 Task: Find connections with filter location Kachhwa with filter topic #Selfworthwith filter profile language Potuguese with filter current company Infor with filter school Arya College of Engineering and IT with filter industry Robotics Engineering with filter service category iOS Development with filter keywords title Camera Operator
Action: Mouse moved to (201, 307)
Screenshot: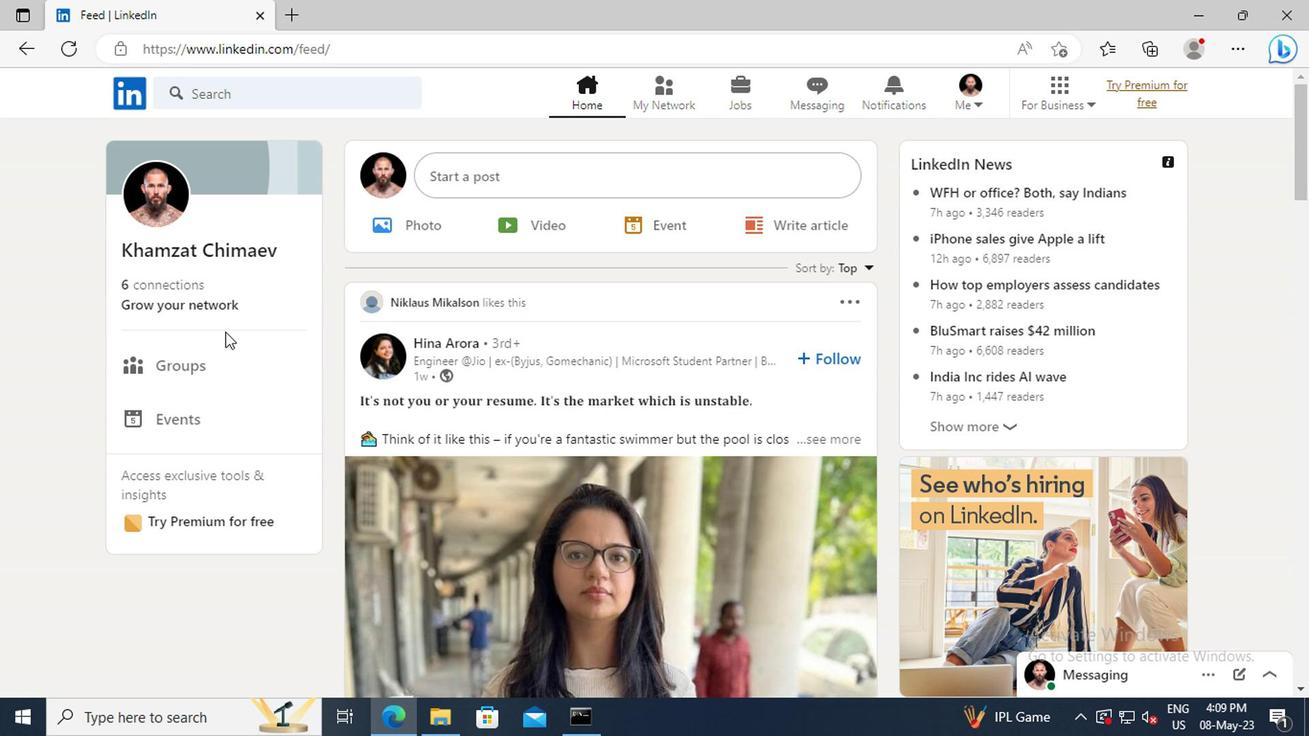 
Action: Mouse pressed left at (201, 307)
Screenshot: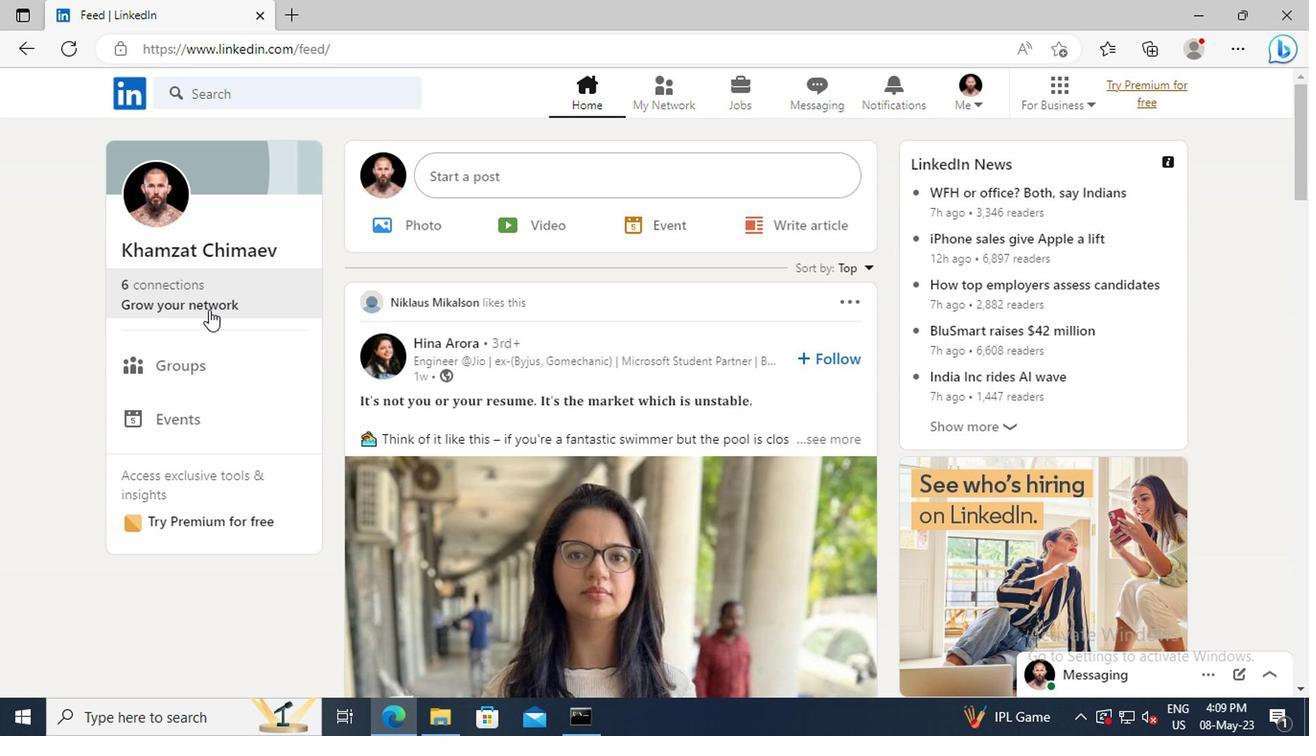 
Action: Mouse moved to (198, 202)
Screenshot: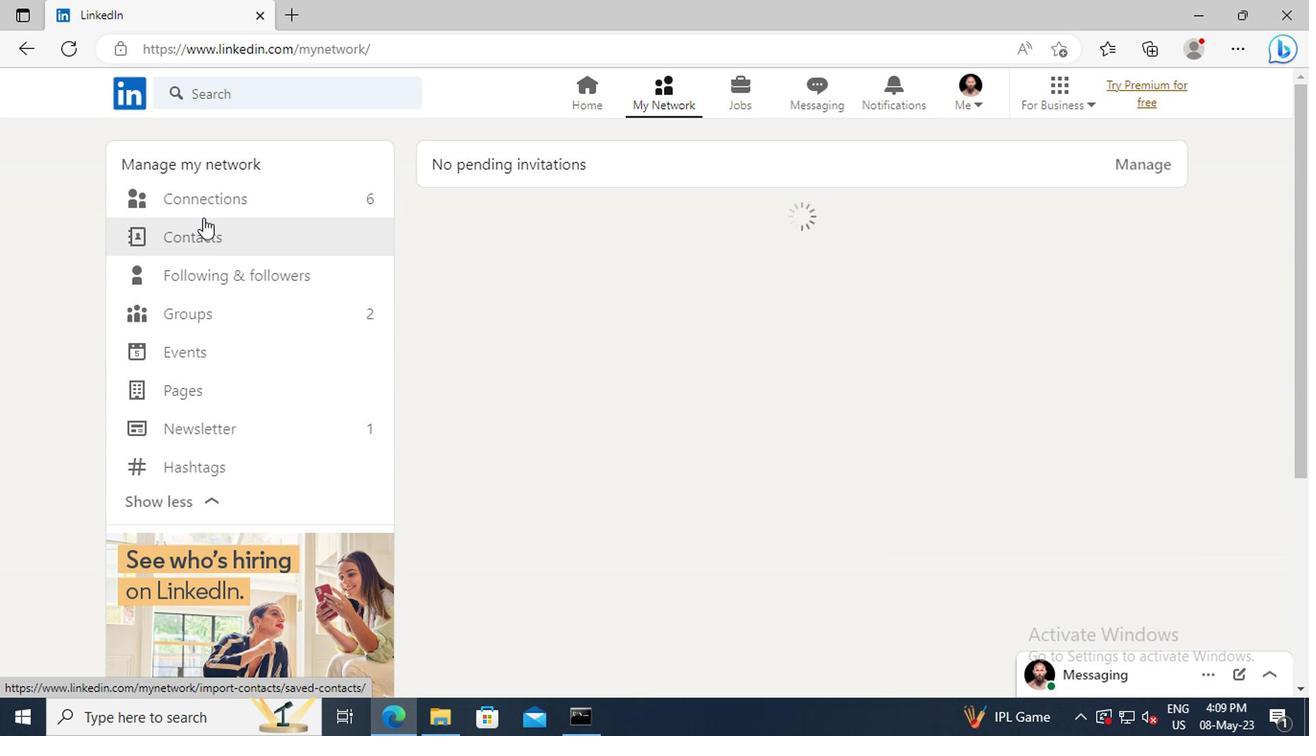 
Action: Mouse pressed left at (198, 202)
Screenshot: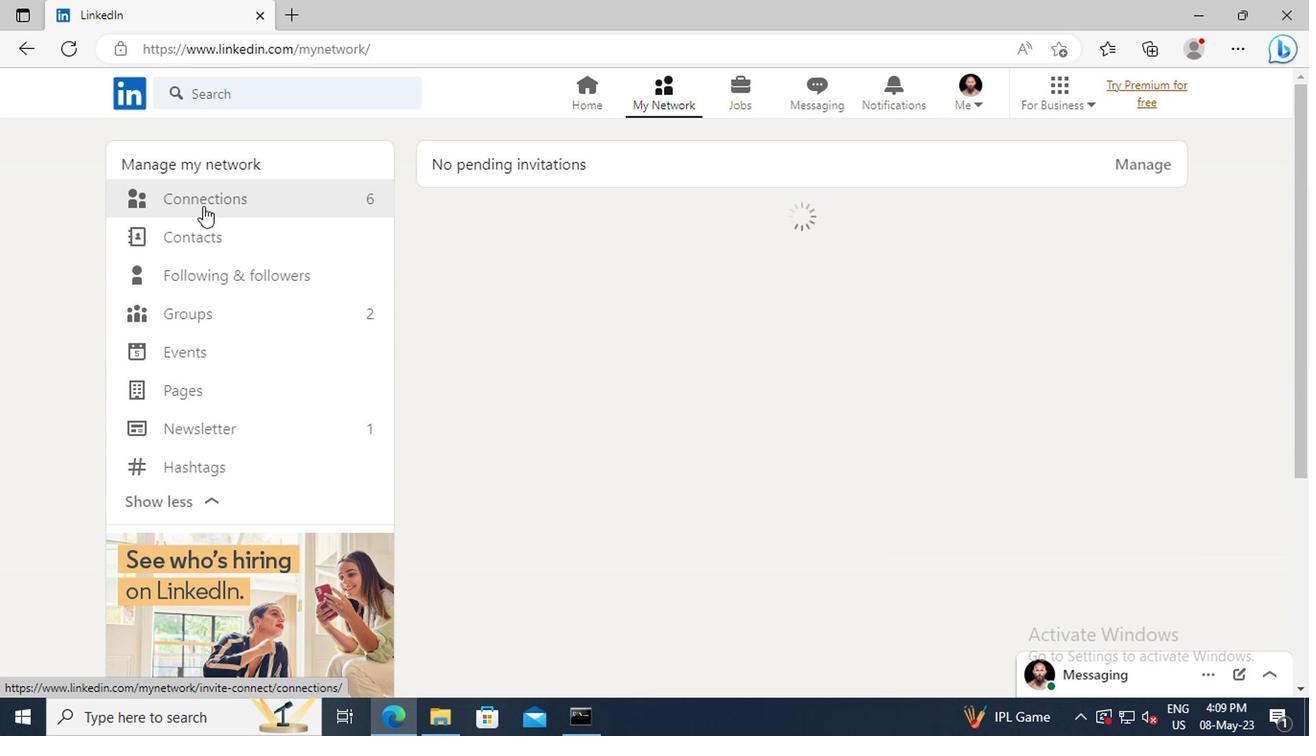 
Action: Mouse moved to (783, 208)
Screenshot: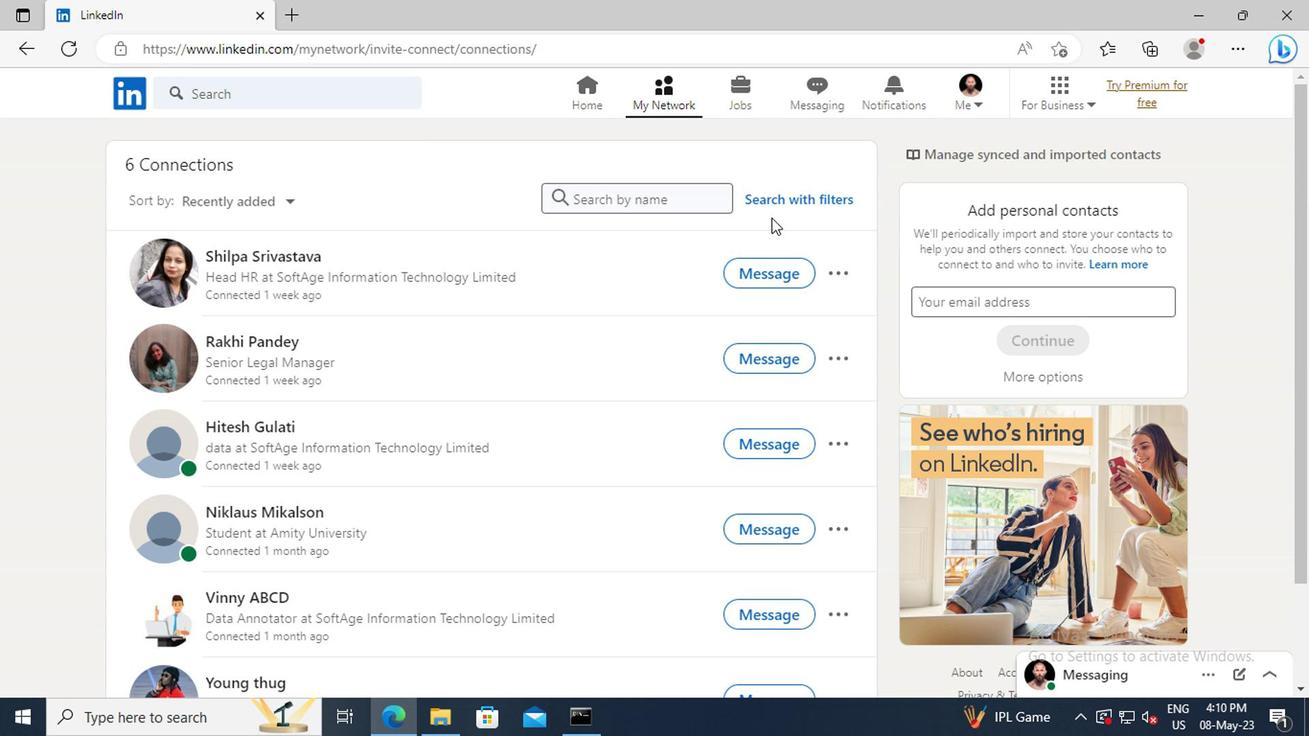 
Action: Mouse pressed left at (783, 208)
Screenshot: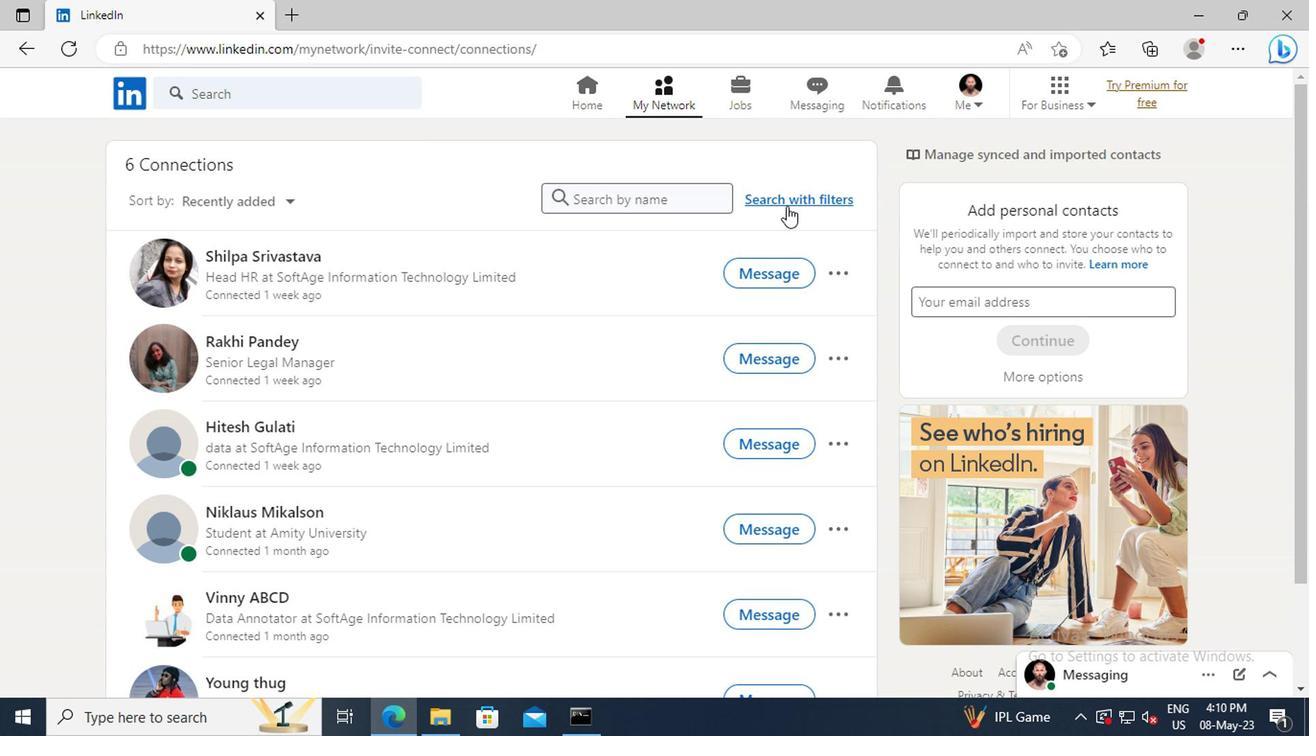 
Action: Mouse moved to (719, 154)
Screenshot: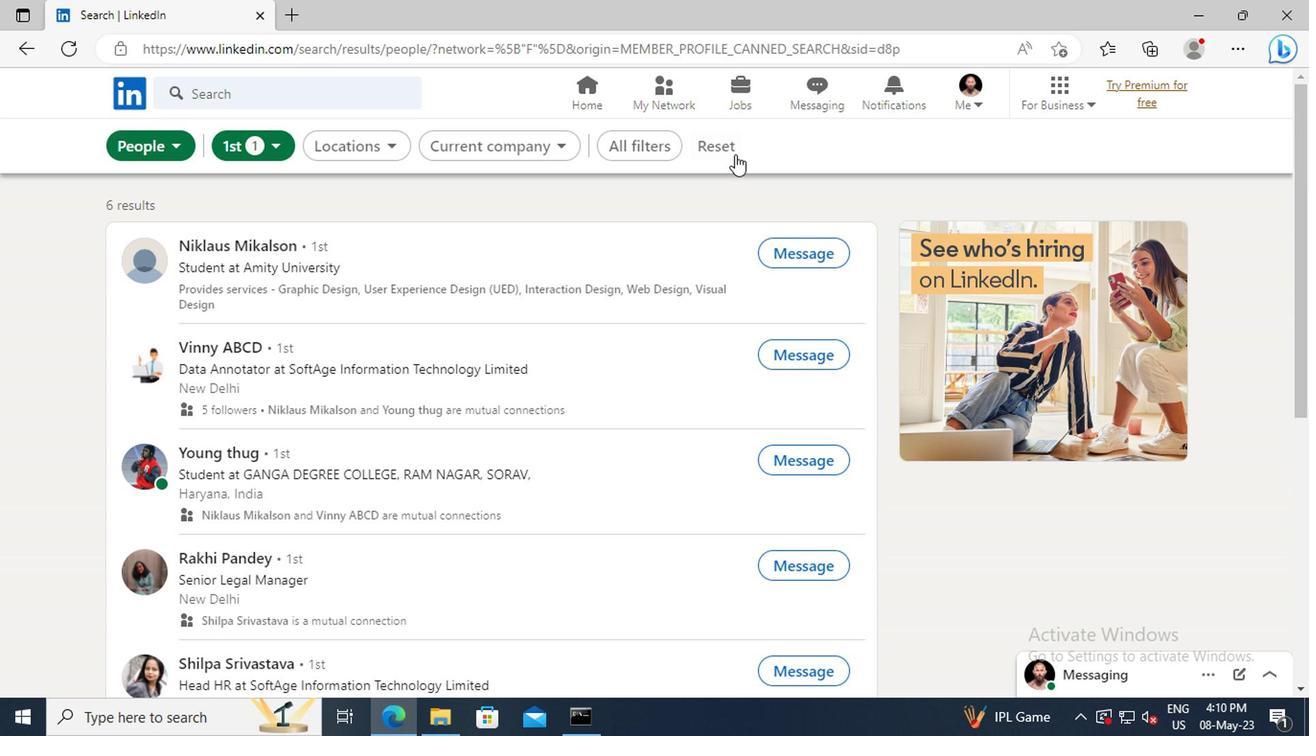 
Action: Mouse pressed left at (719, 154)
Screenshot: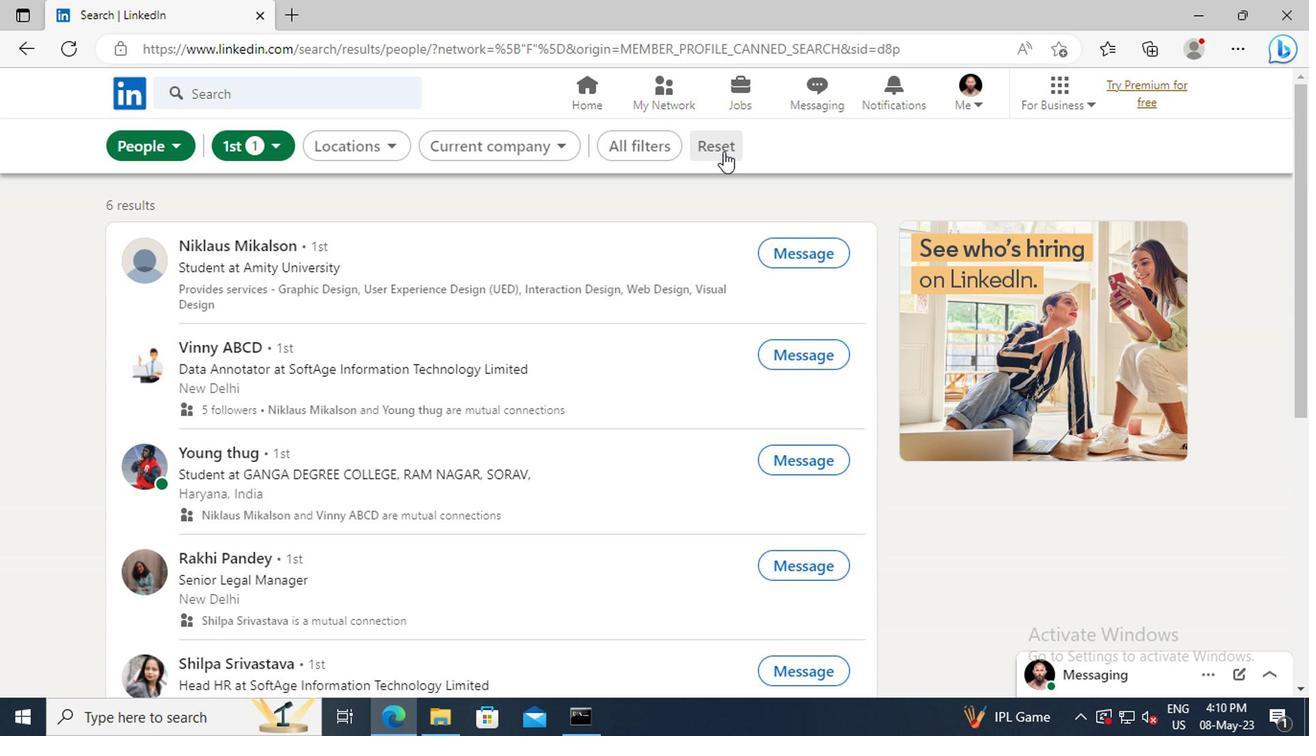 
Action: Mouse moved to (703, 152)
Screenshot: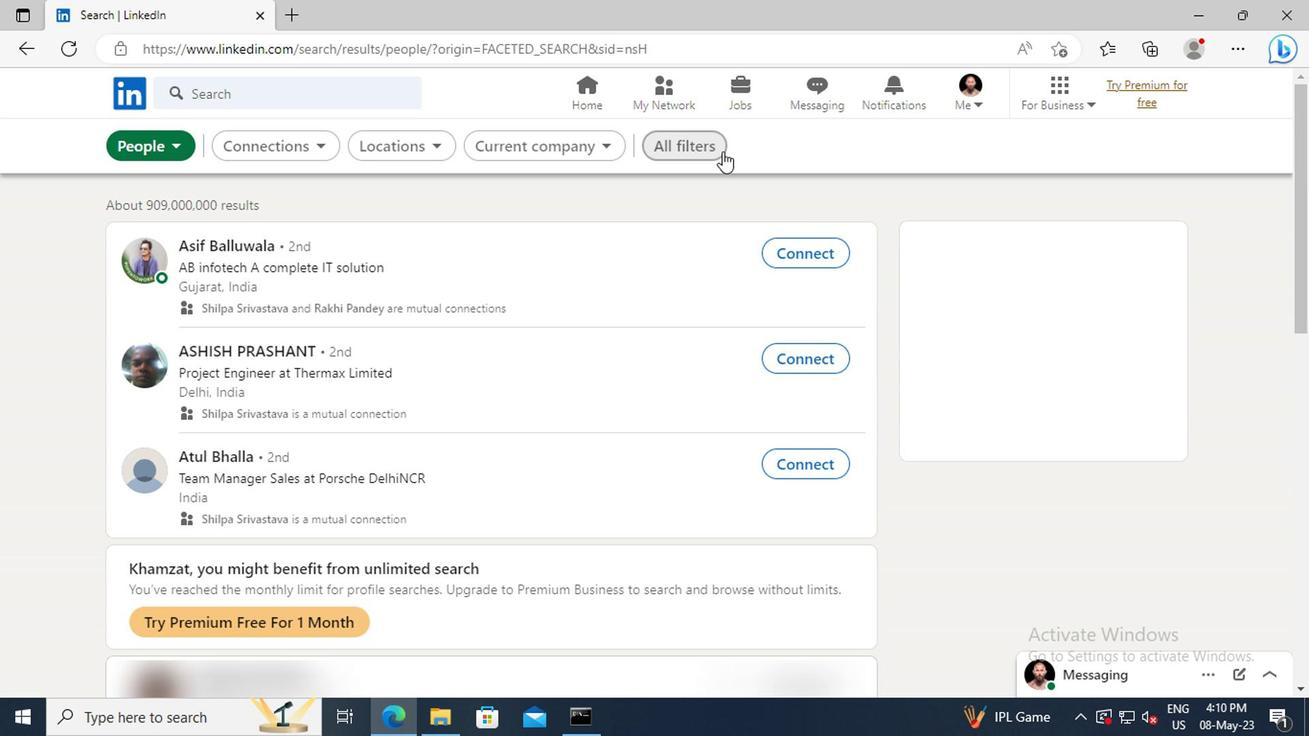 
Action: Mouse pressed left at (703, 152)
Screenshot: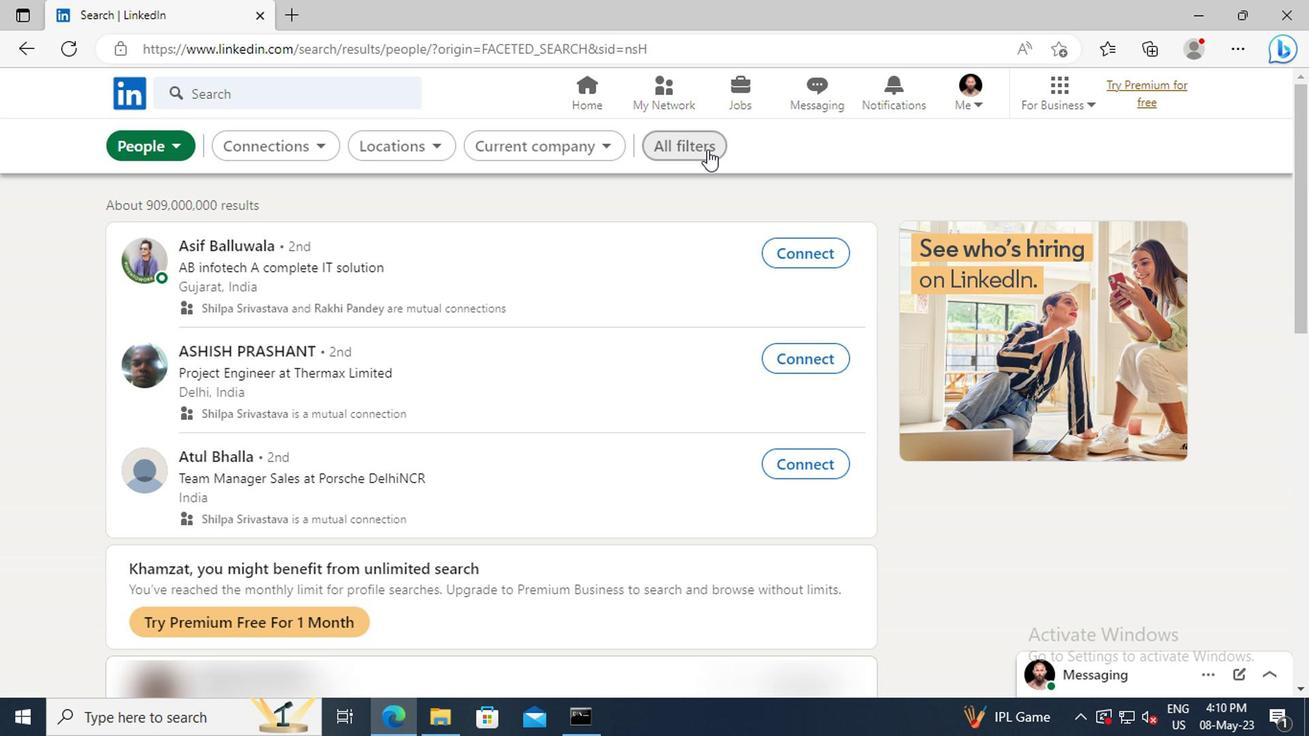 
Action: Mouse moved to (1081, 362)
Screenshot: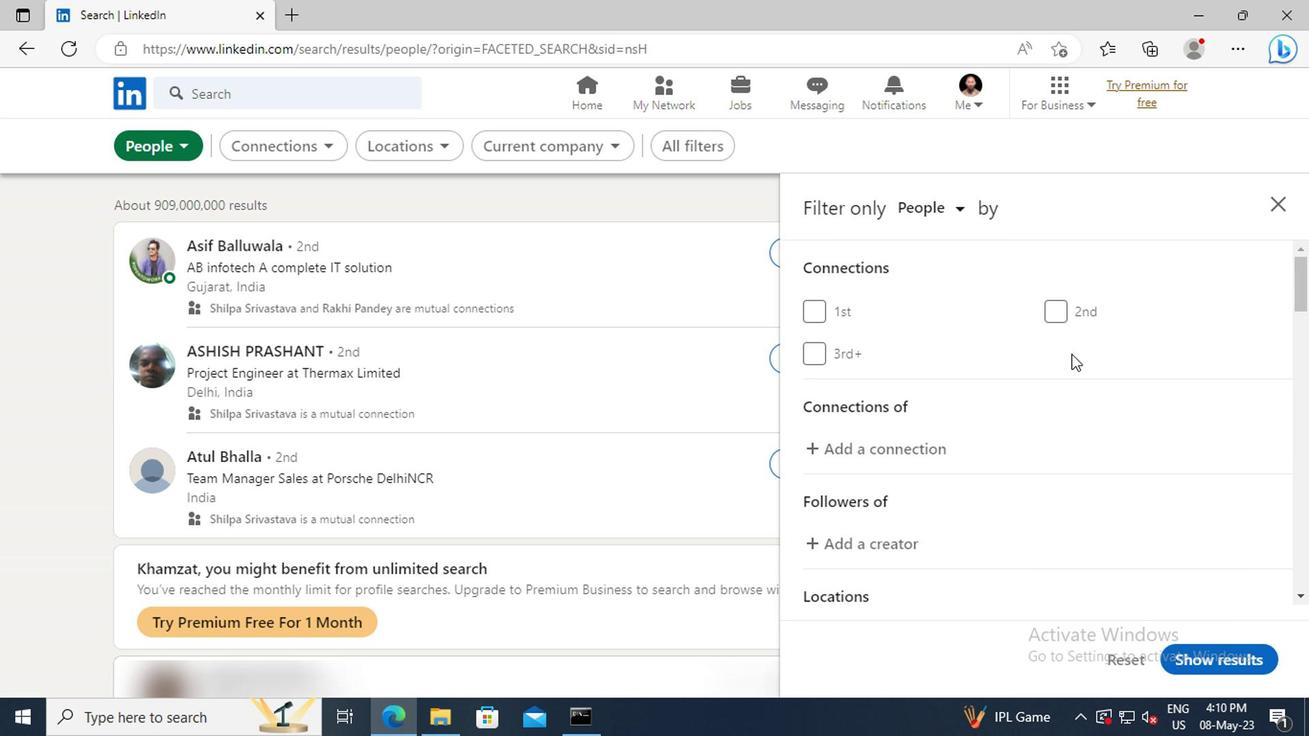 
Action: Mouse scrolled (1081, 361) with delta (0, -1)
Screenshot: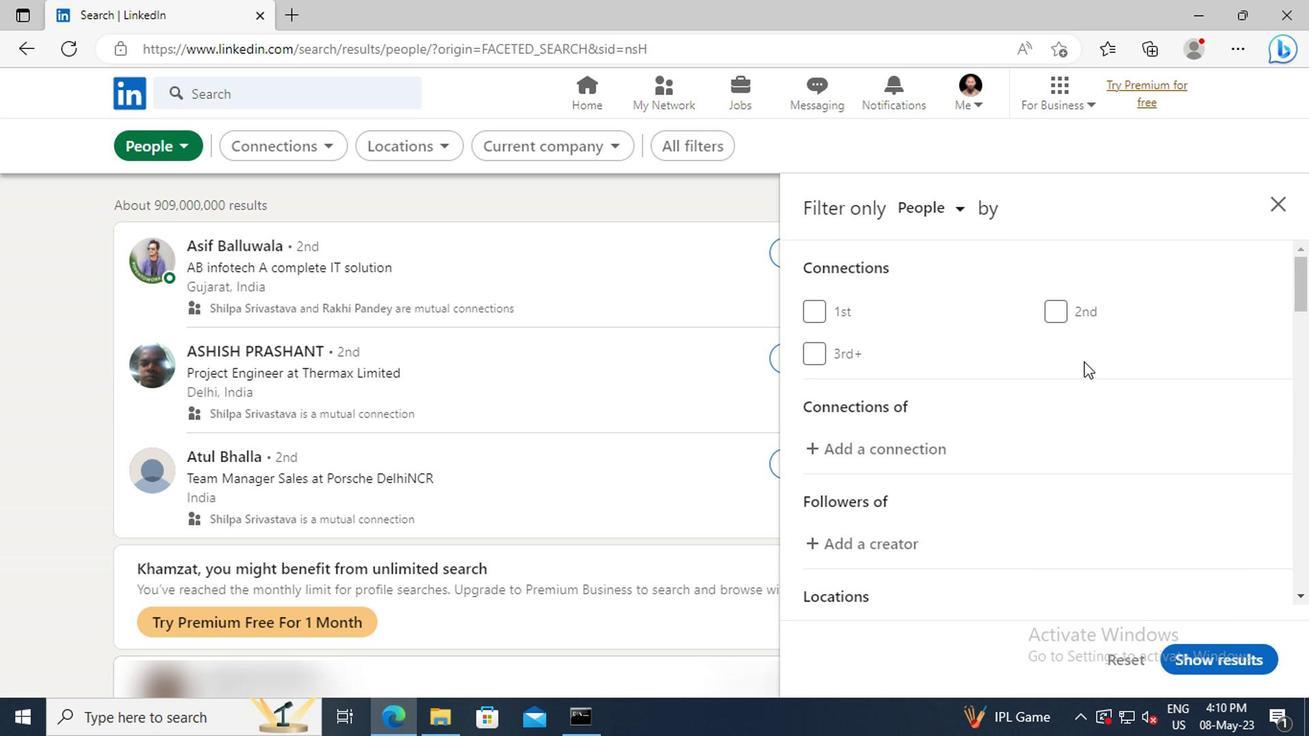 
Action: Mouse scrolled (1081, 361) with delta (0, -1)
Screenshot: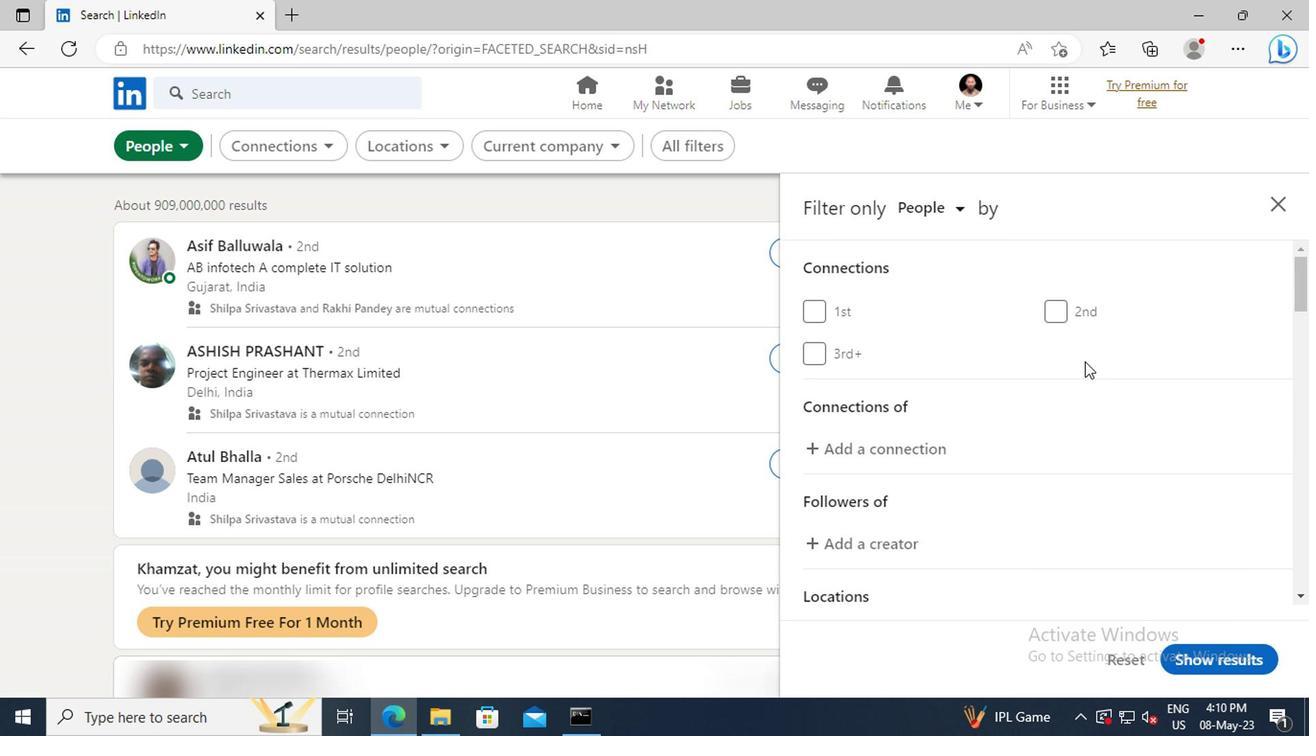 
Action: Mouse scrolled (1081, 361) with delta (0, -1)
Screenshot: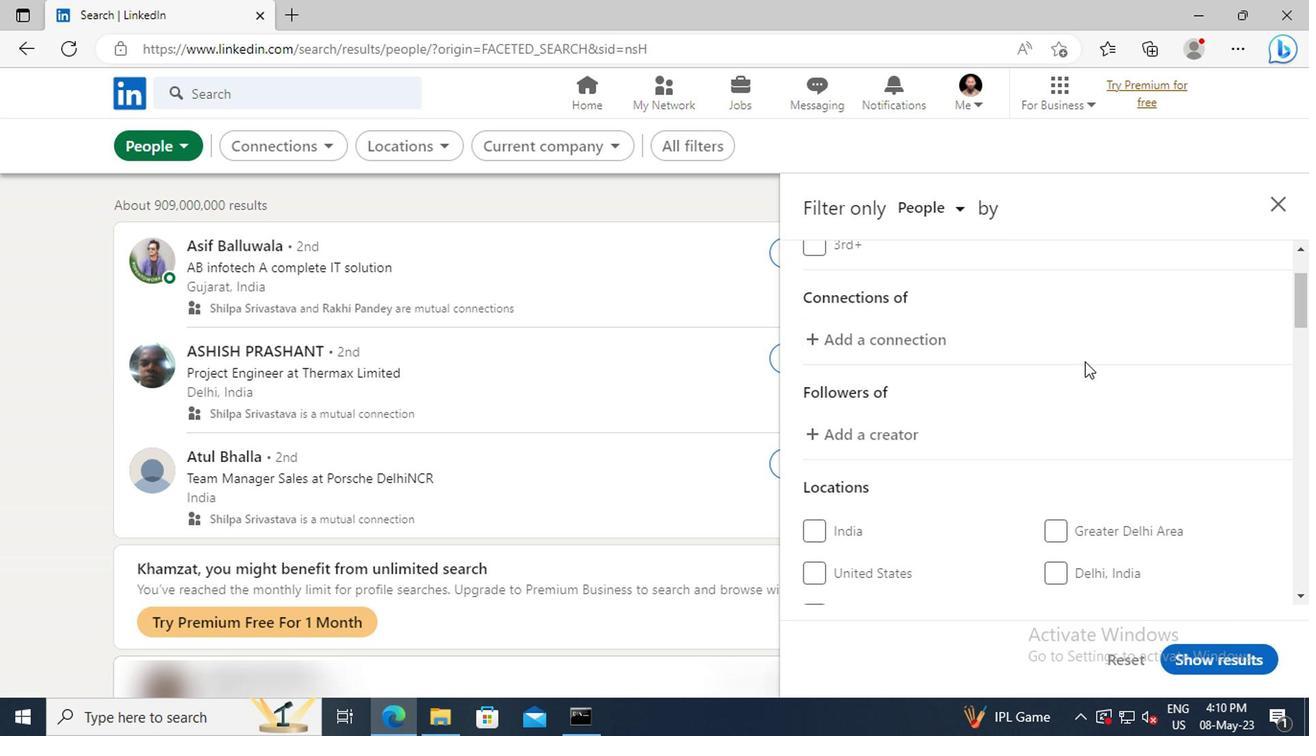 
Action: Mouse scrolled (1081, 361) with delta (0, -1)
Screenshot: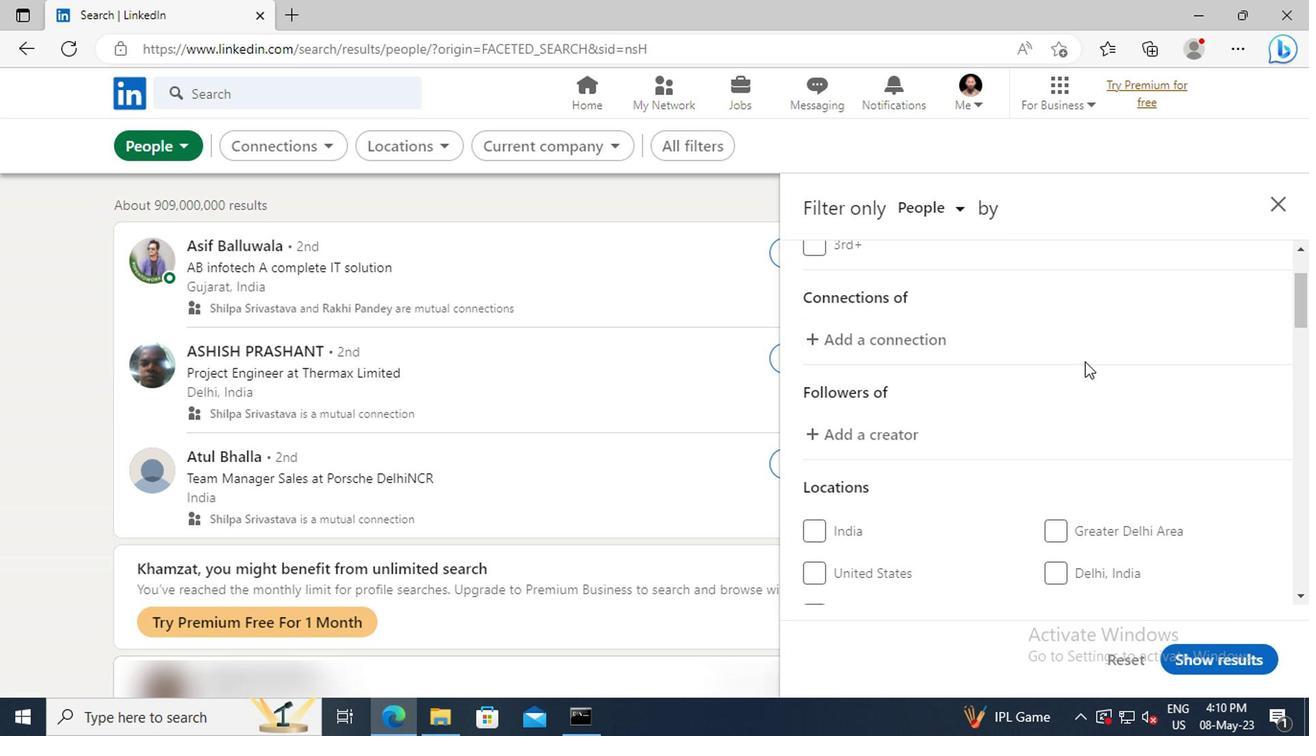 
Action: Mouse scrolled (1081, 361) with delta (0, -1)
Screenshot: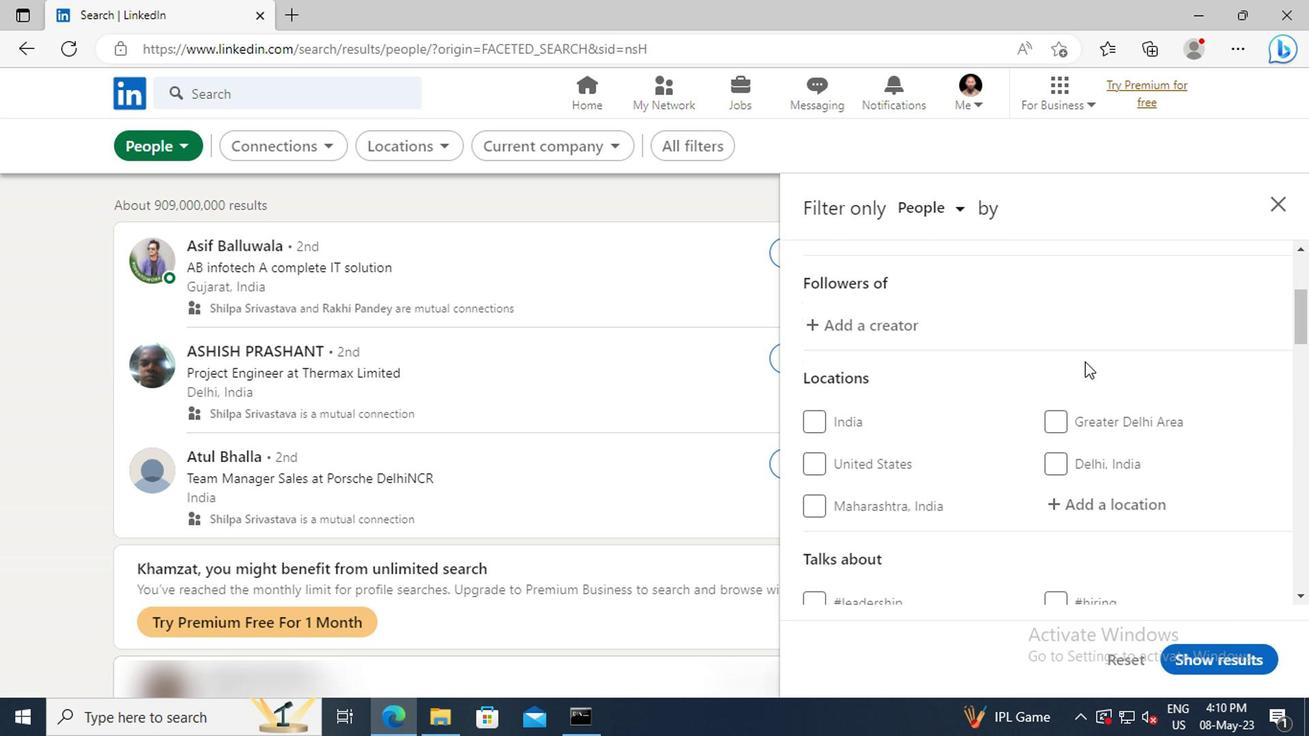 
Action: Mouse scrolled (1081, 361) with delta (0, -1)
Screenshot: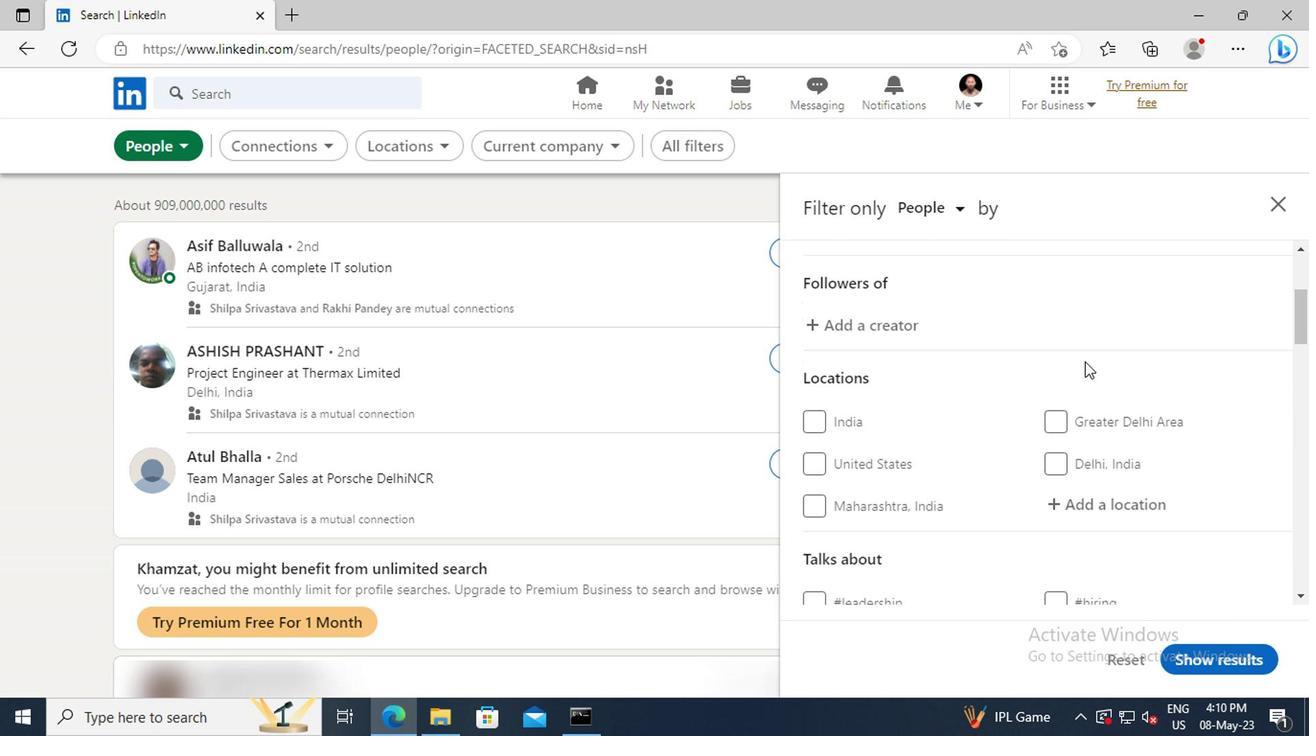 
Action: Mouse moved to (1081, 392)
Screenshot: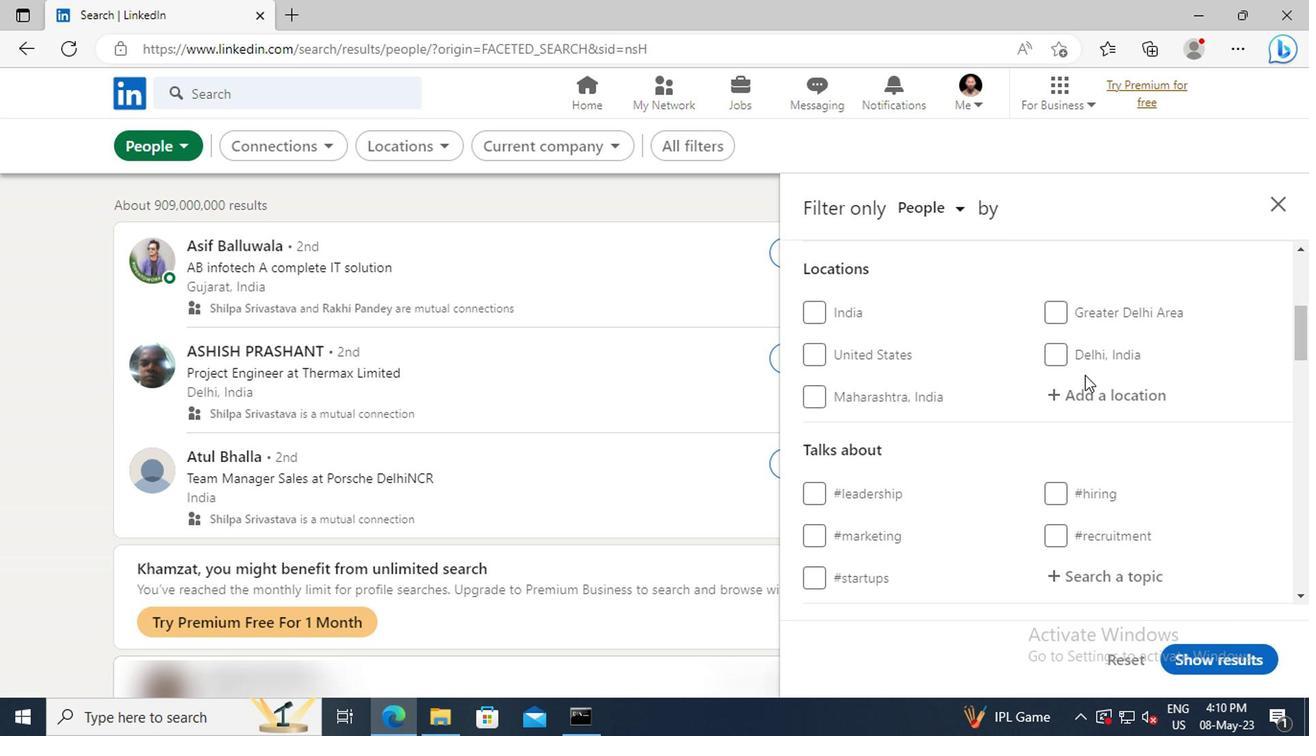 
Action: Mouse pressed left at (1081, 392)
Screenshot: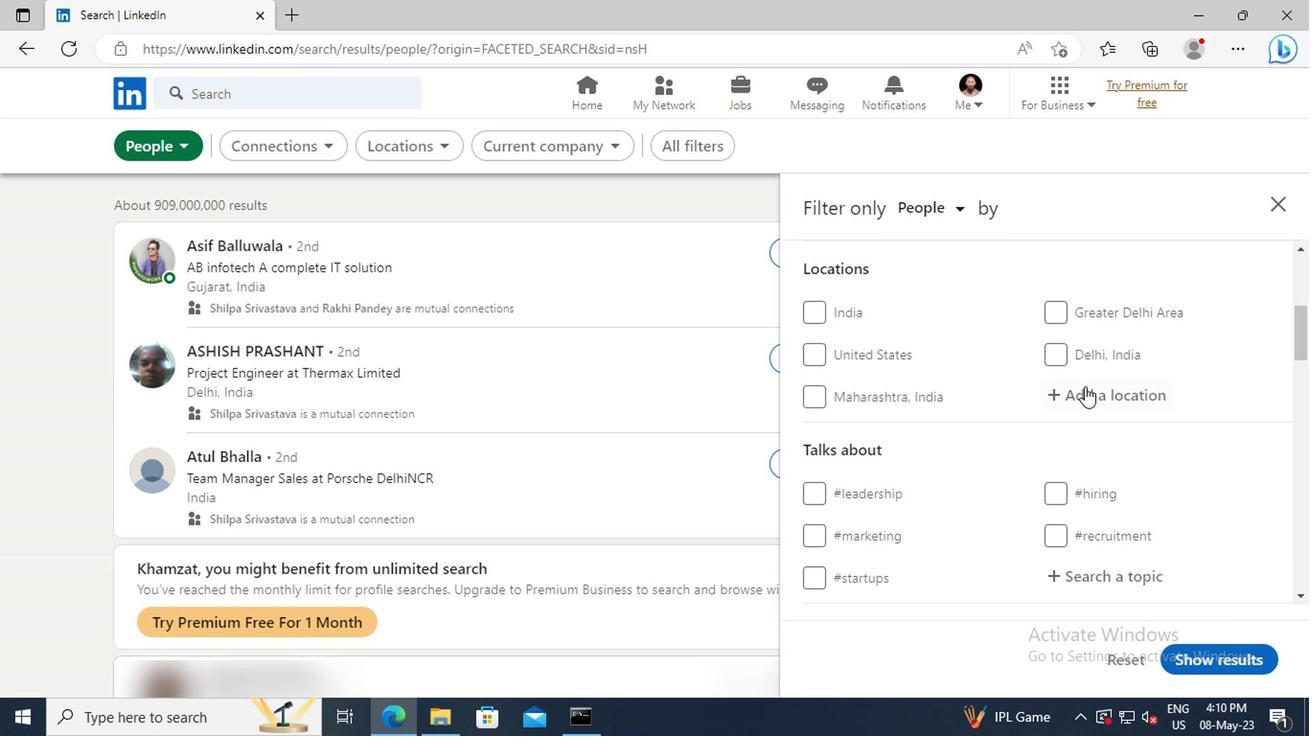 
Action: Key pressed <Key.shift>KACHHWA<Key.enter>
Screenshot: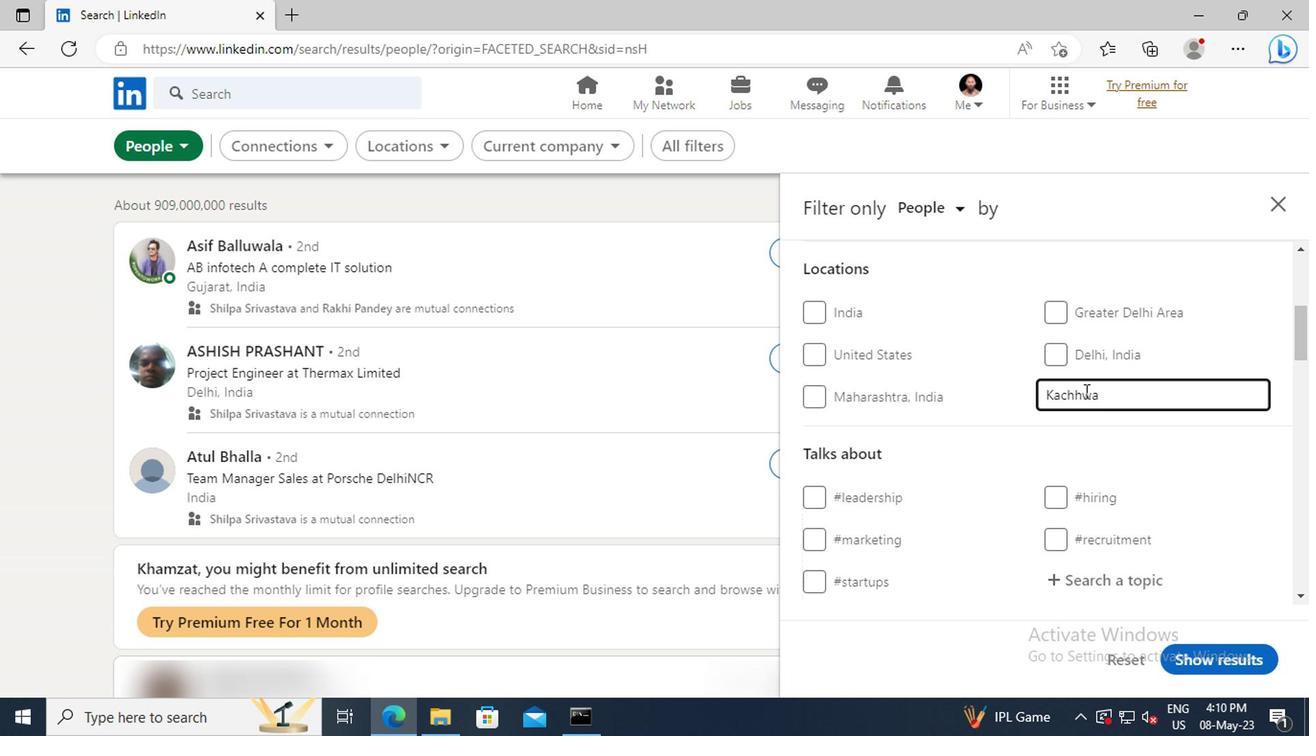
Action: Mouse scrolled (1081, 391) with delta (0, 0)
Screenshot: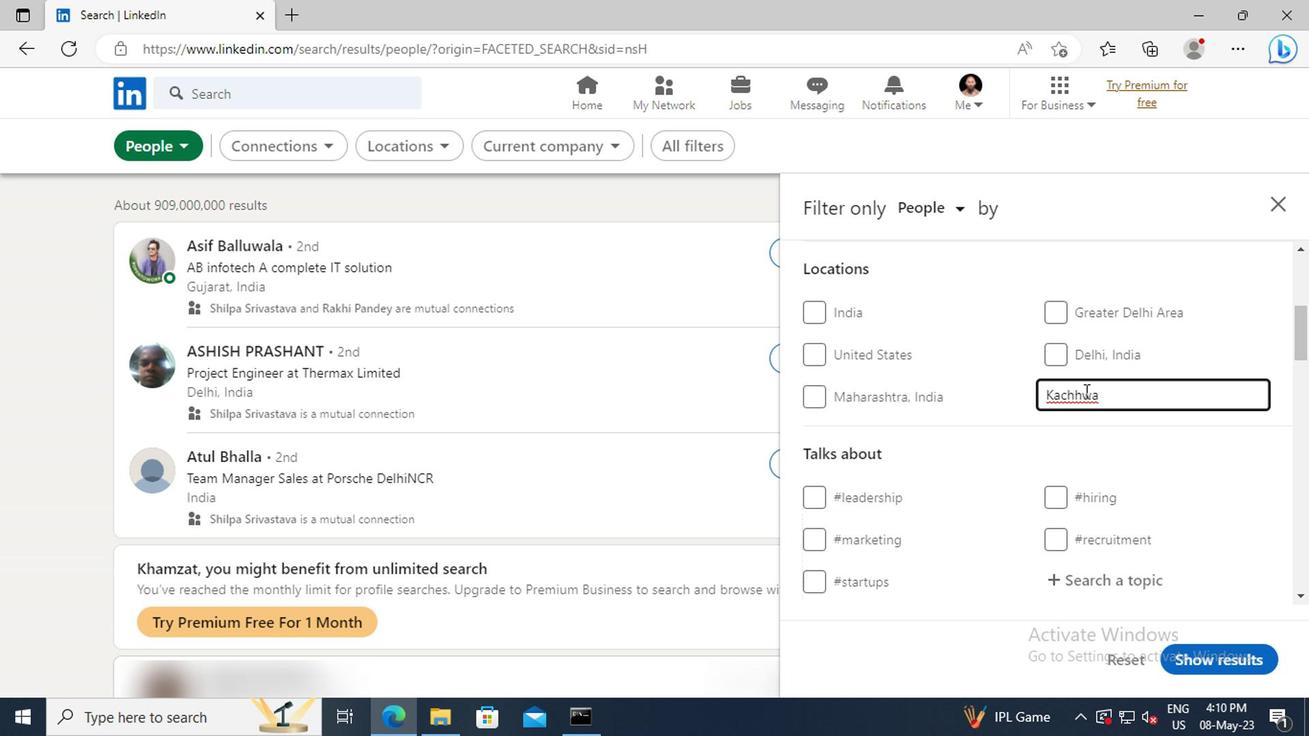 
Action: Mouse scrolled (1081, 391) with delta (0, 0)
Screenshot: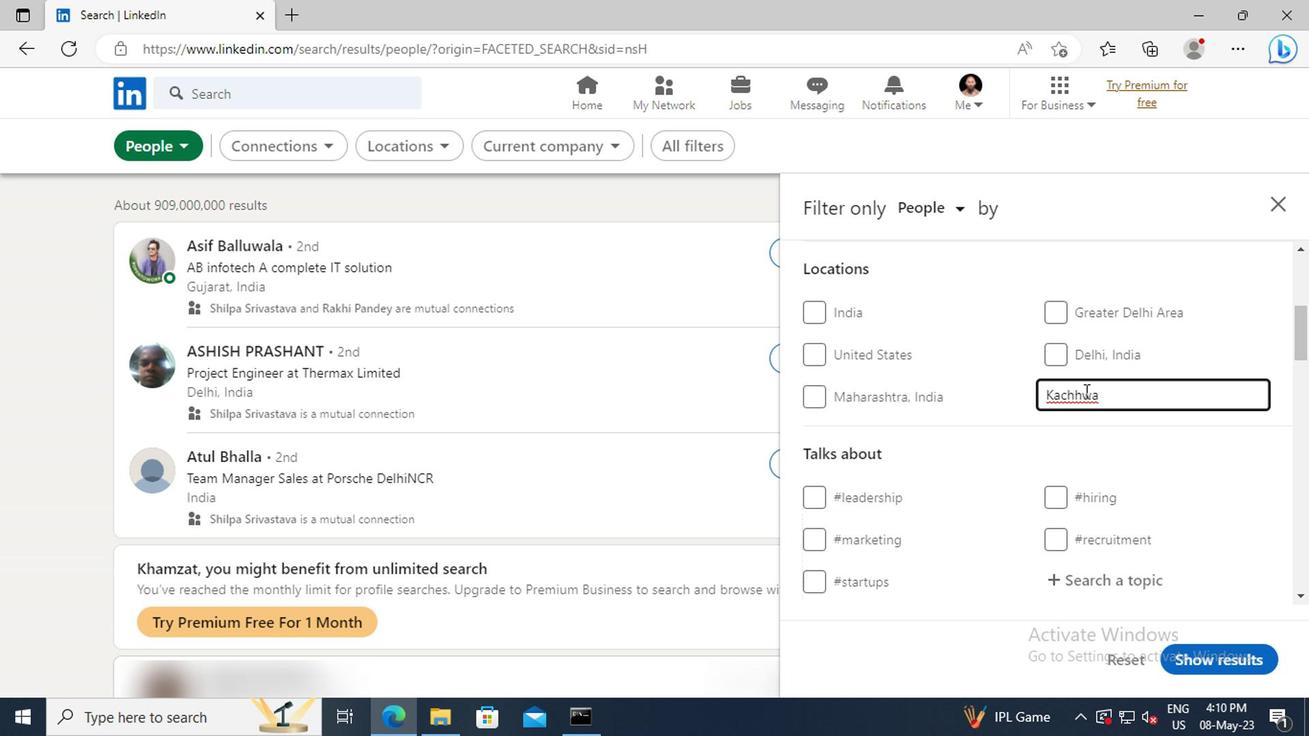 
Action: Mouse scrolled (1081, 391) with delta (0, 0)
Screenshot: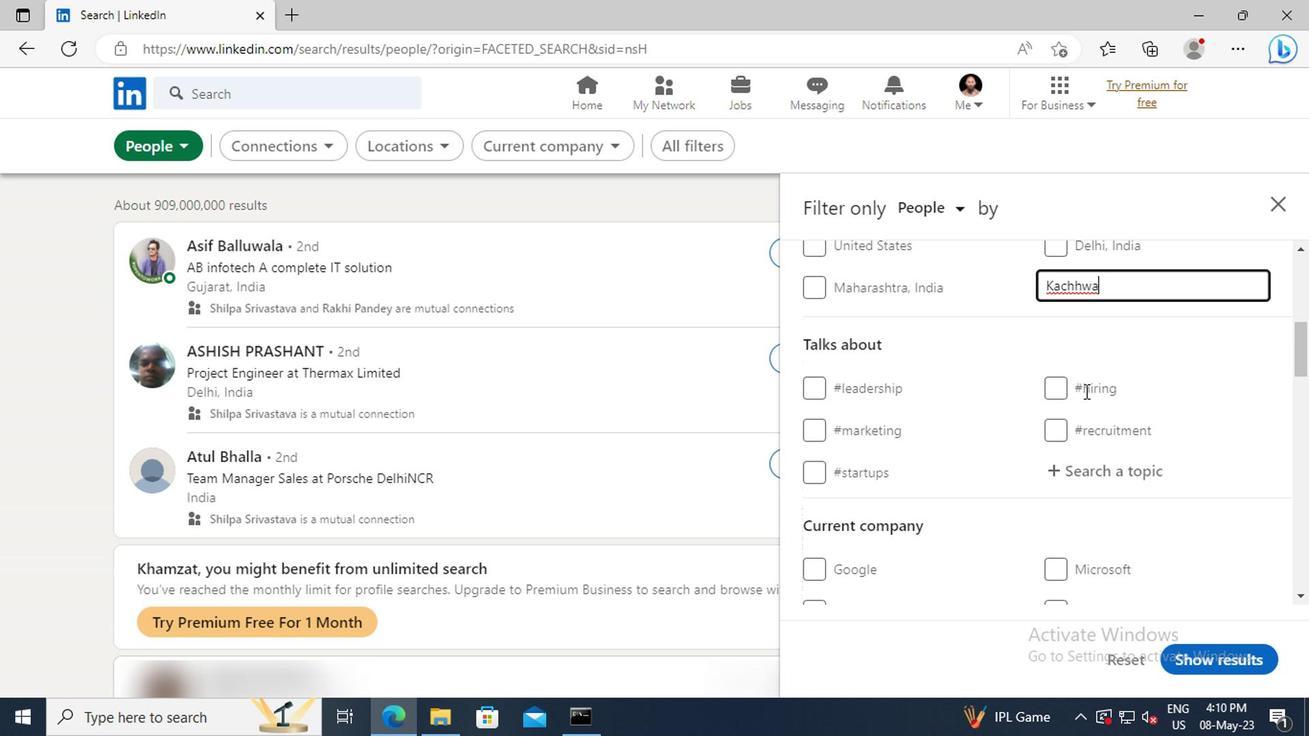 
Action: Mouse moved to (1086, 414)
Screenshot: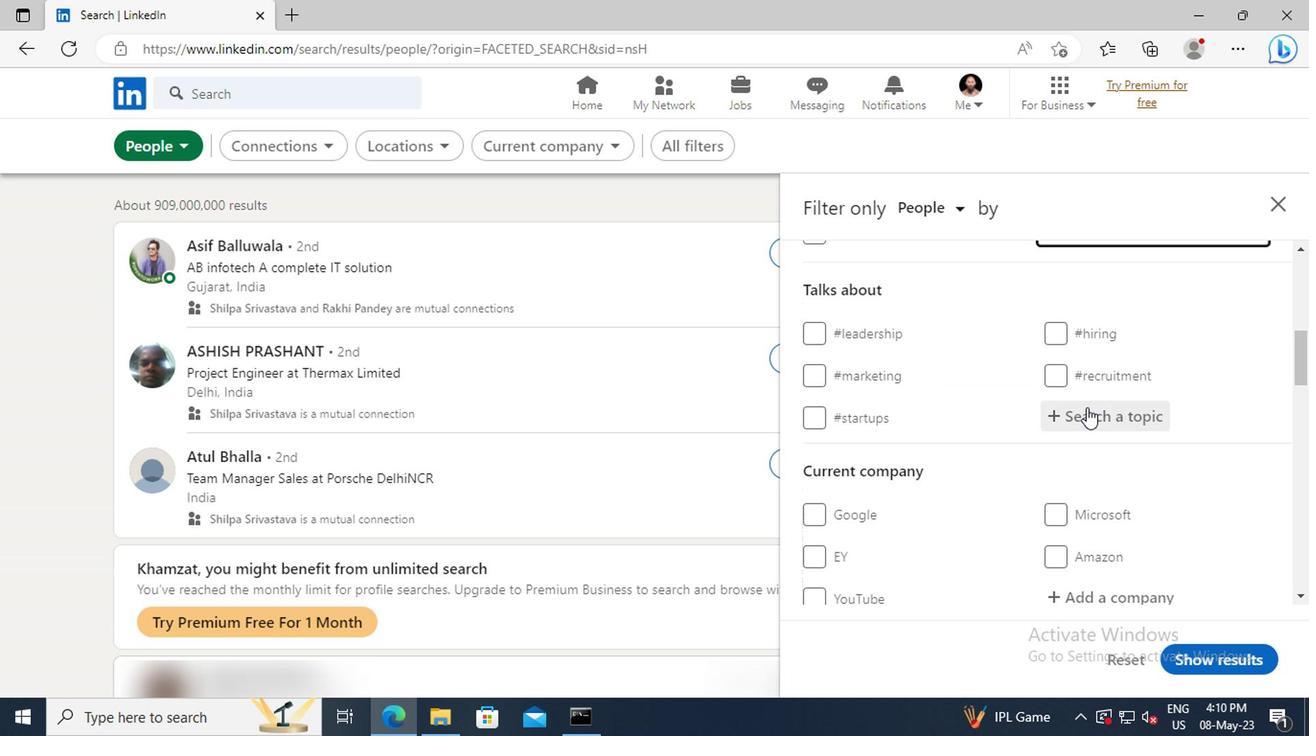 
Action: Mouse pressed left at (1086, 414)
Screenshot: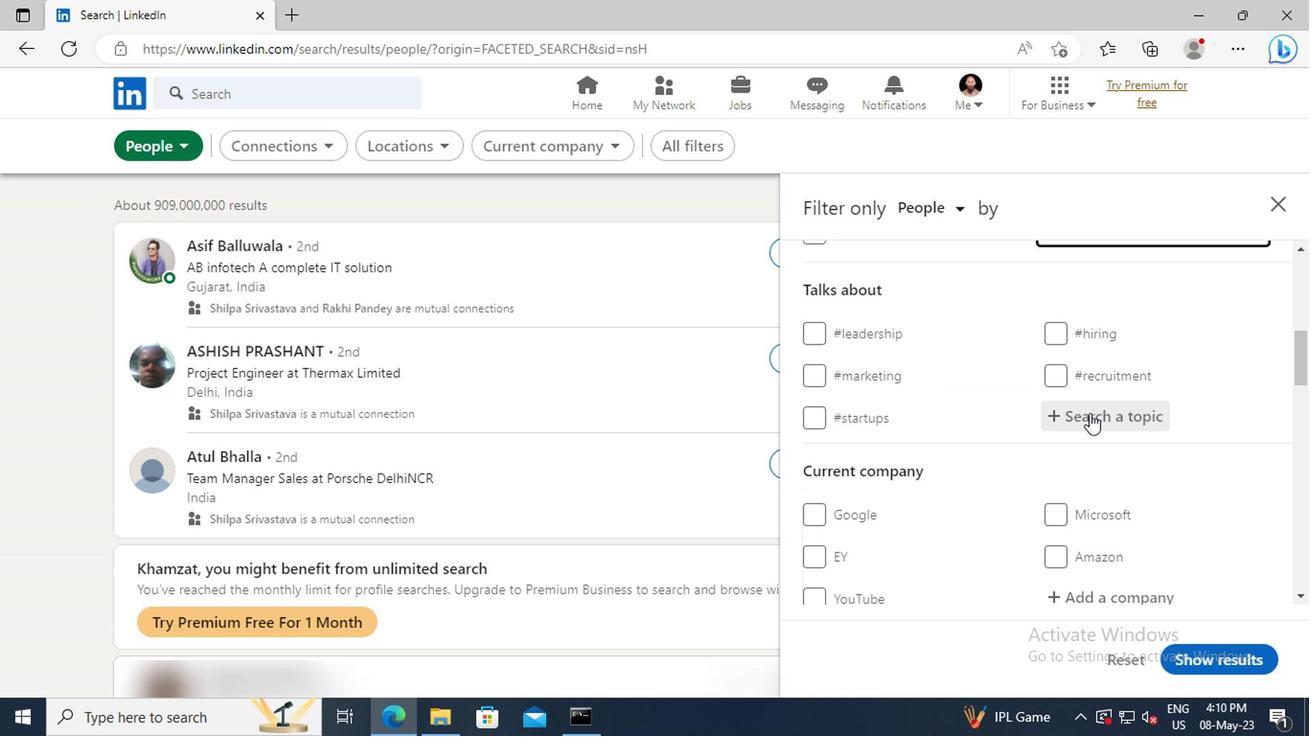
Action: Key pressed <Key.shift>SELFWO
Screenshot: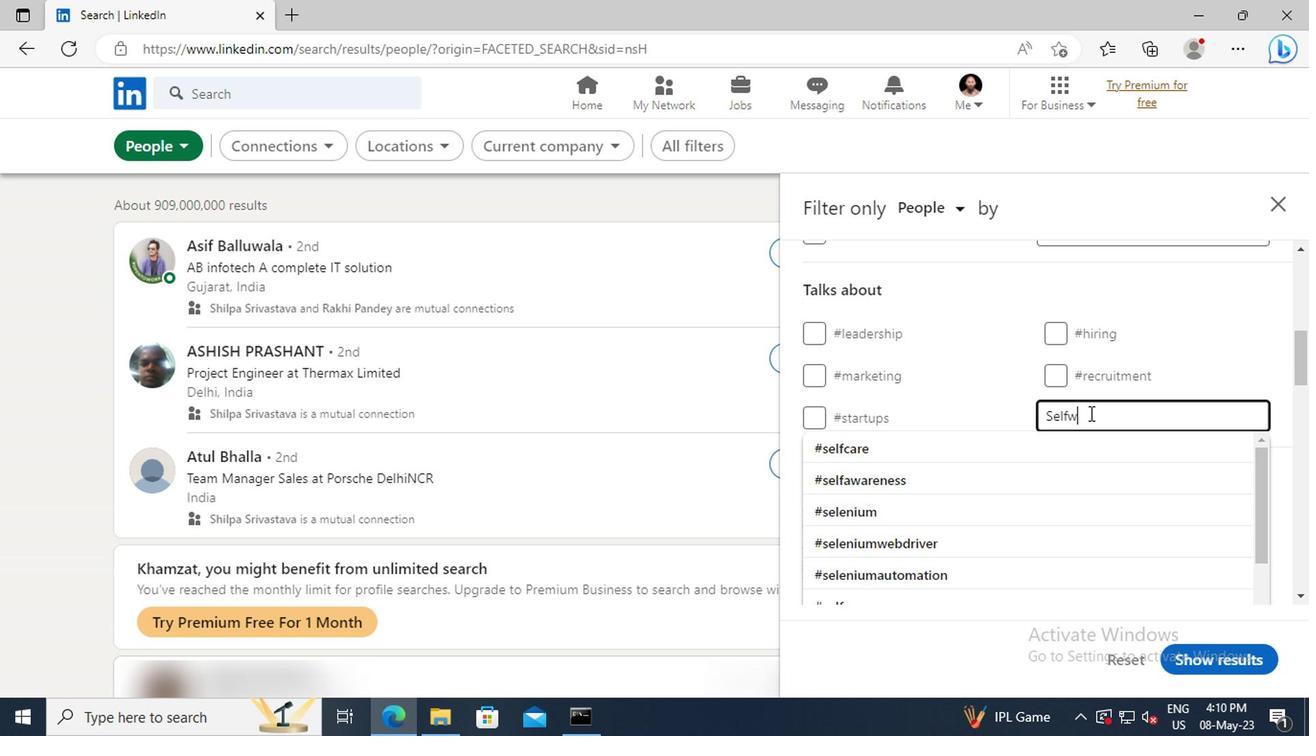 
Action: Mouse moved to (1096, 444)
Screenshot: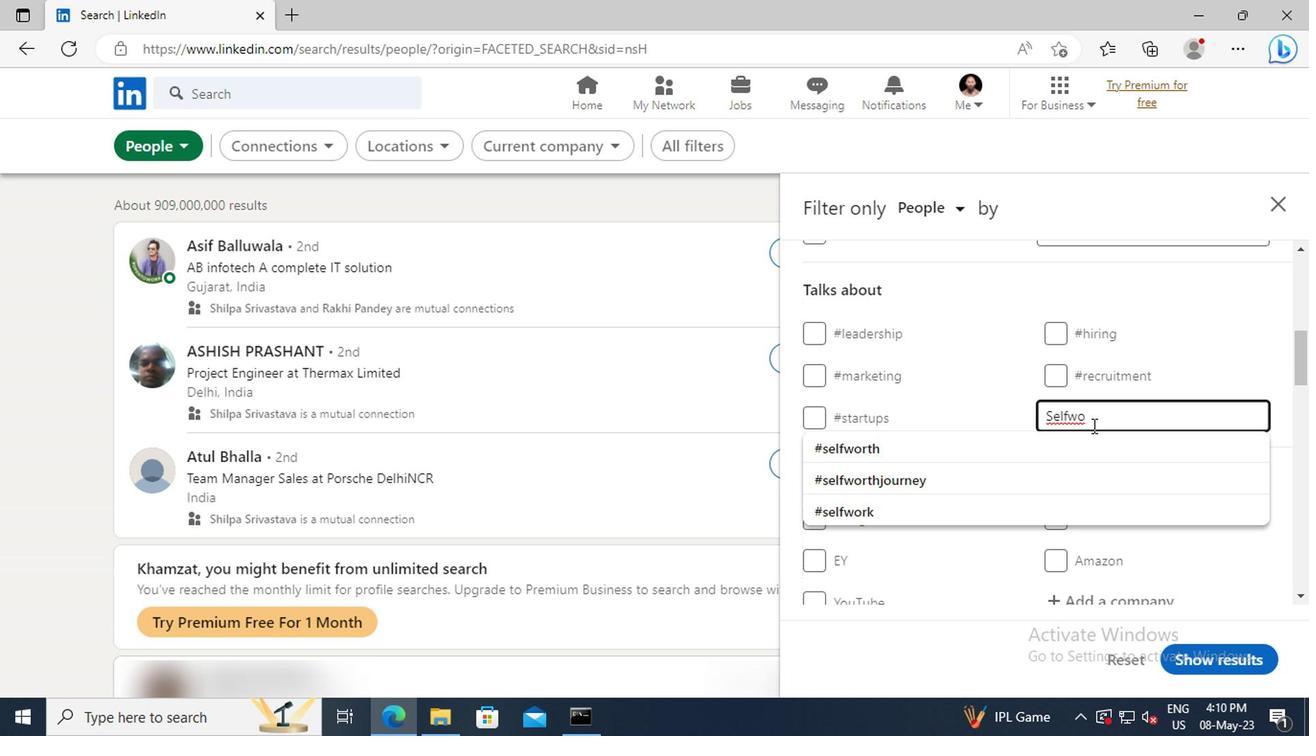 
Action: Mouse pressed left at (1096, 444)
Screenshot: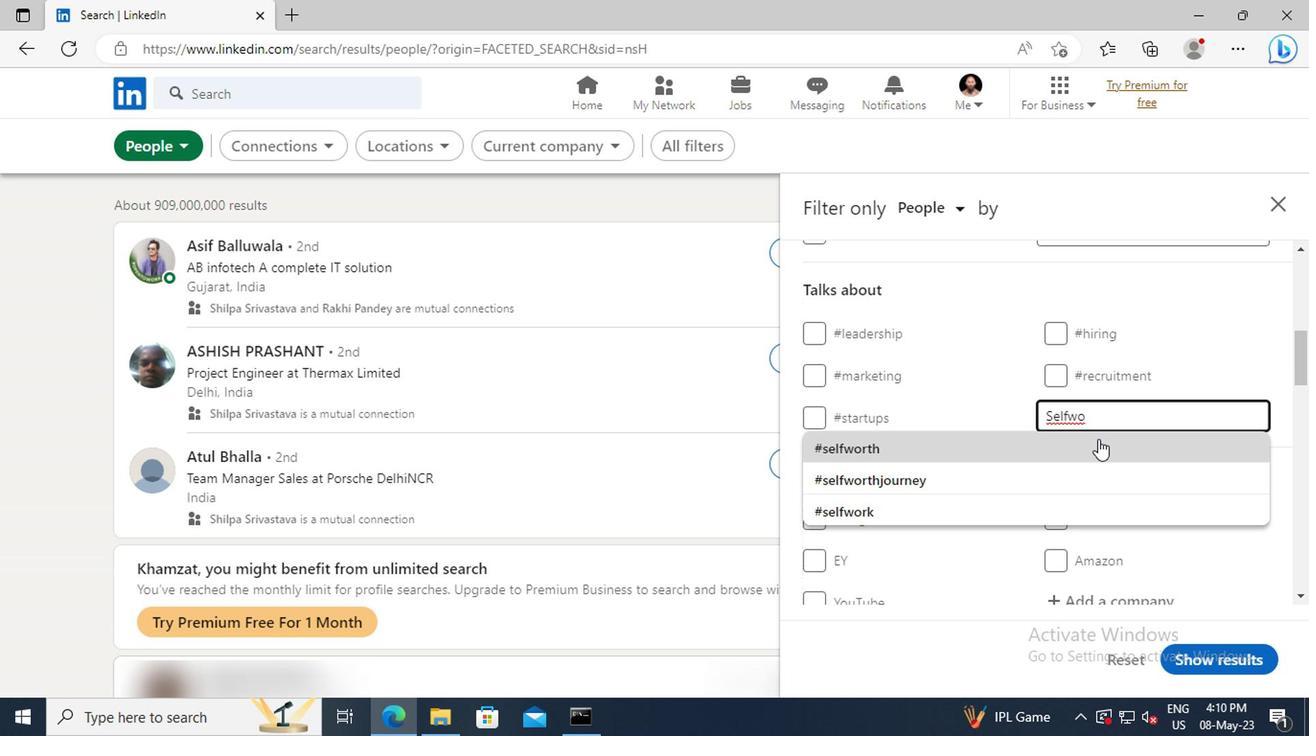 
Action: Mouse scrolled (1096, 443) with delta (0, -1)
Screenshot: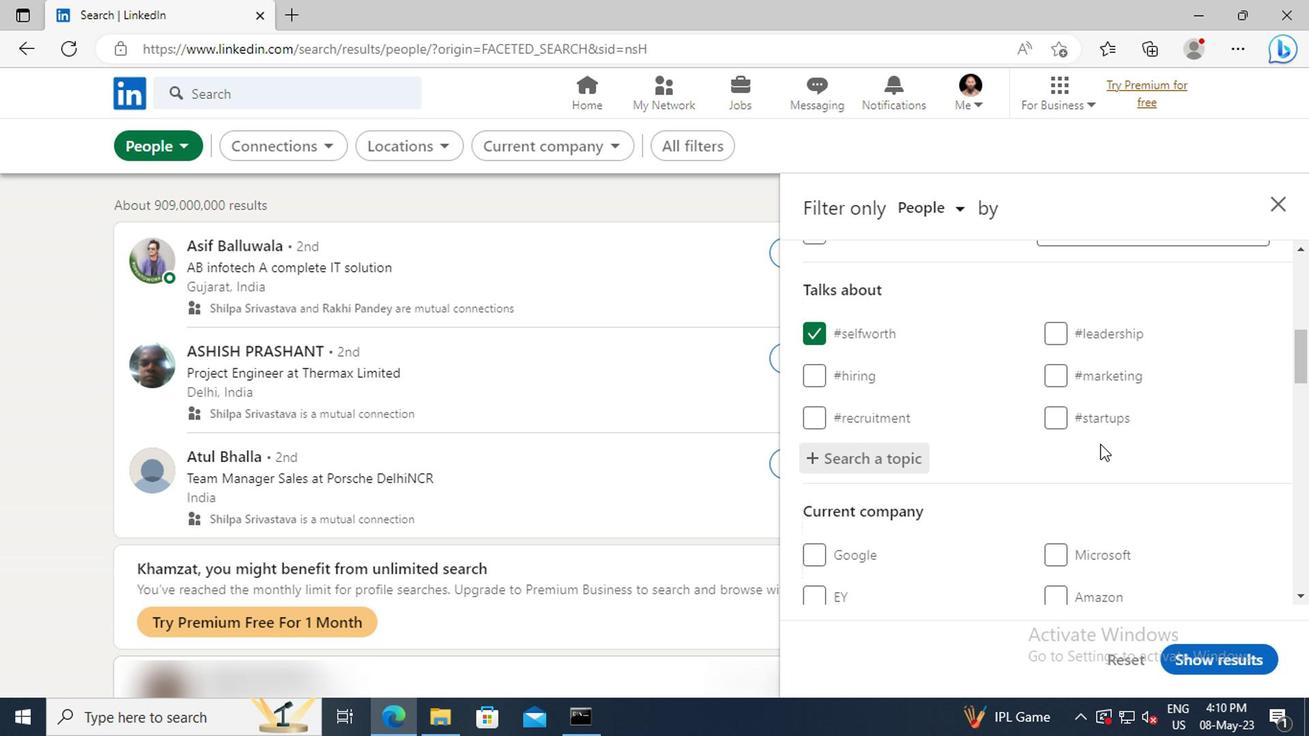 
Action: Mouse scrolled (1096, 443) with delta (0, -1)
Screenshot: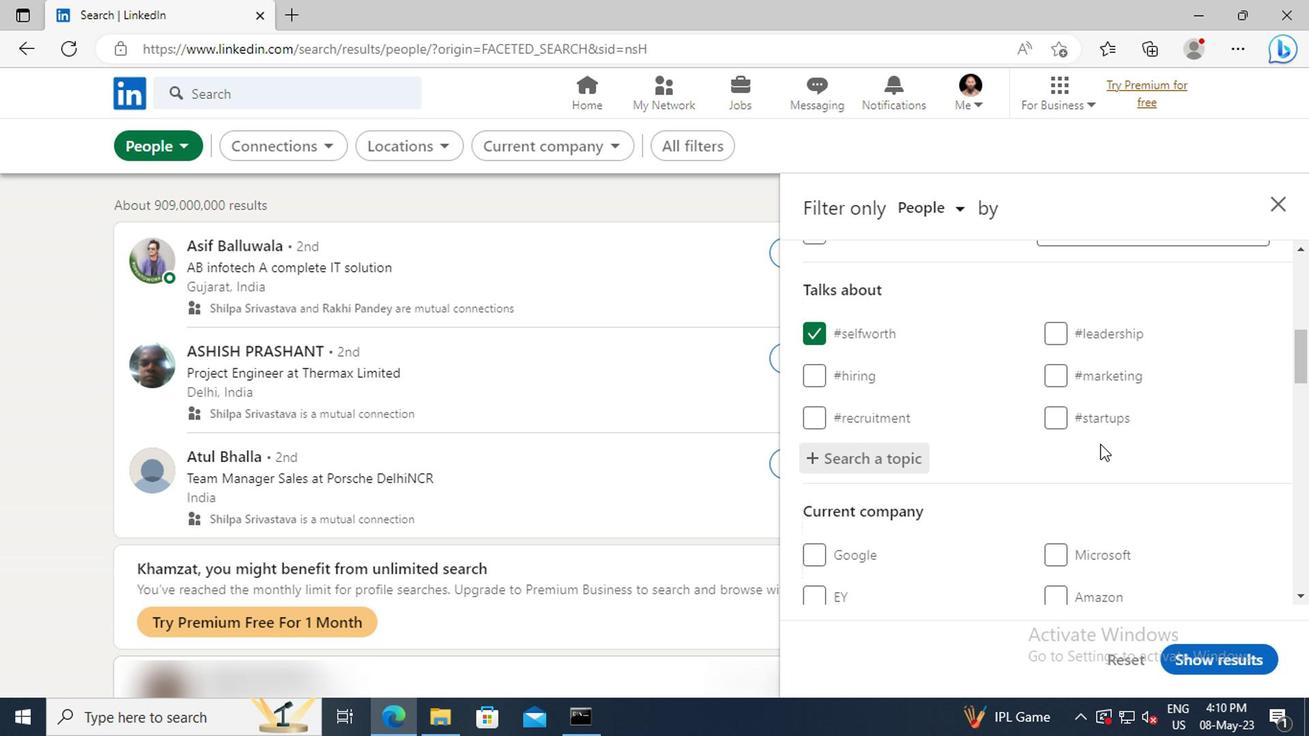 
Action: Mouse scrolled (1096, 443) with delta (0, -1)
Screenshot: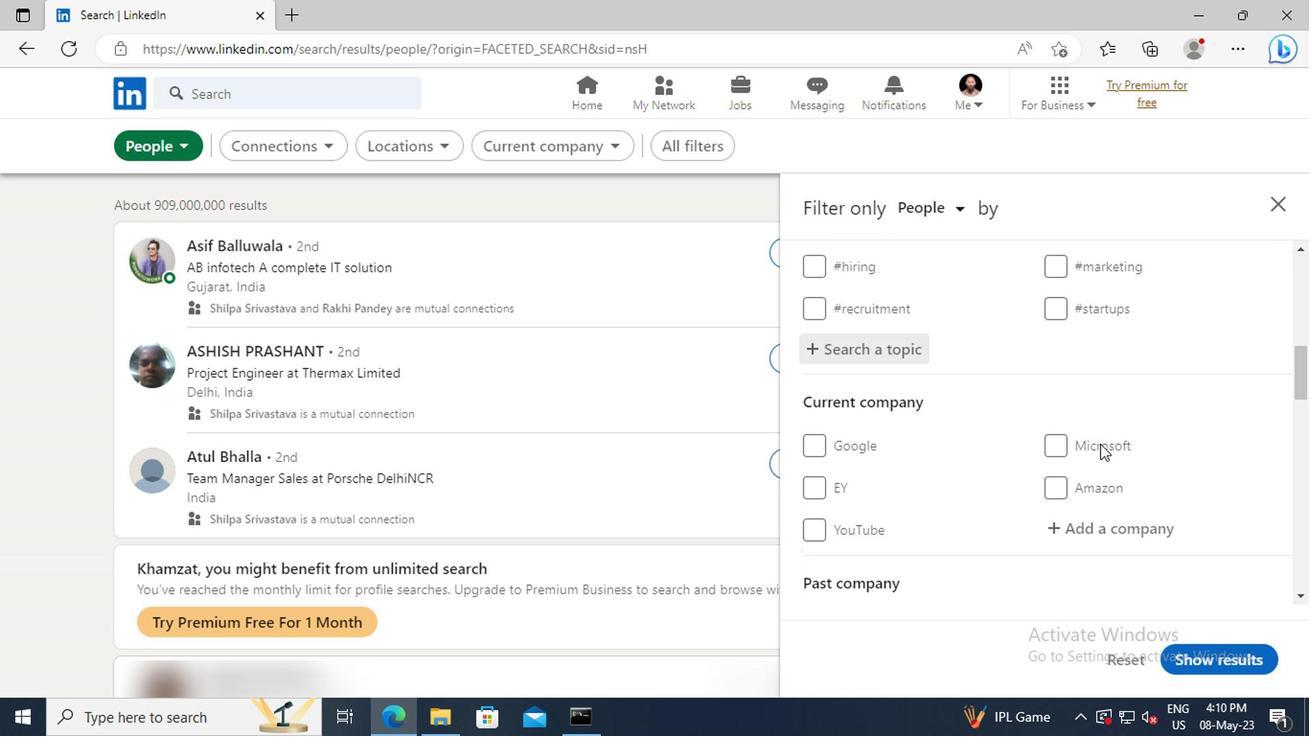 
Action: Mouse scrolled (1096, 443) with delta (0, -1)
Screenshot: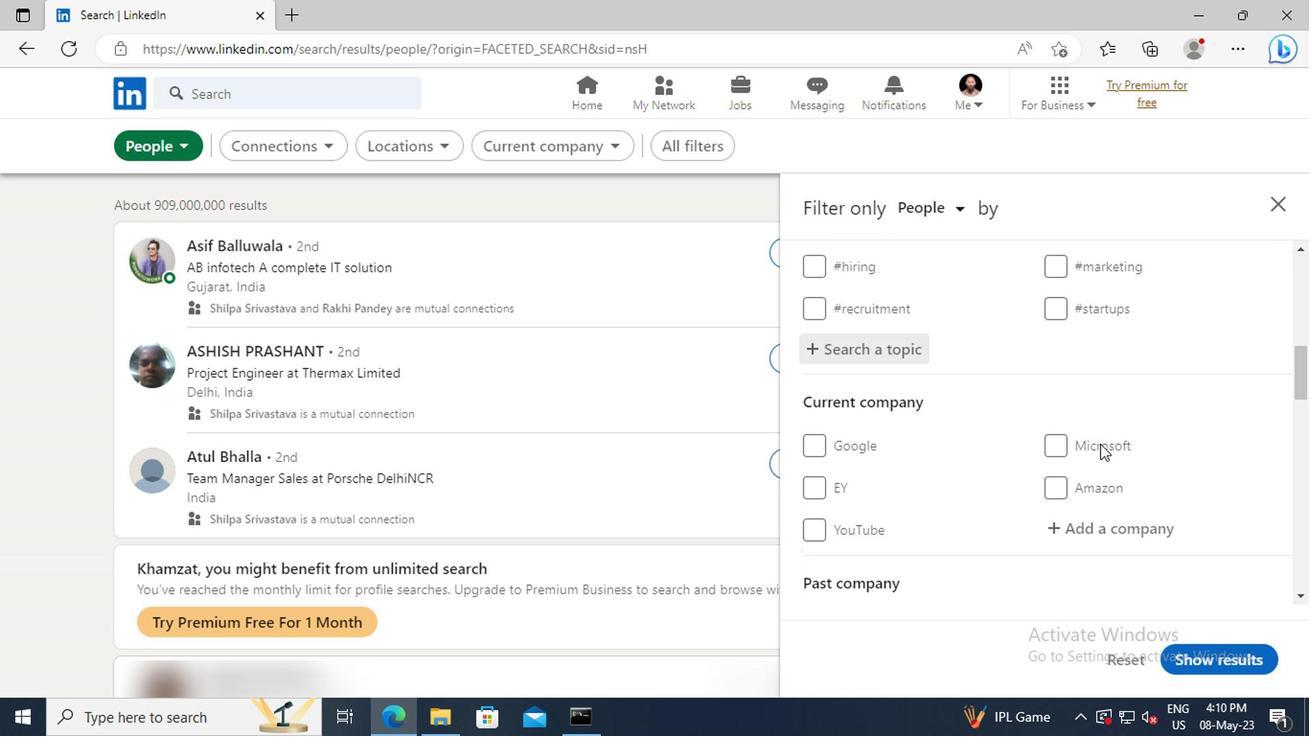 
Action: Mouse scrolled (1096, 443) with delta (0, -1)
Screenshot: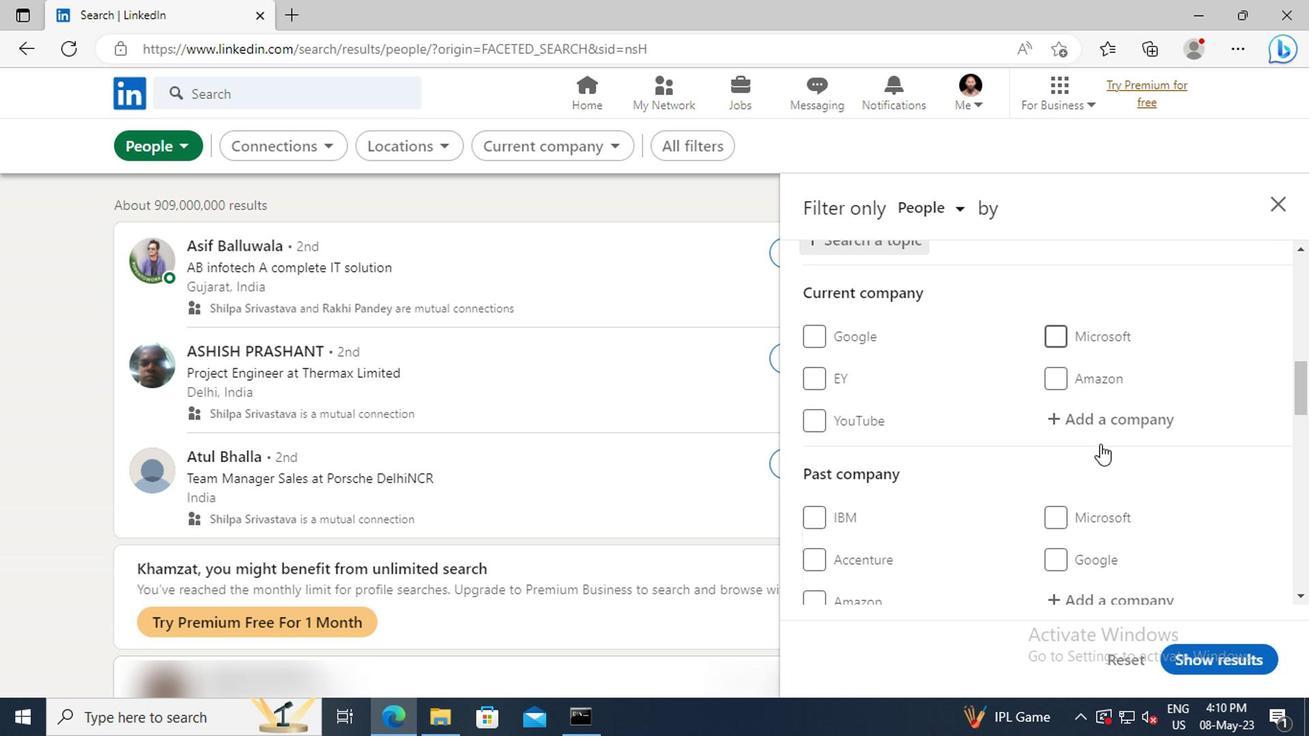 
Action: Mouse scrolled (1096, 443) with delta (0, -1)
Screenshot: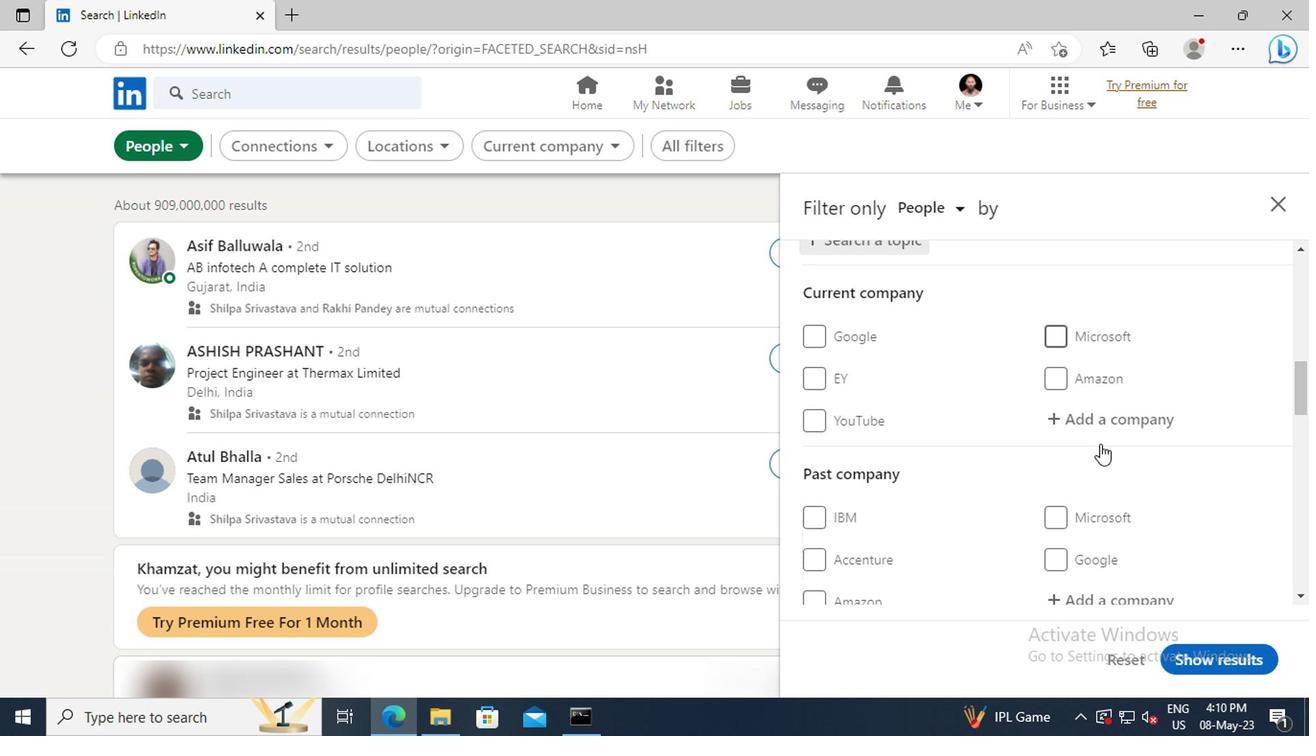 
Action: Mouse scrolled (1096, 443) with delta (0, -1)
Screenshot: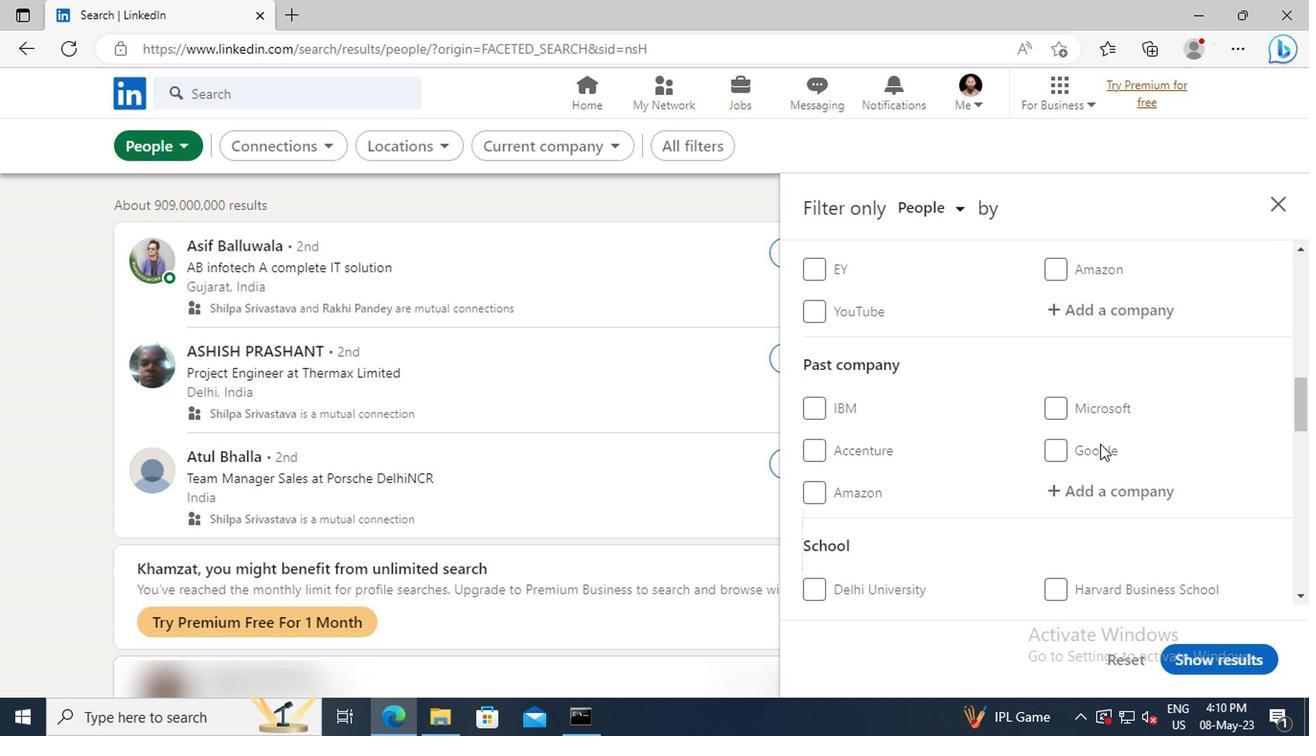 
Action: Mouse scrolled (1096, 443) with delta (0, -1)
Screenshot: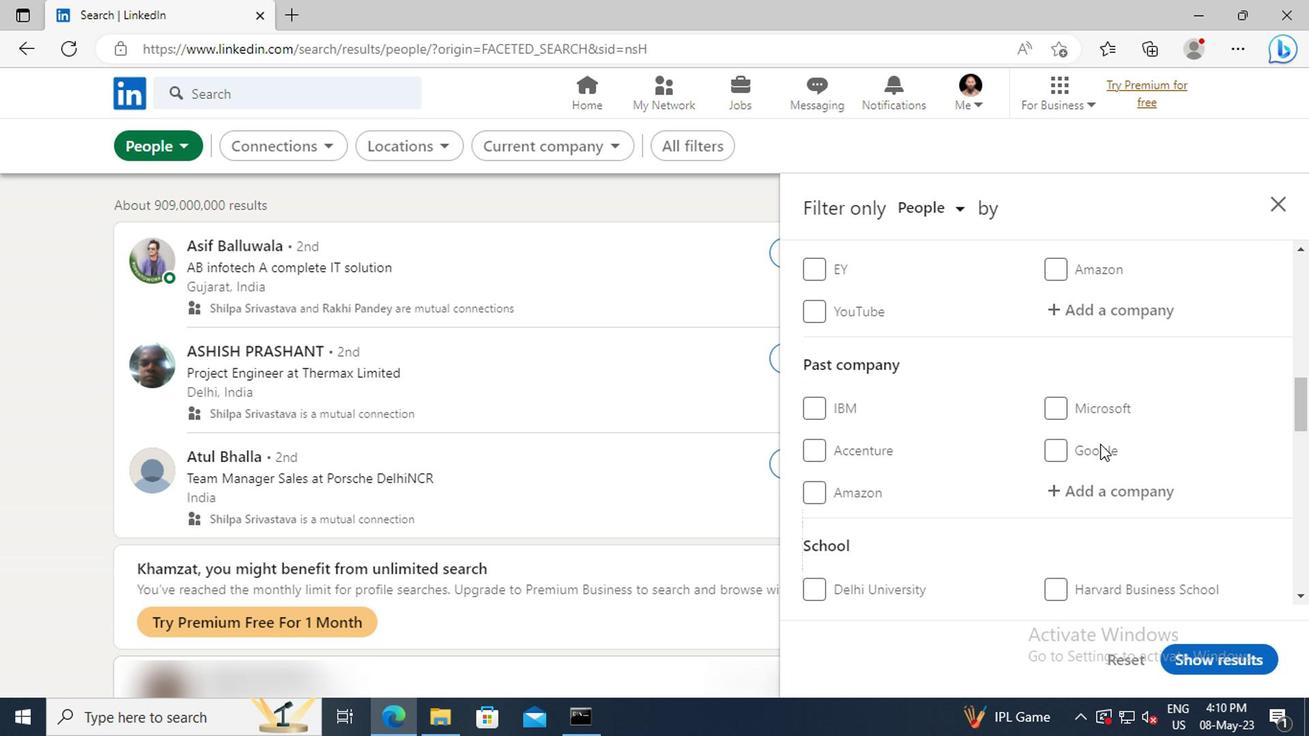 
Action: Mouse scrolled (1096, 443) with delta (0, -1)
Screenshot: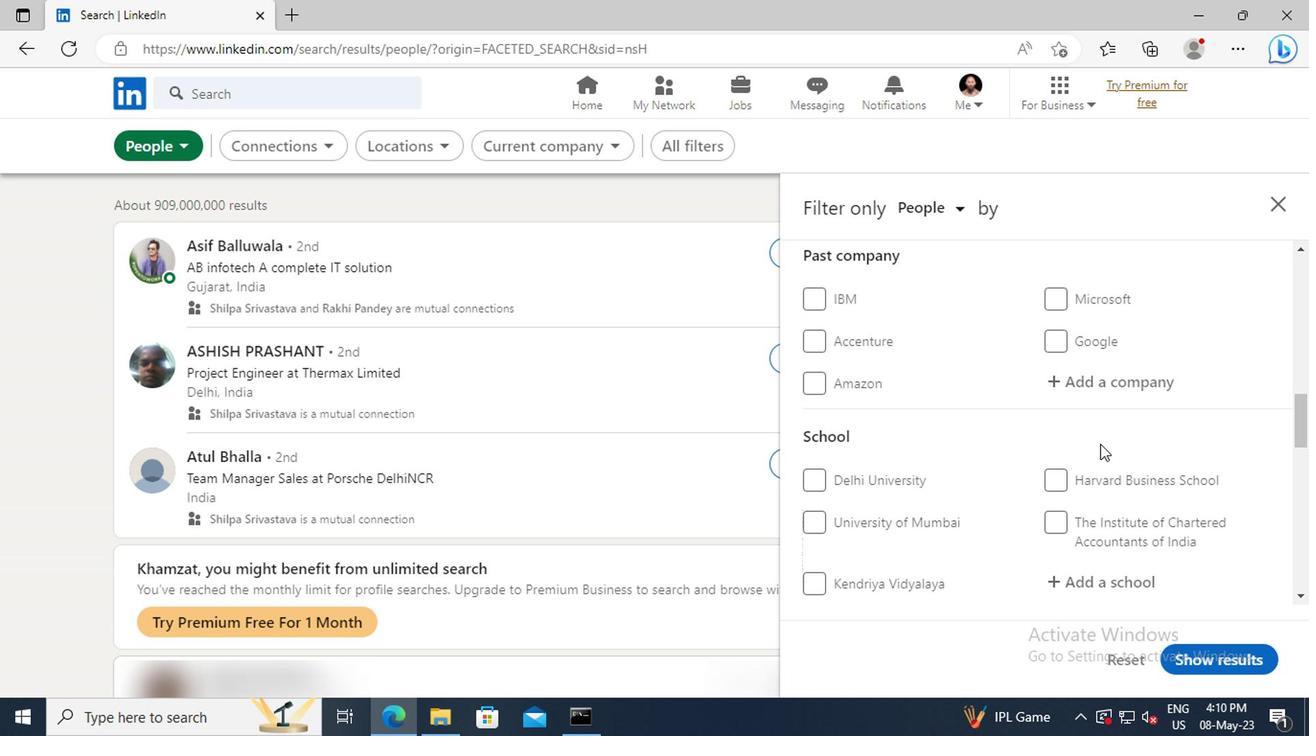 
Action: Mouse scrolled (1096, 443) with delta (0, -1)
Screenshot: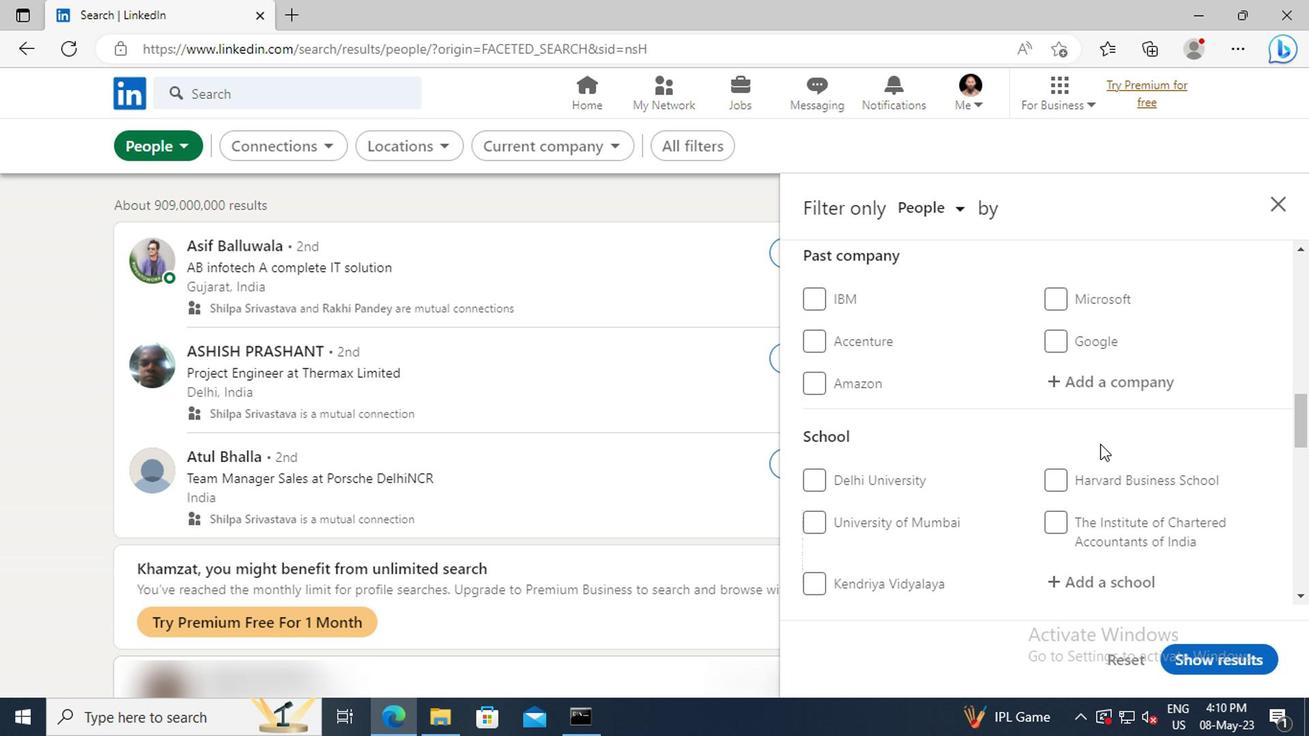 
Action: Mouse scrolled (1096, 443) with delta (0, -1)
Screenshot: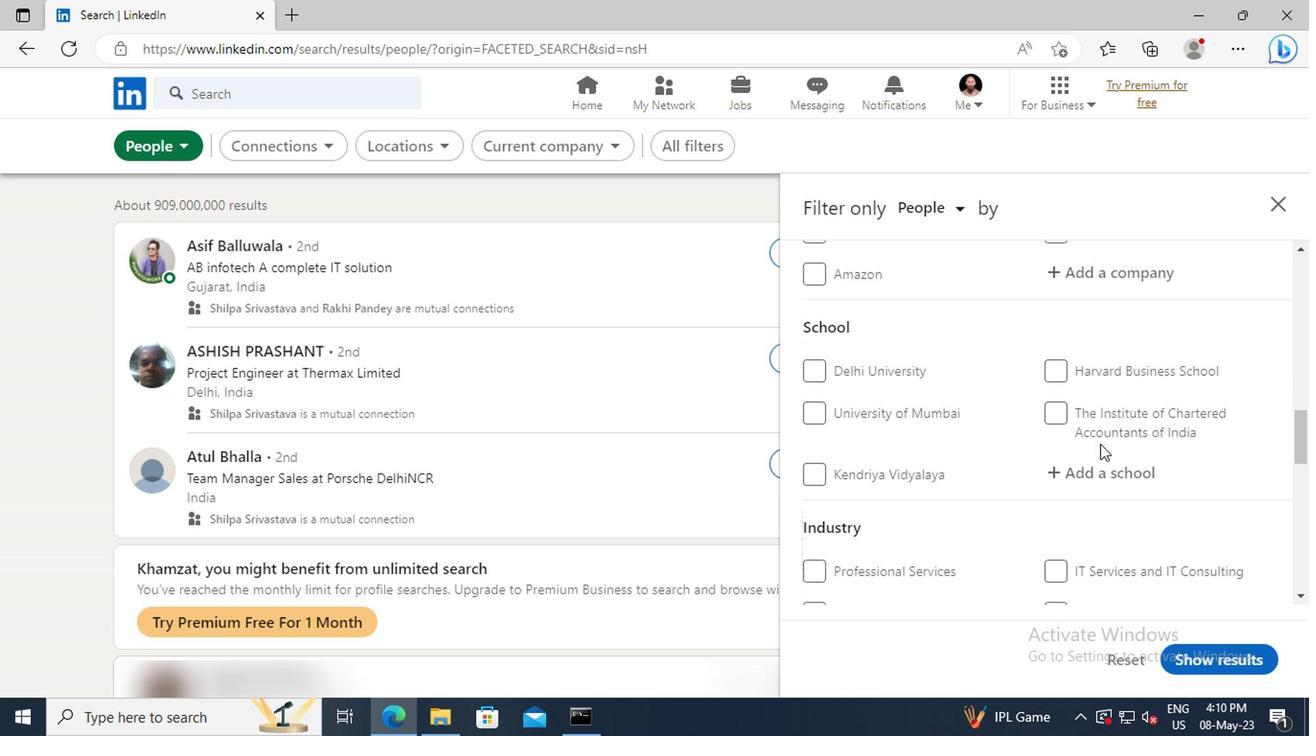 
Action: Mouse scrolled (1096, 443) with delta (0, -1)
Screenshot: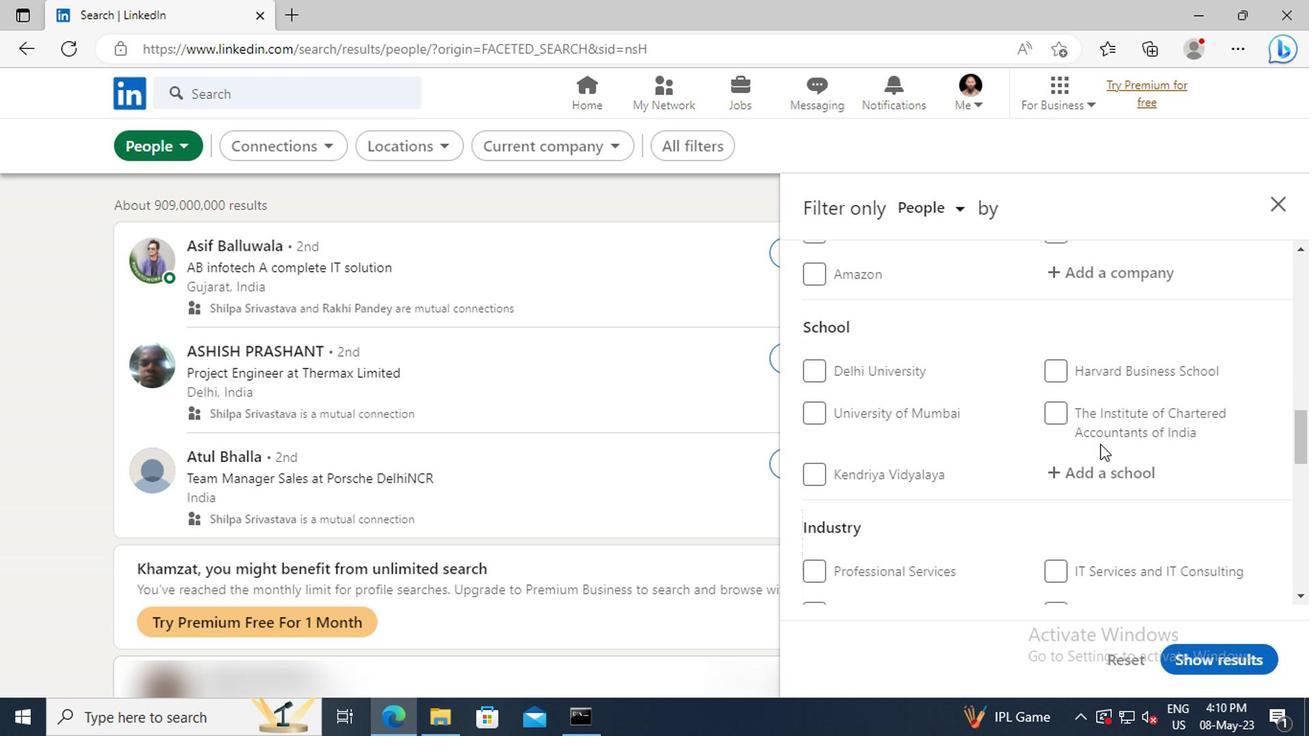 
Action: Mouse scrolled (1096, 443) with delta (0, -1)
Screenshot: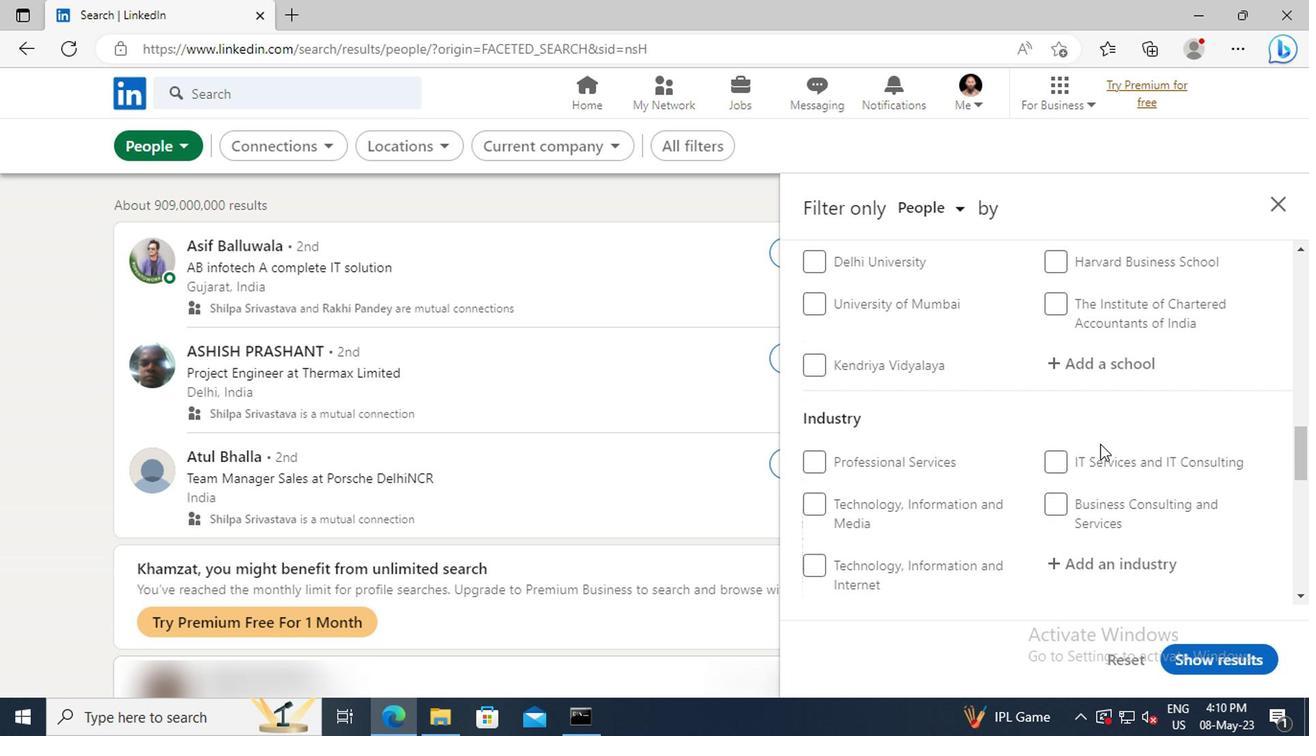
Action: Mouse scrolled (1096, 443) with delta (0, -1)
Screenshot: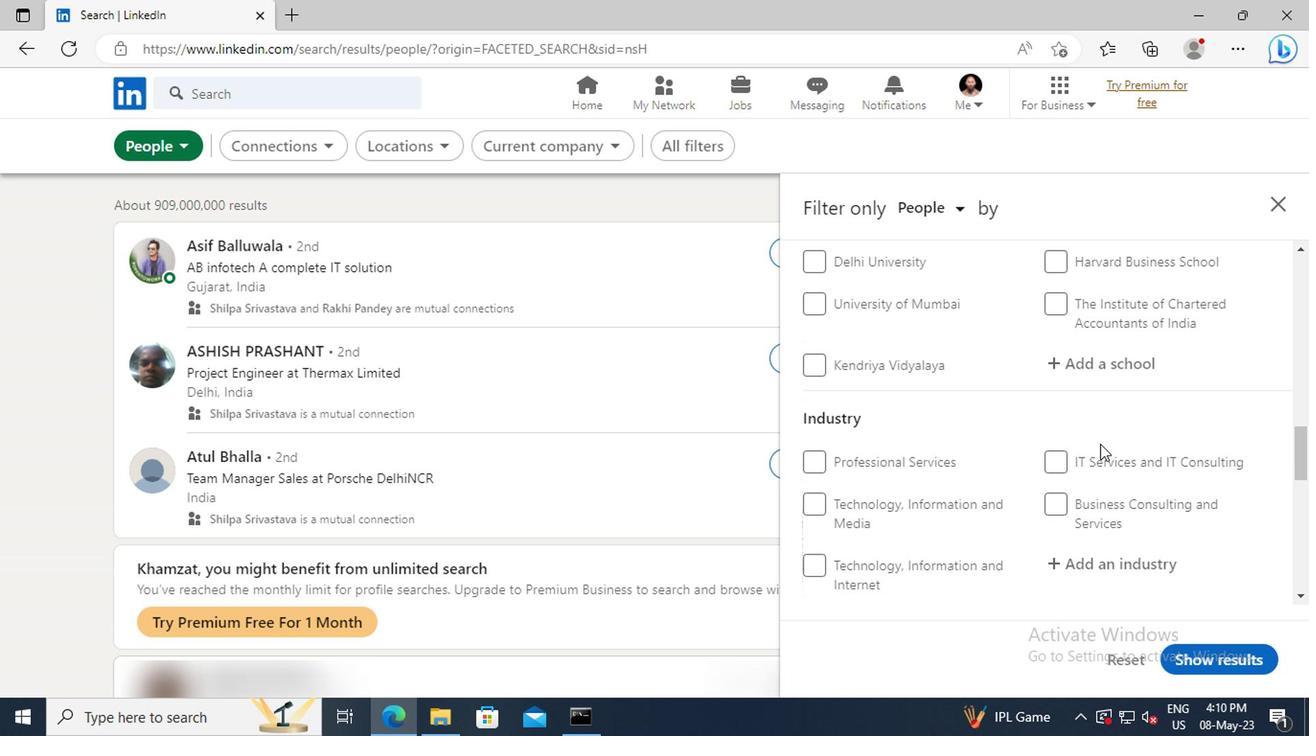 
Action: Mouse scrolled (1096, 443) with delta (0, -1)
Screenshot: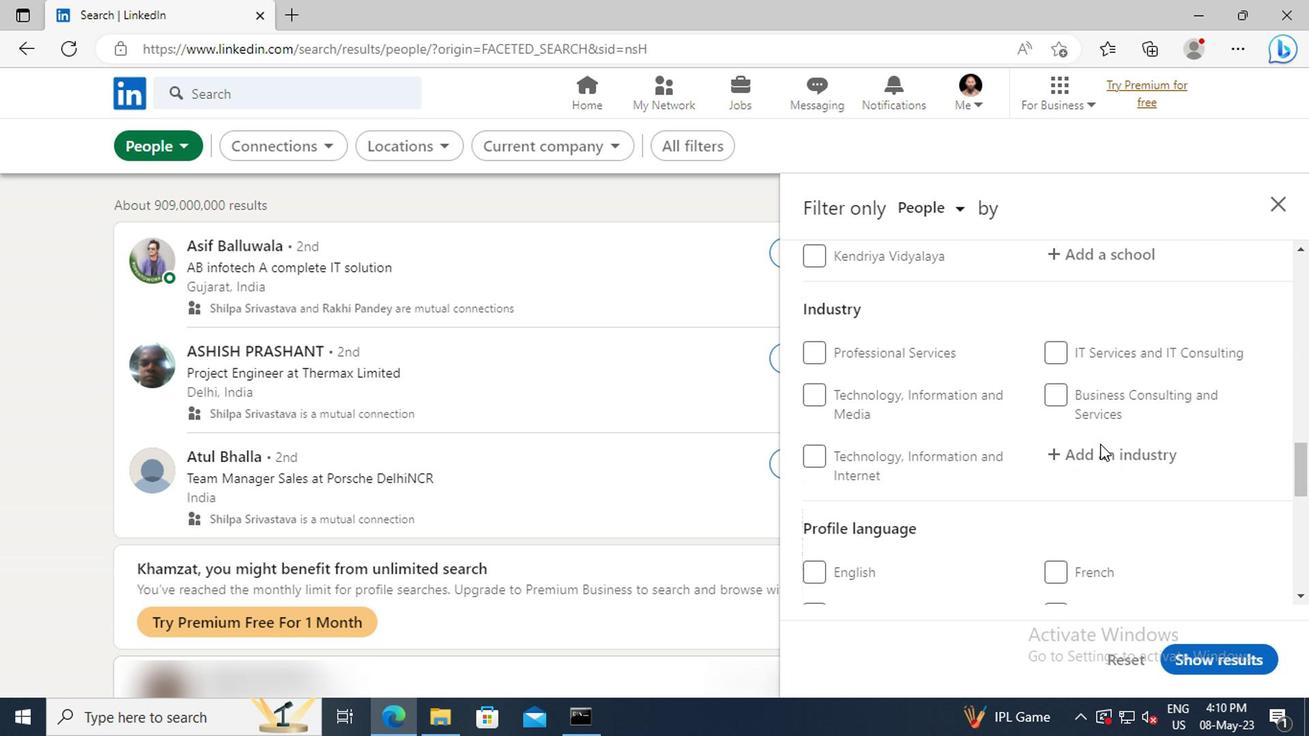 
Action: Mouse scrolled (1096, 443) with delta (0, -1)
Screenshot: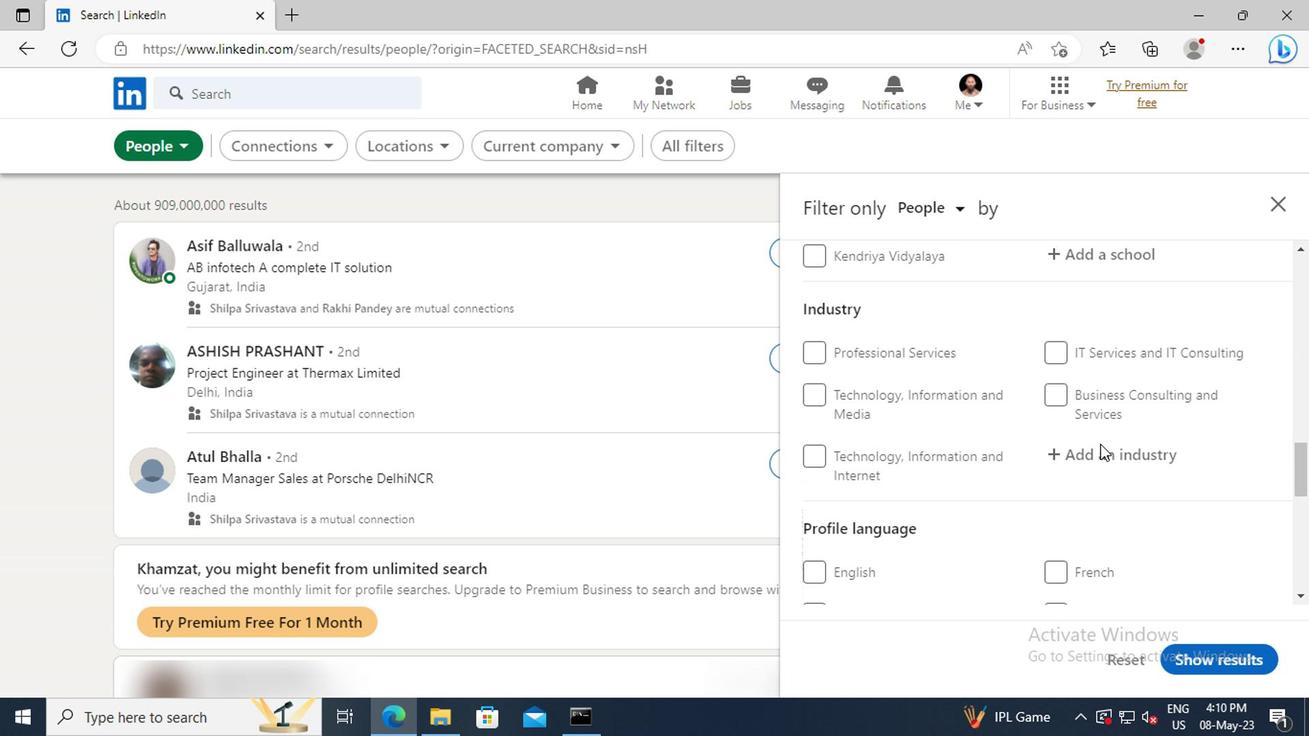 
Action: Mouse moved to (1055, 507)
Screenshot: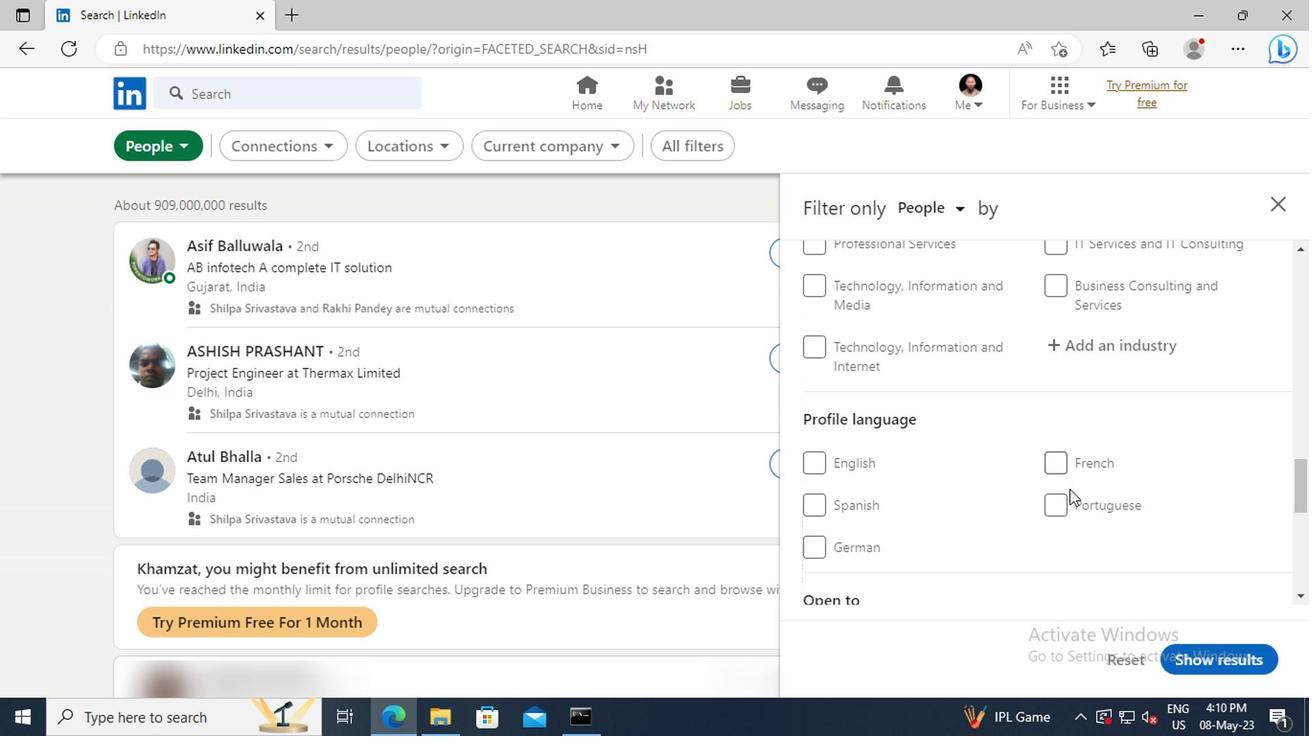 
Action: Mouse pressed left at (1055, 507)
Screenshot: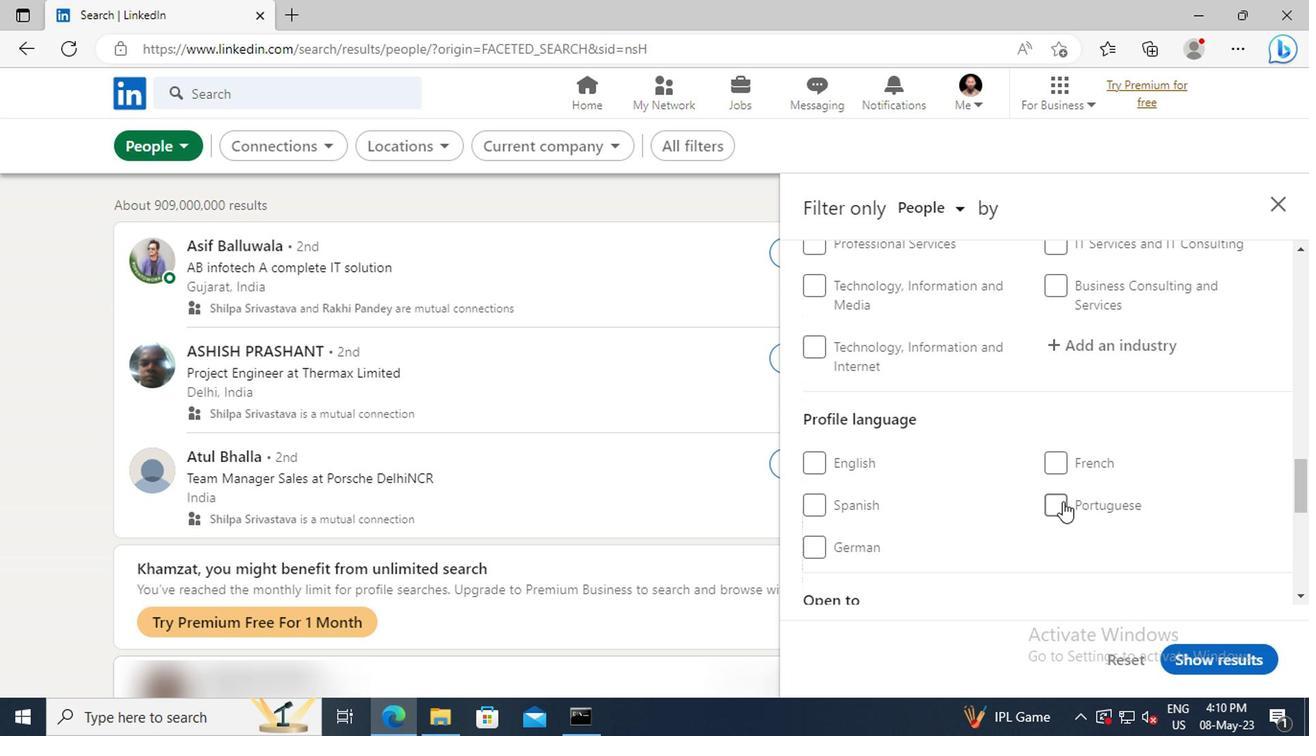 
Action: Mouse moved to (1105, 473)
Screenshot: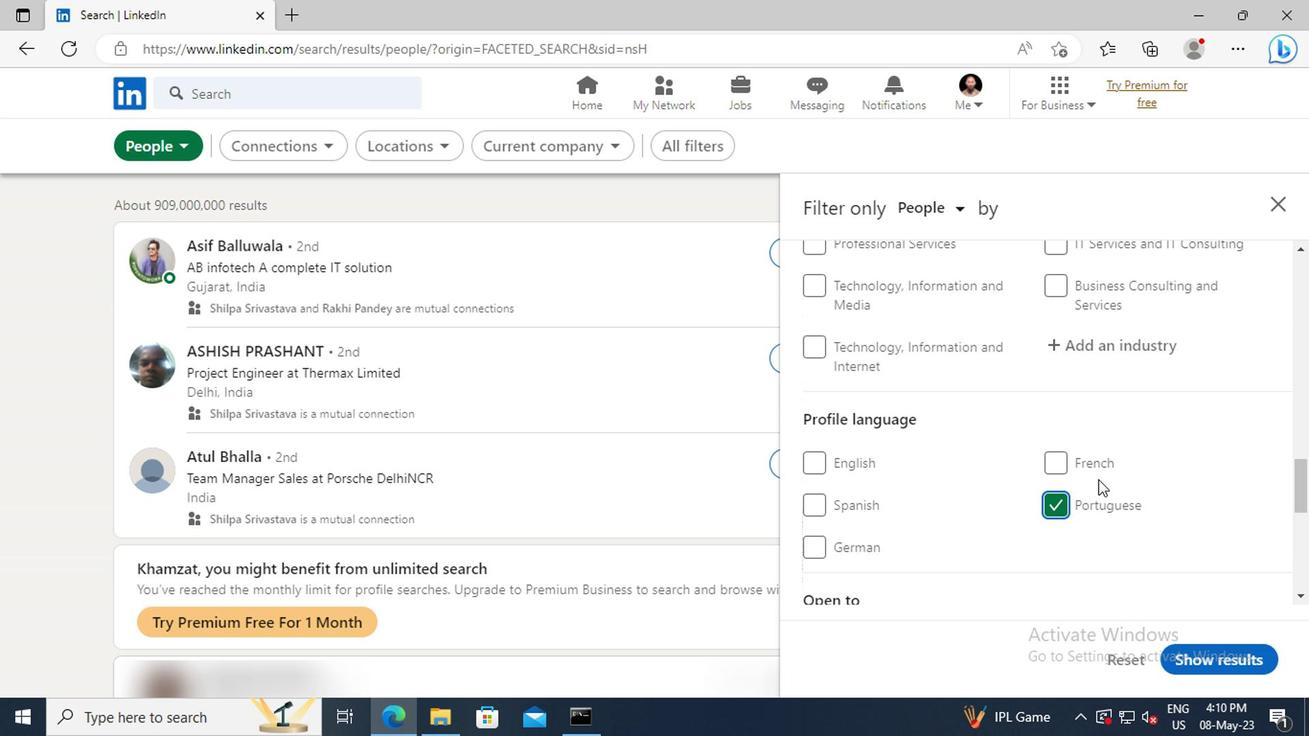 
Action: Mouse scrolled (1105, 474) with delta (0, 0)
Screenshot: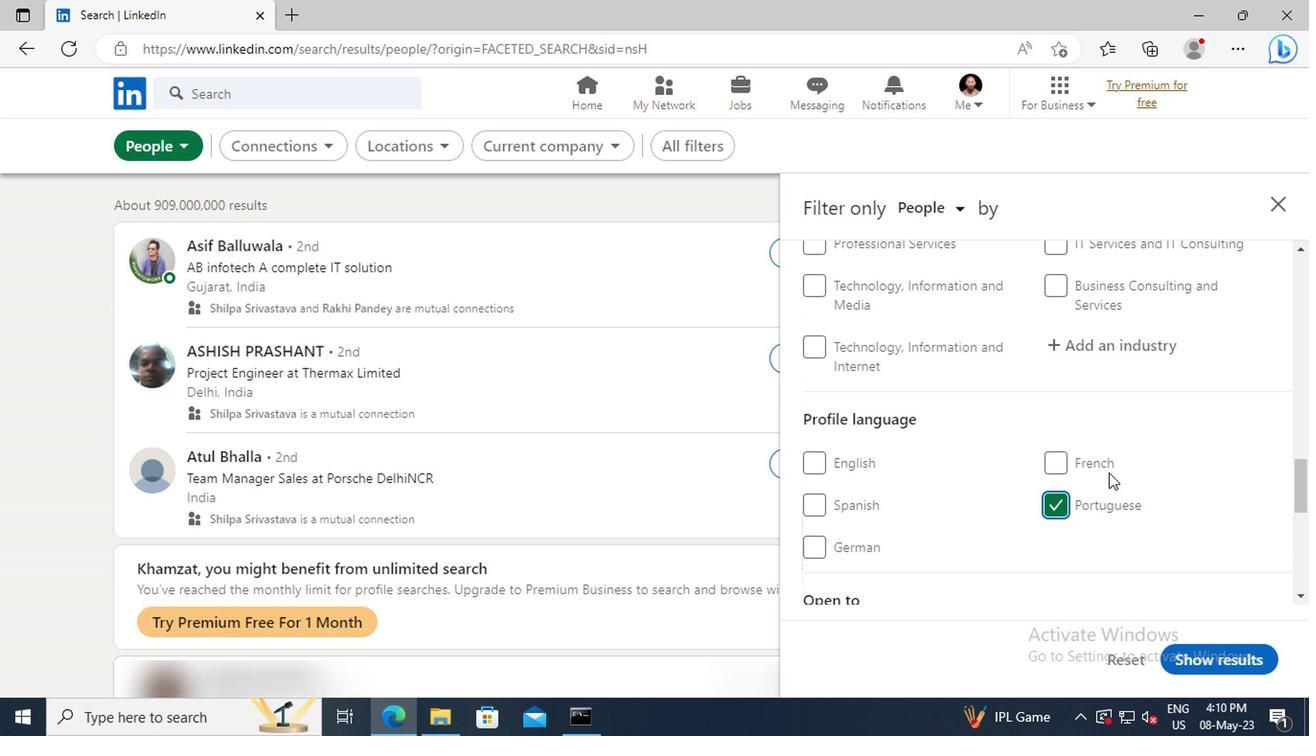 
Action: Mouse scrolled (1105, 474) with delta (0, 0)
Screenshot: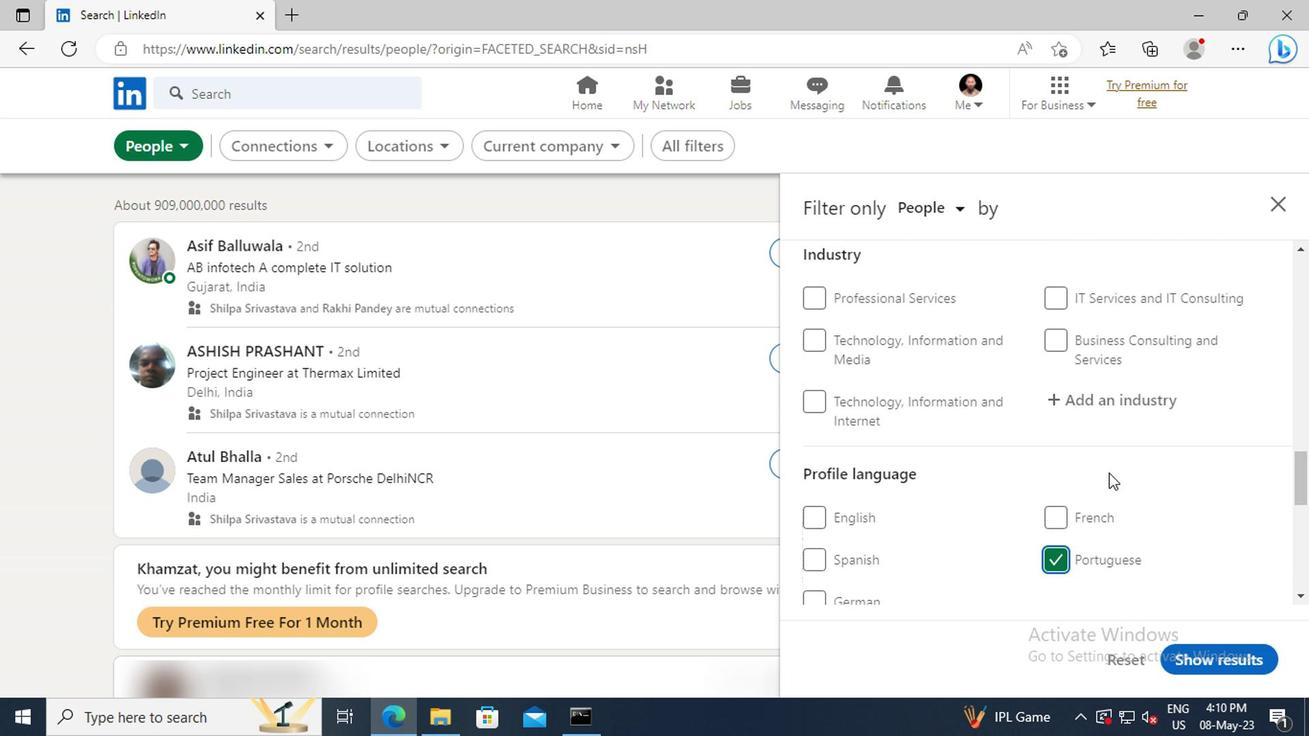 
Action: Mouse scrolled (1105, 474) with delta (0, 0)
Screenshot: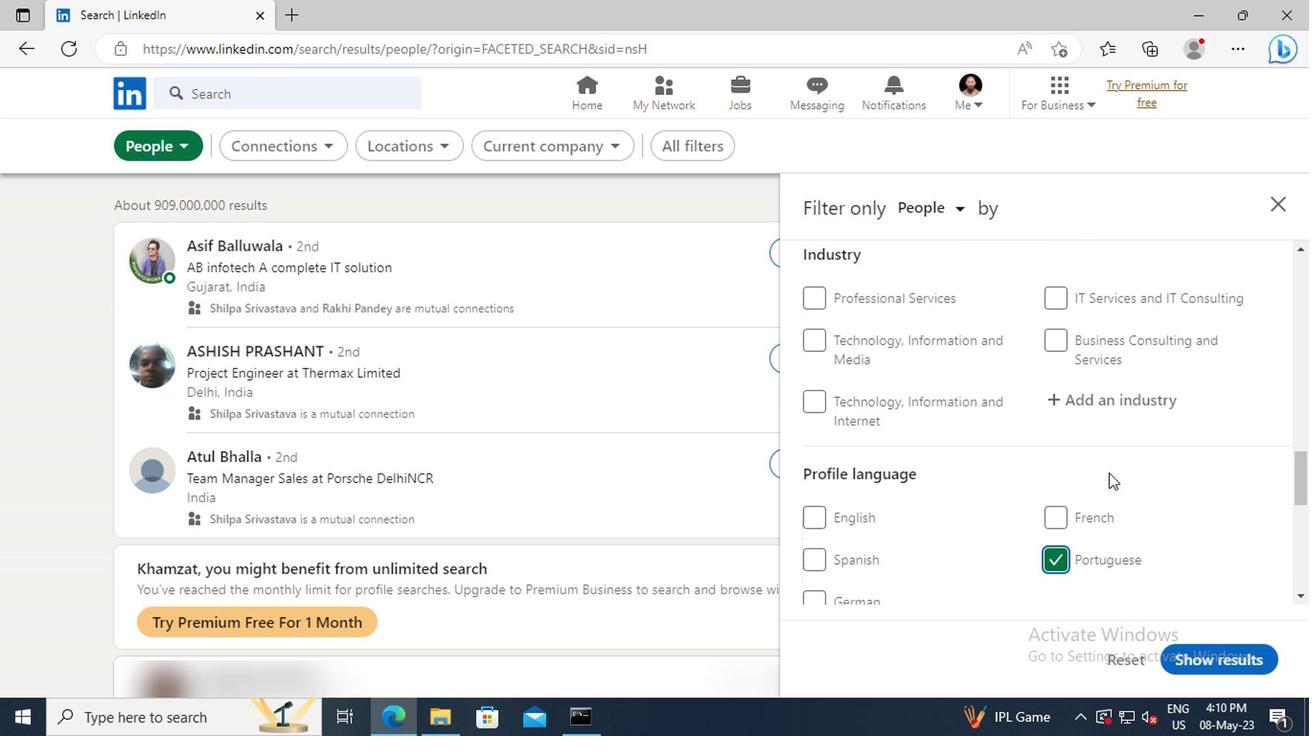 
Action: Mouse scrolled (1105, 474) with delta (0, 0)
Screenshot: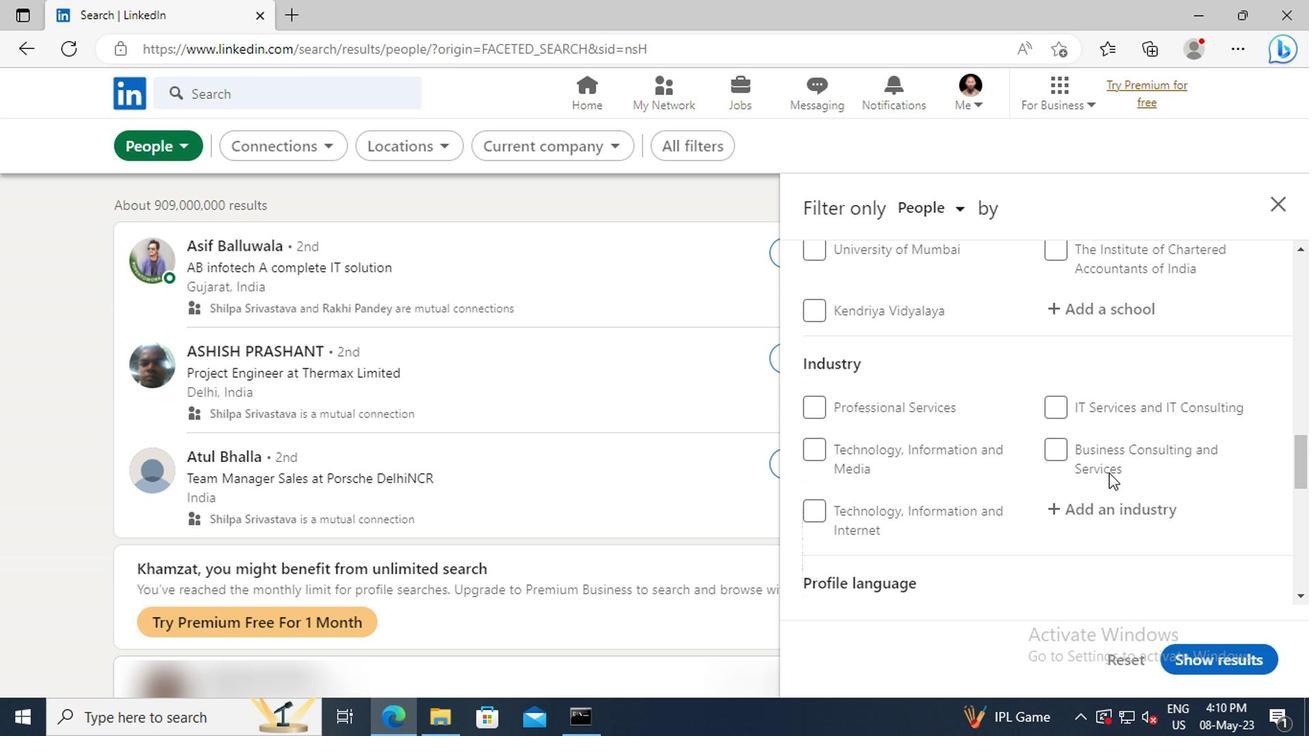 
Action: Mouse scrolled (1105, 474) with delta (0, 0)
Screenshot: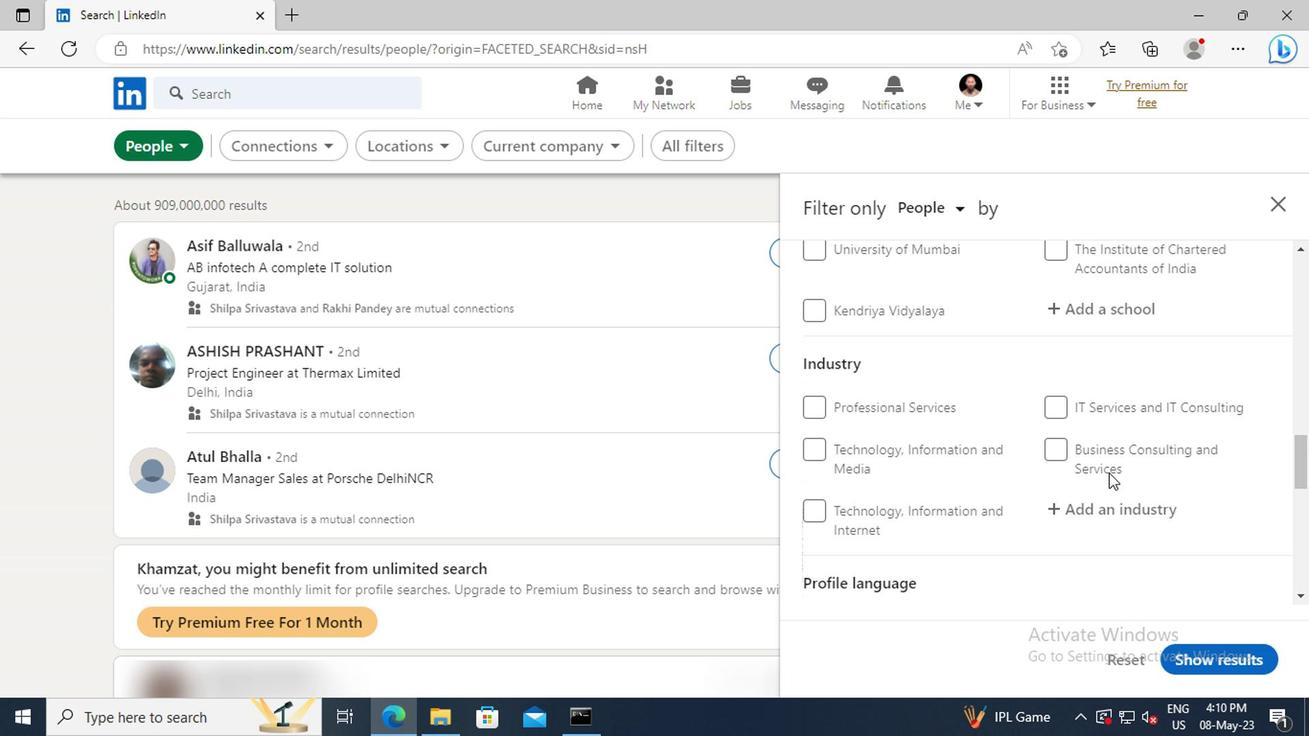 
Action: Mouse scrolled (1105, 474) with delta (0, 0)
Screenshot: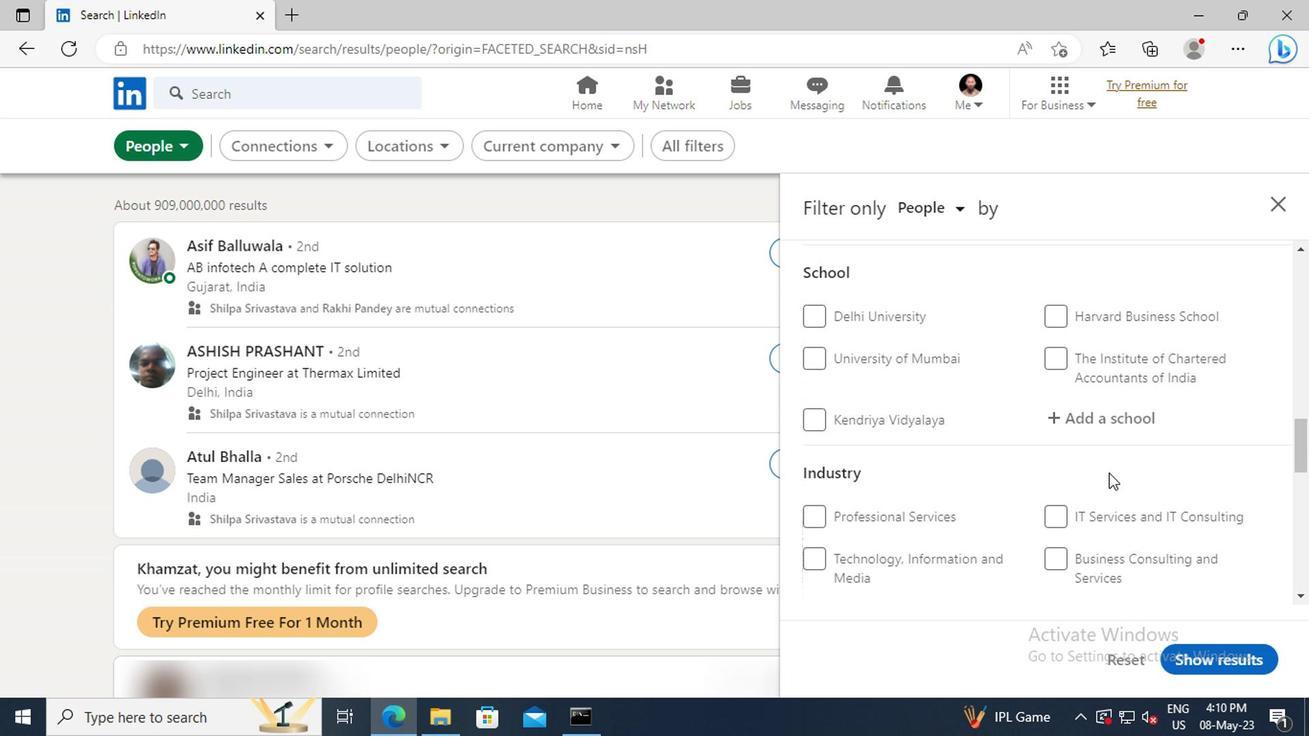 
Action: Mouse scrolled (1105, 474) with delta (0, 0)
Screenshot: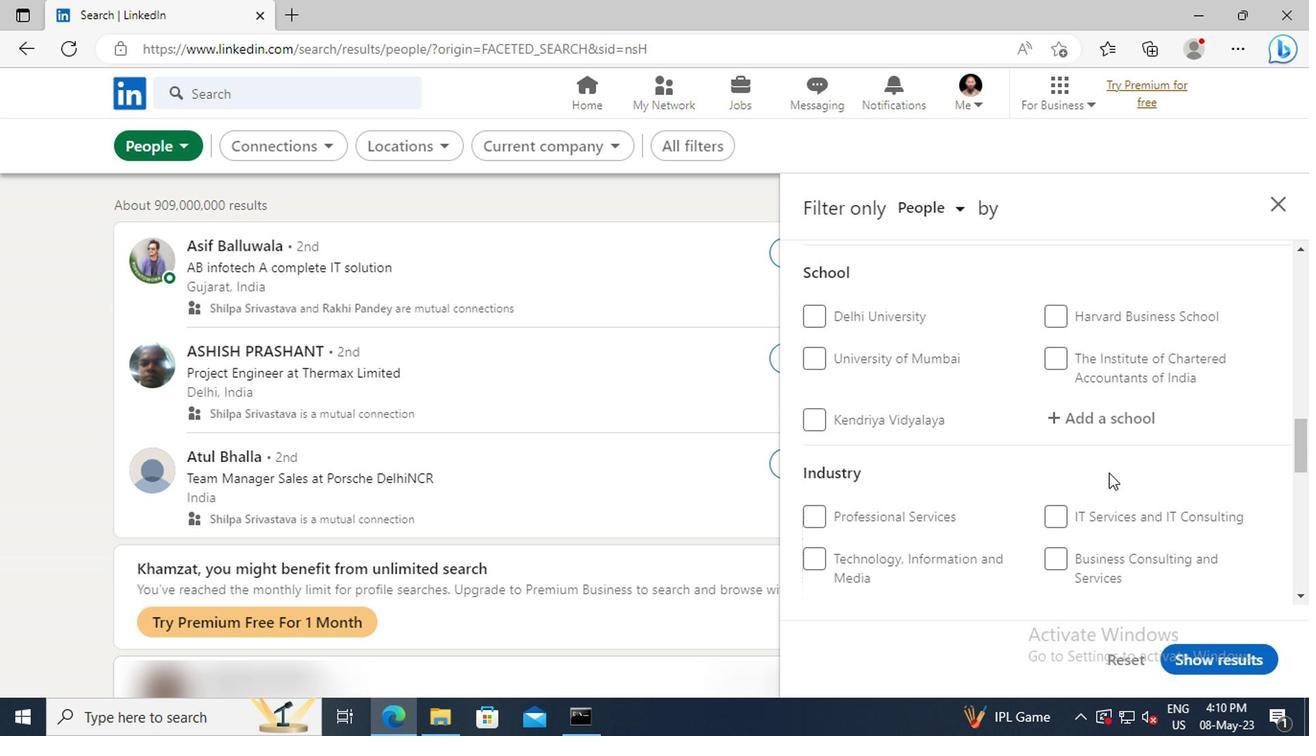 
Action: Mouse scrolled (1105, 474) with delta (0, 0)
Screenshot: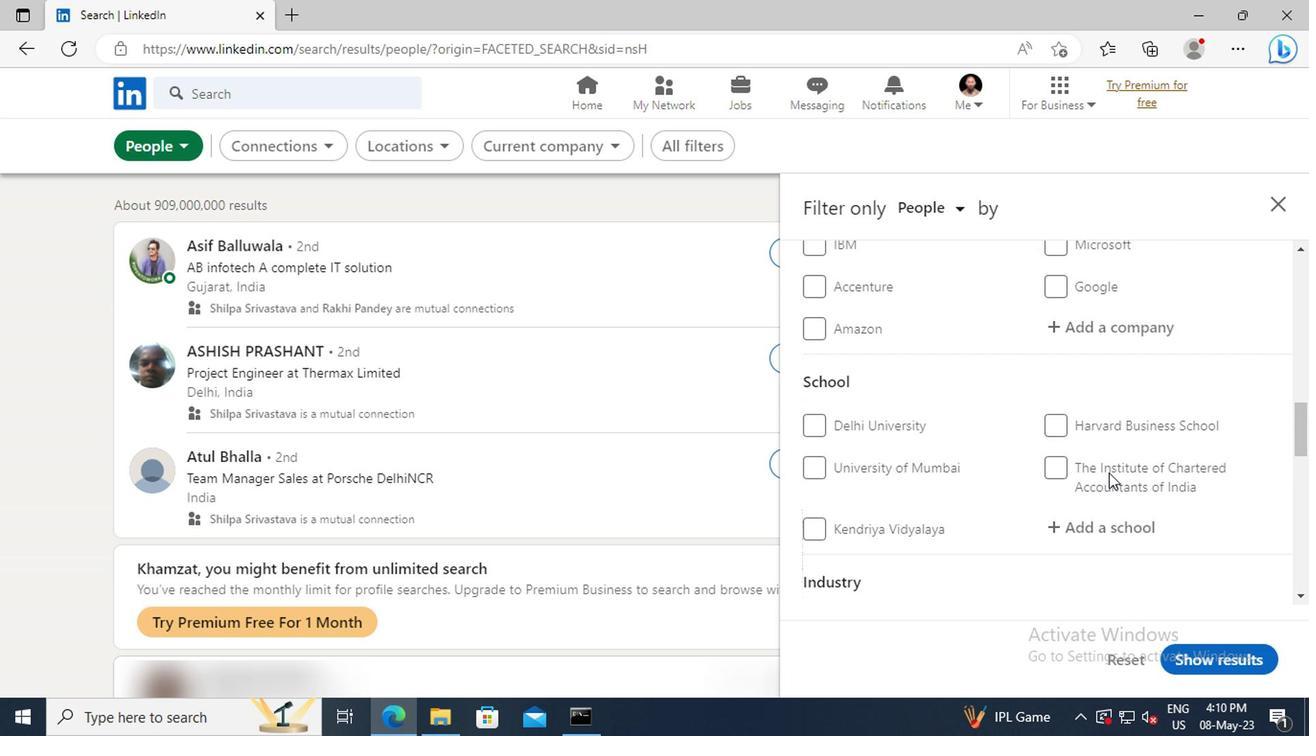 
Action: Mouse scrolled (1105, 474) with delta (0, 0)
Screenshot: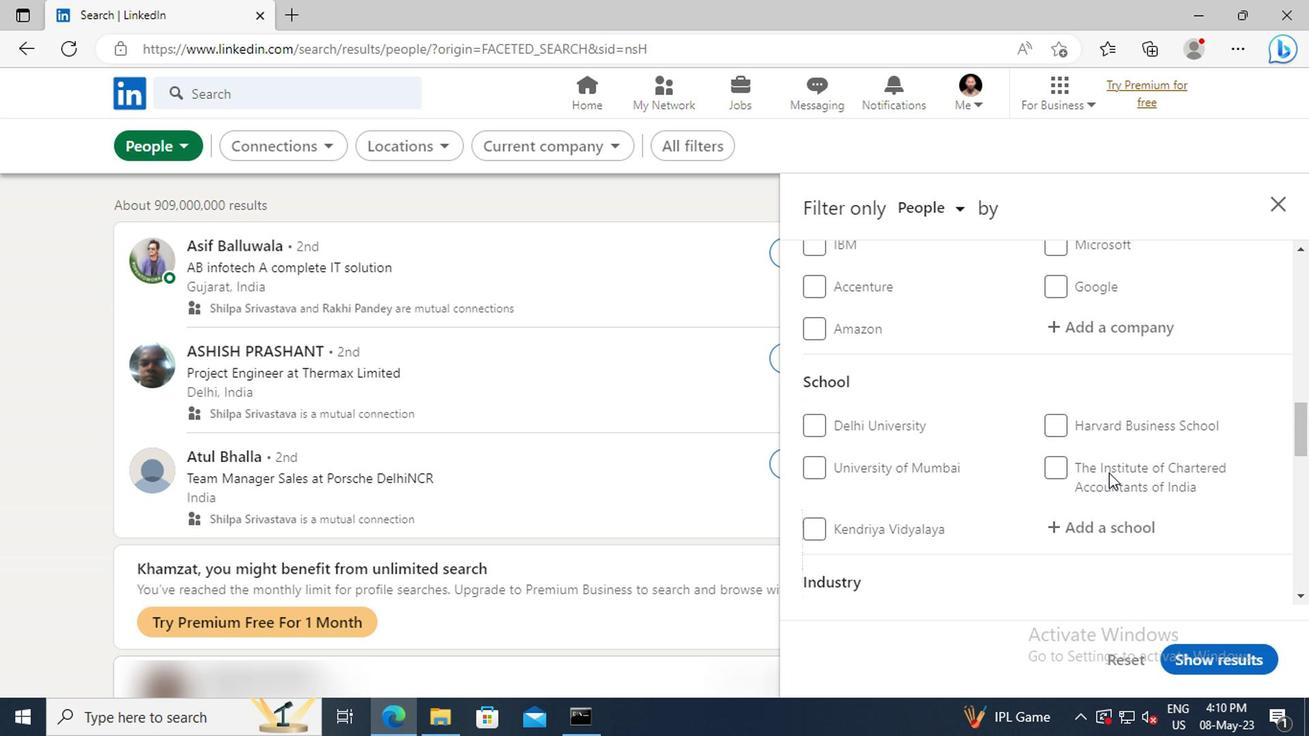
Action: Mouse scrolled (1105, 474) with delta (0, 0)
Screenshot: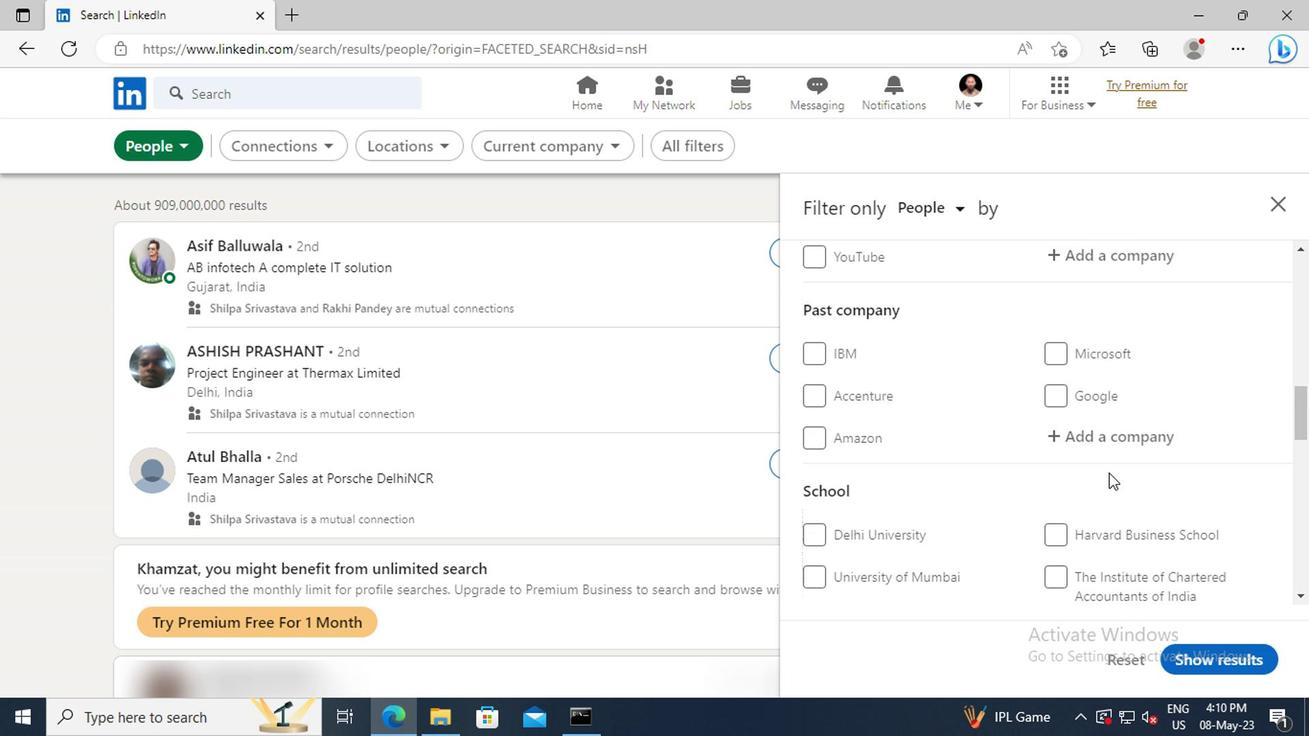 
Action: Mouse scrolled (1105, 474) with delta (0, 0)
Screenshot: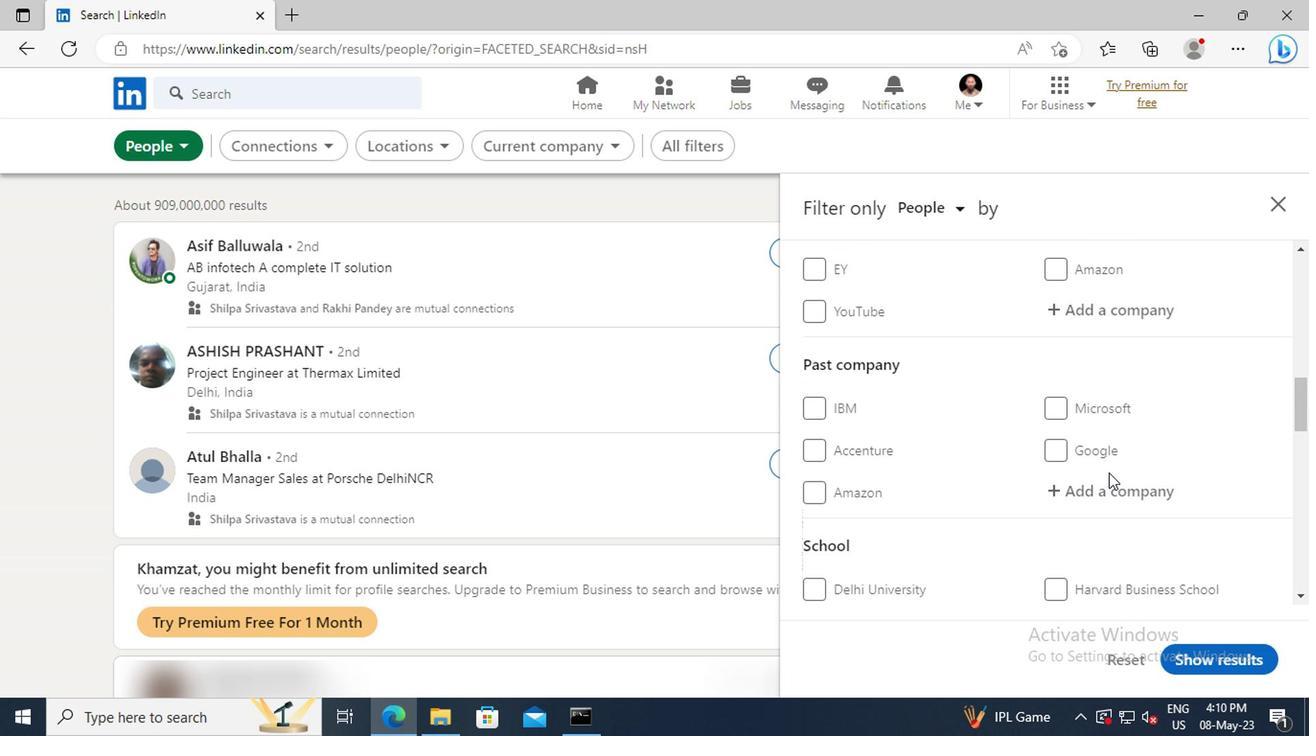 
Action: Mouse scrolled (1105, 474) with delta (0, 0)
Screenshot: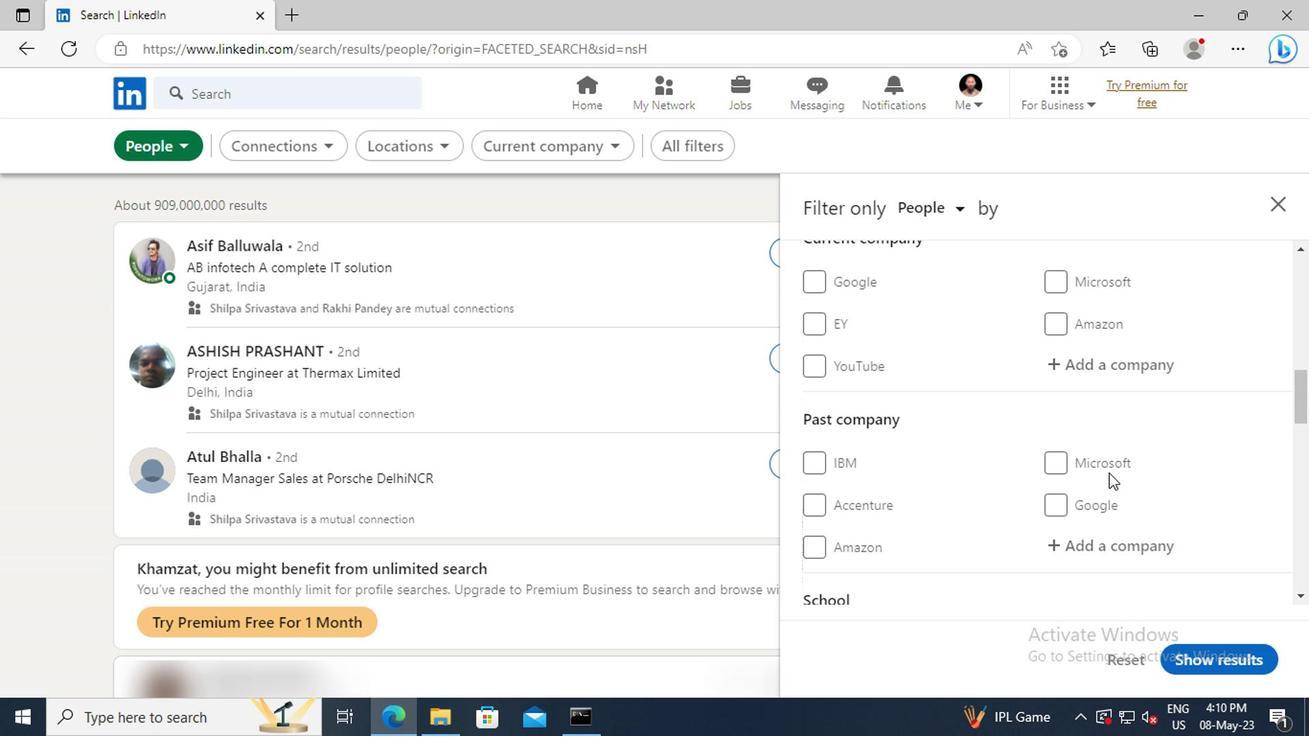 
Action: Mouse moved to (1091, 419)
Screenshot: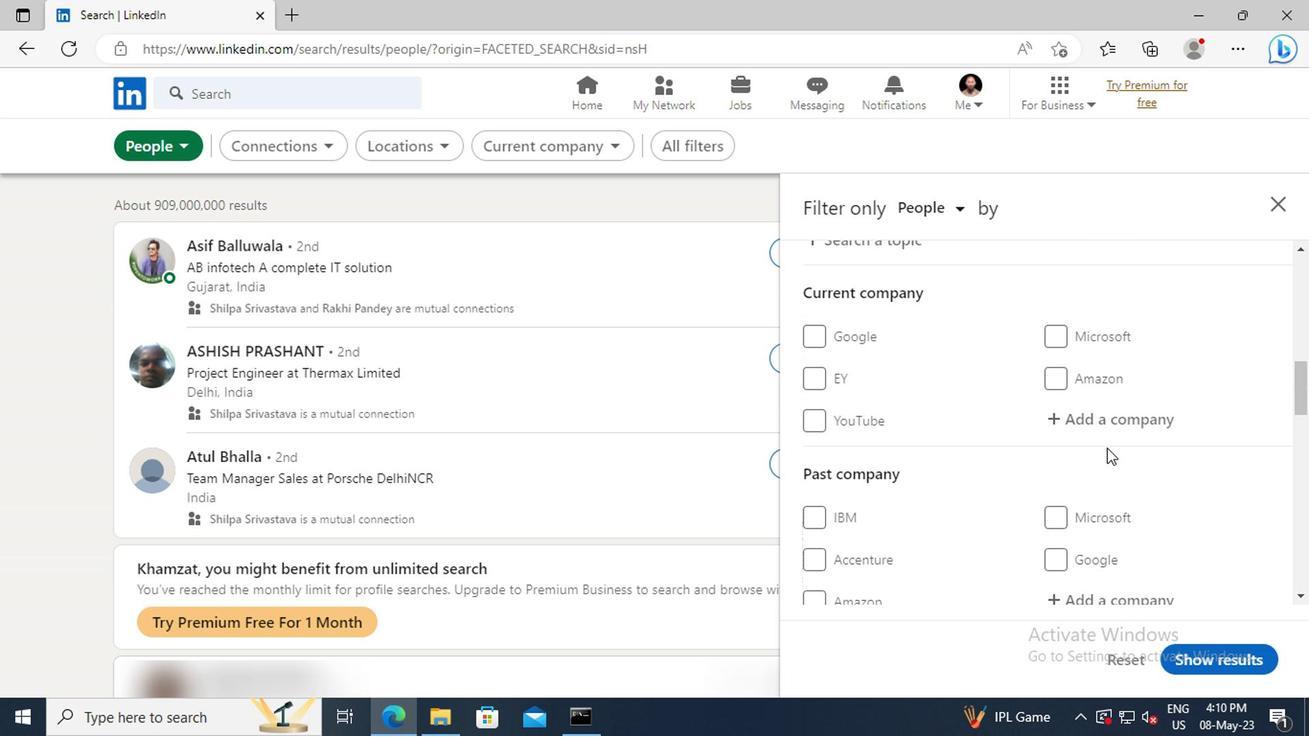
Action: Mouse pressed left at (1091, 419)
Screenshot: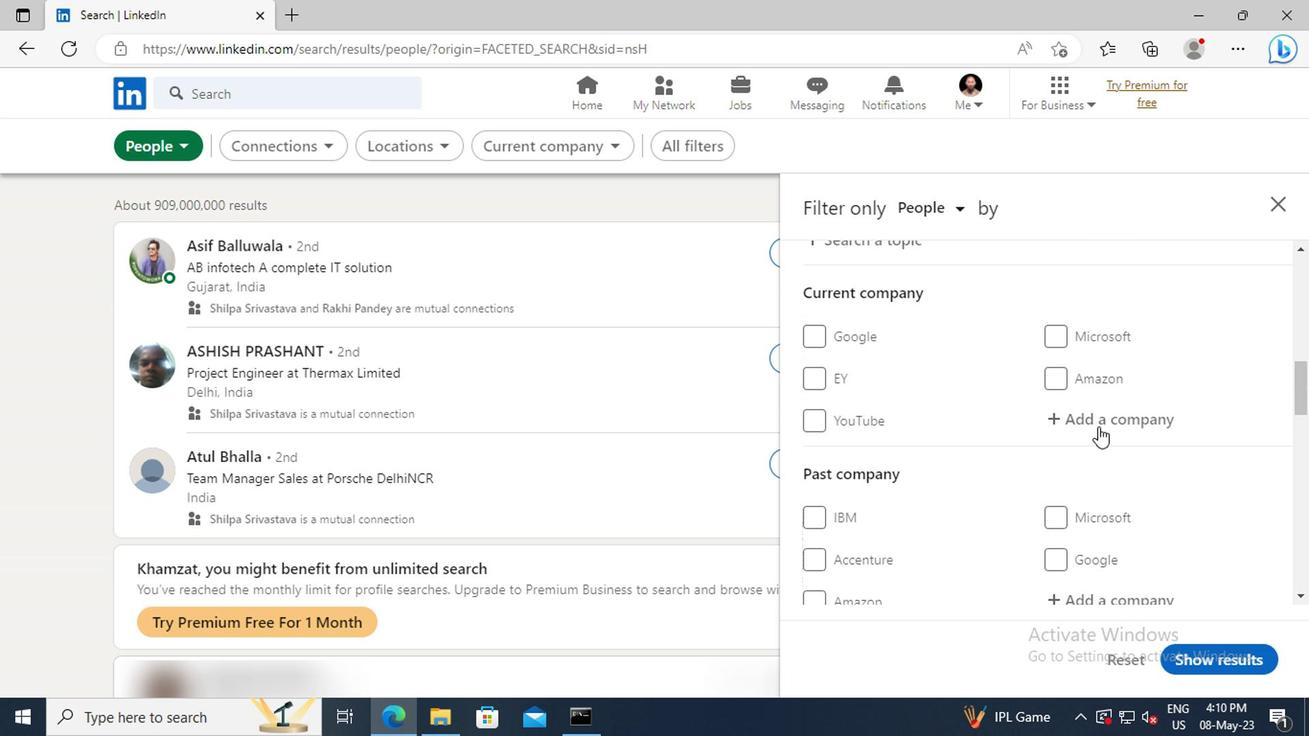 
Action: Key pressed <Key.shift>INFOR
Screenshot: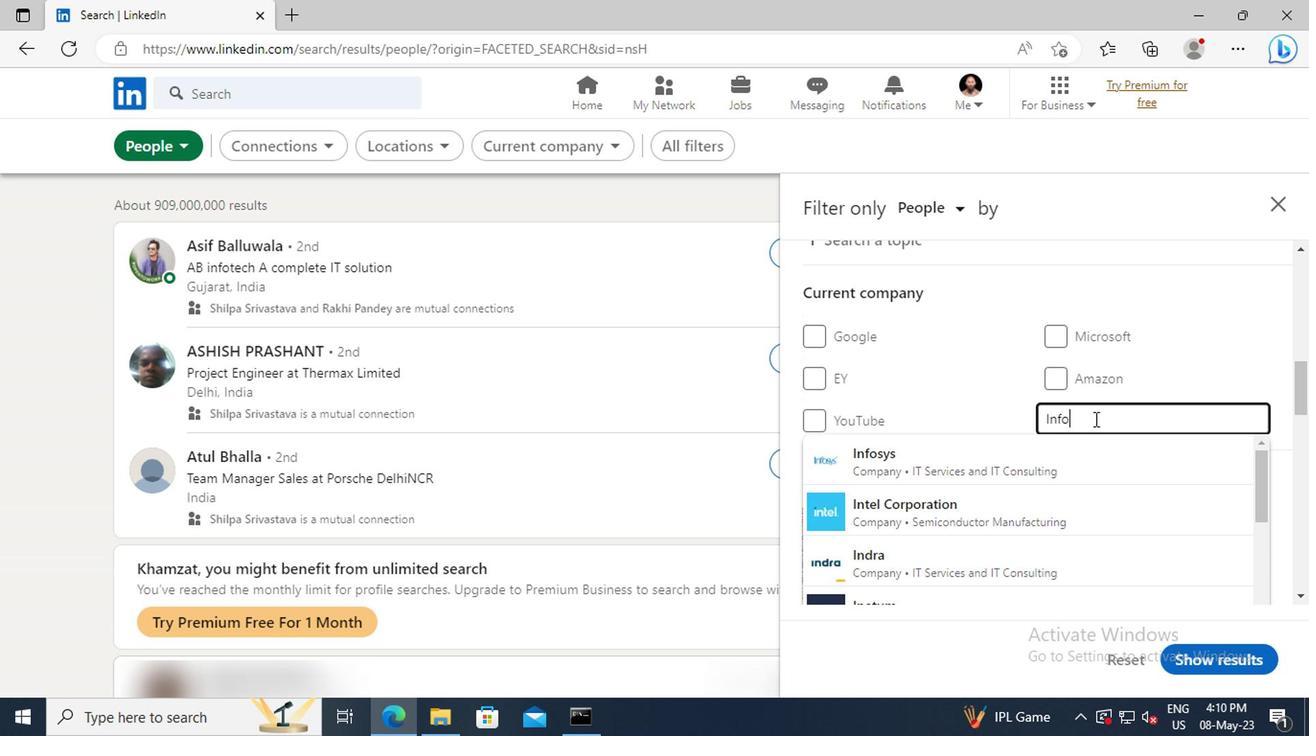 
Action: Mouse moved to (1103, 450)
Screenshot: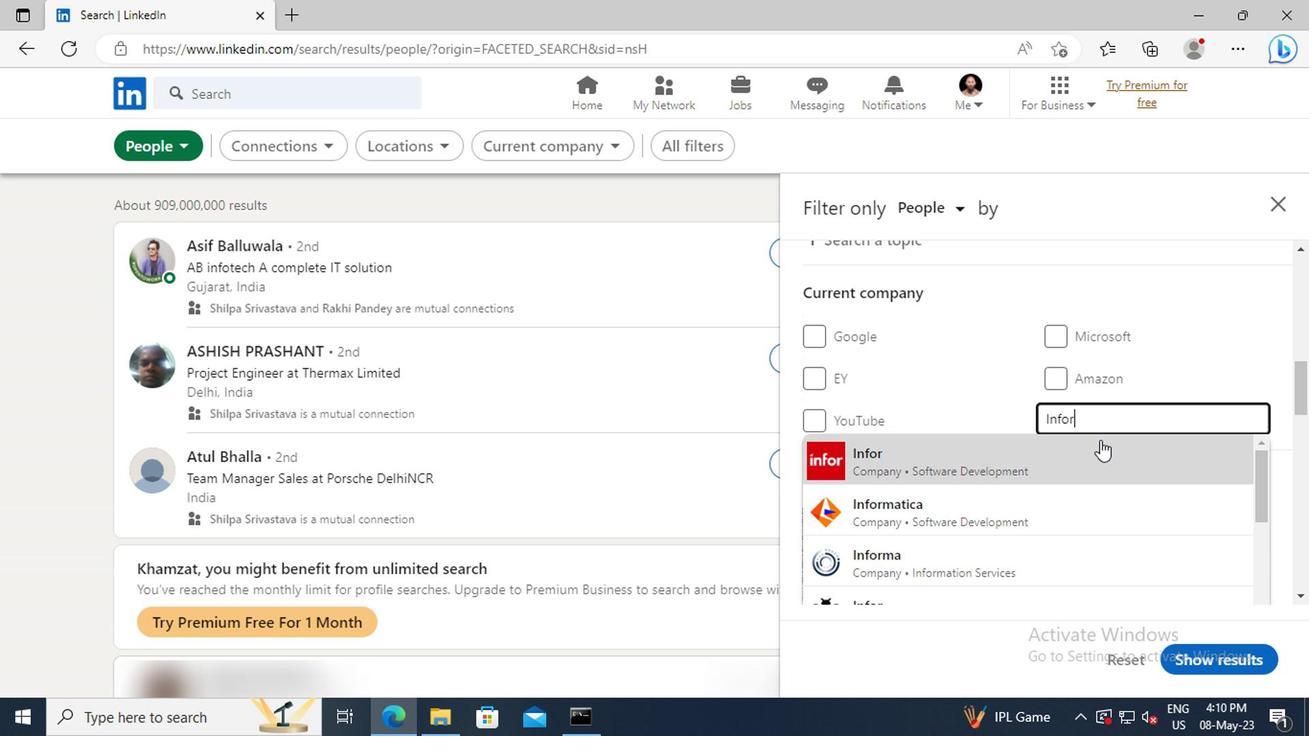 
Action: Mouse pressed left at (1103, 450)
Screenshot: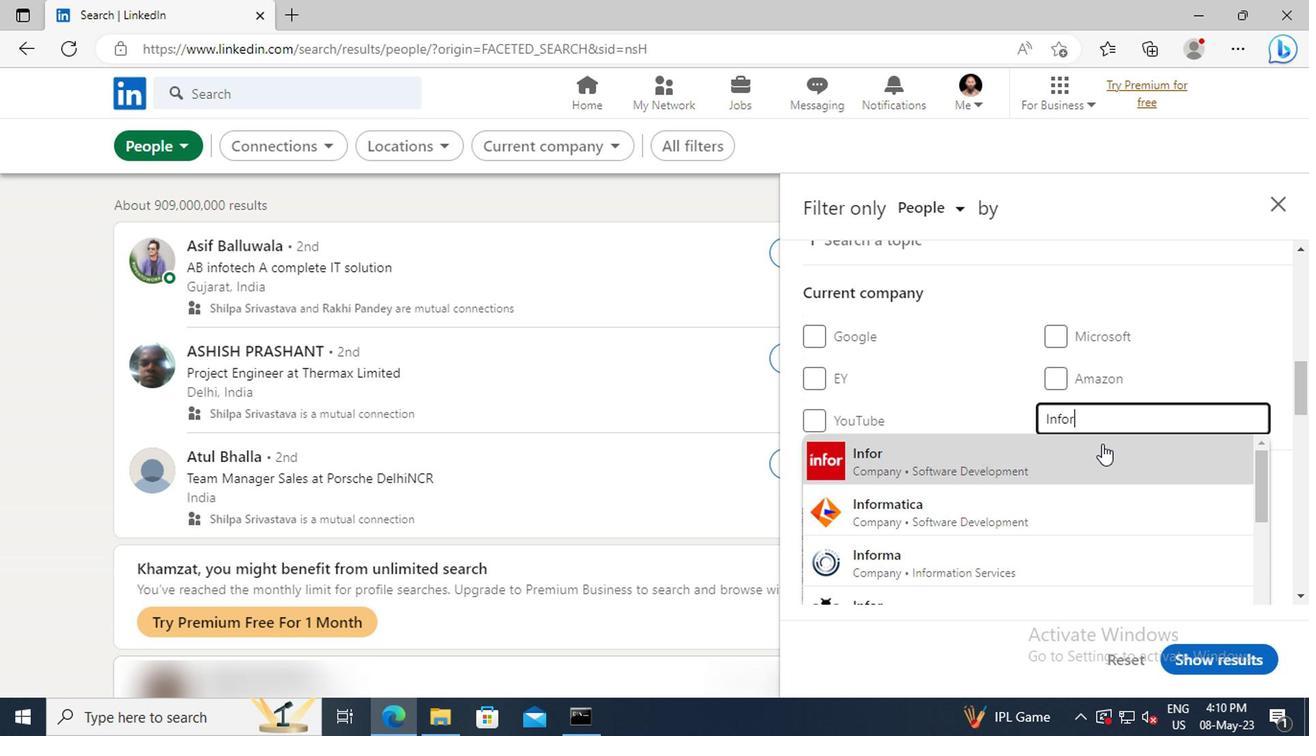 
Action: Mouse moved to (1103, 450)
Screenshot: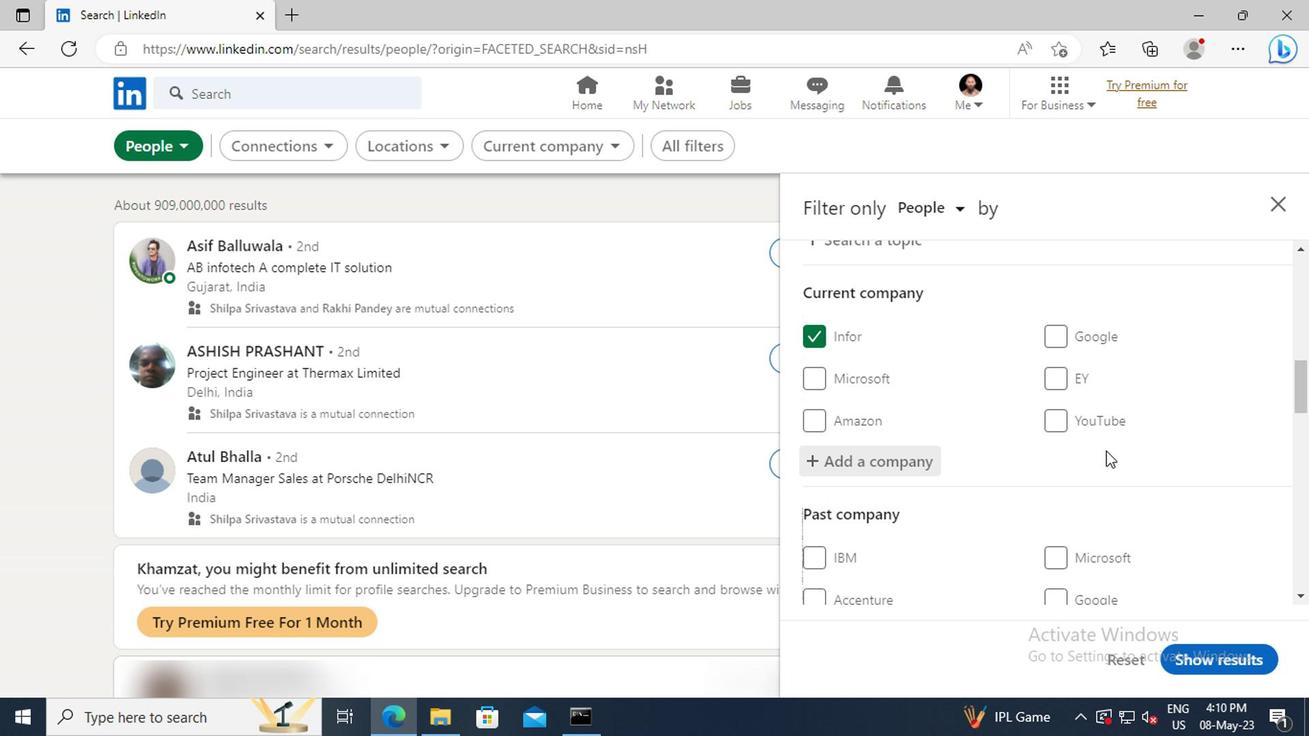 
Action: Mouse scrolled (1103, 450) with delta (0, 0)
Screenshot: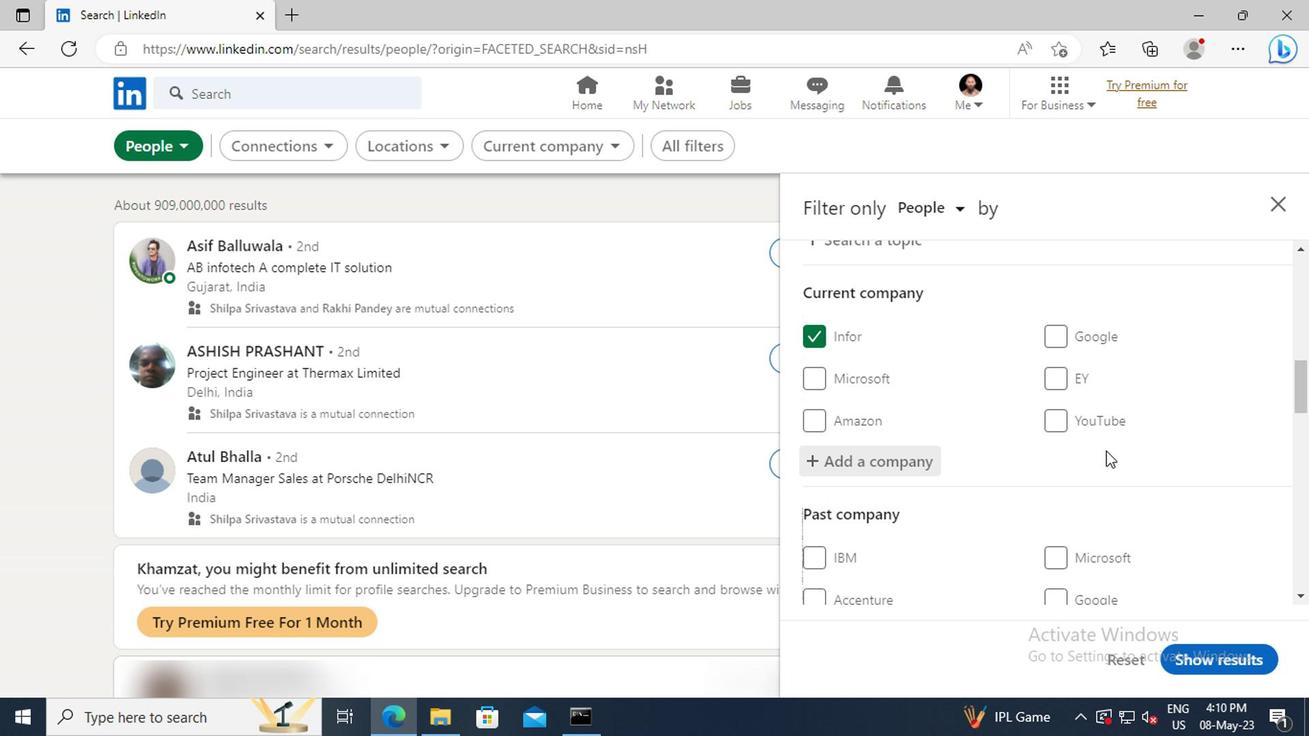 
Action: Mouse scrolled (1103, 450) with delta (0, 0)
Screenshot: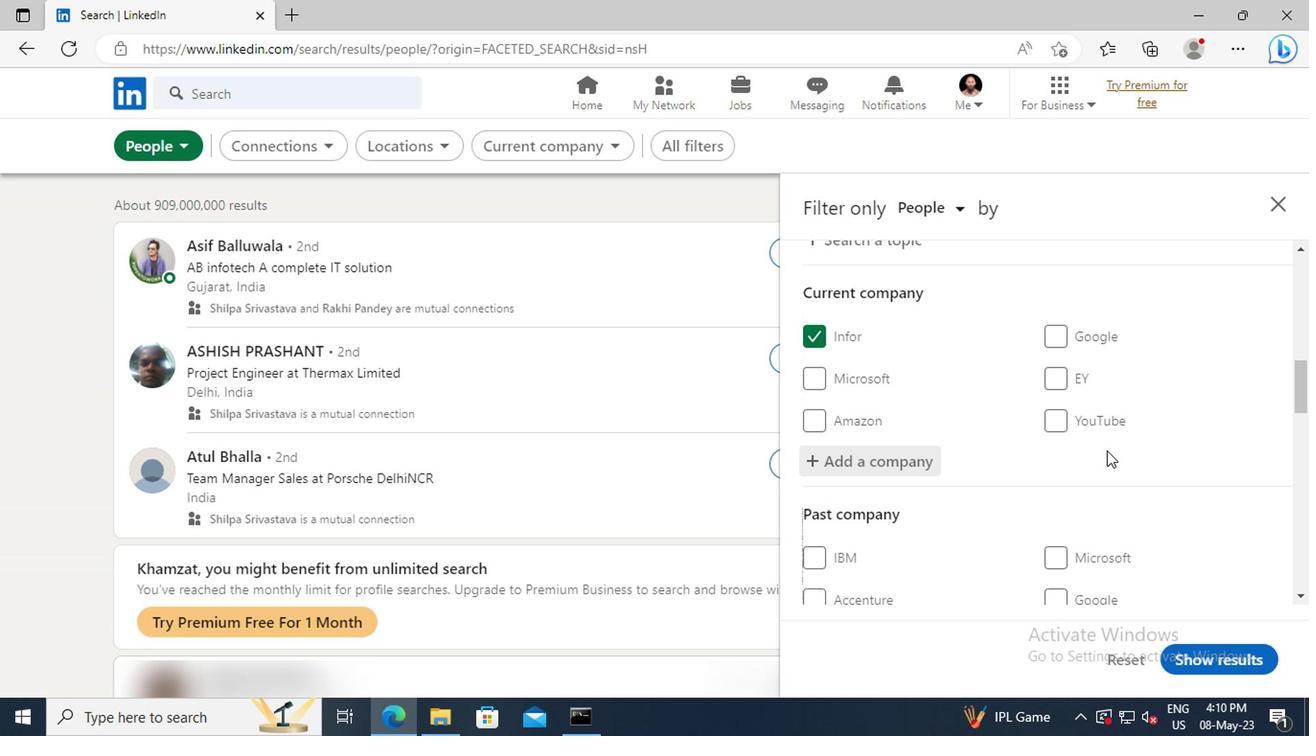 
Action: Mouse moved to (1103, 437)
Screenshot: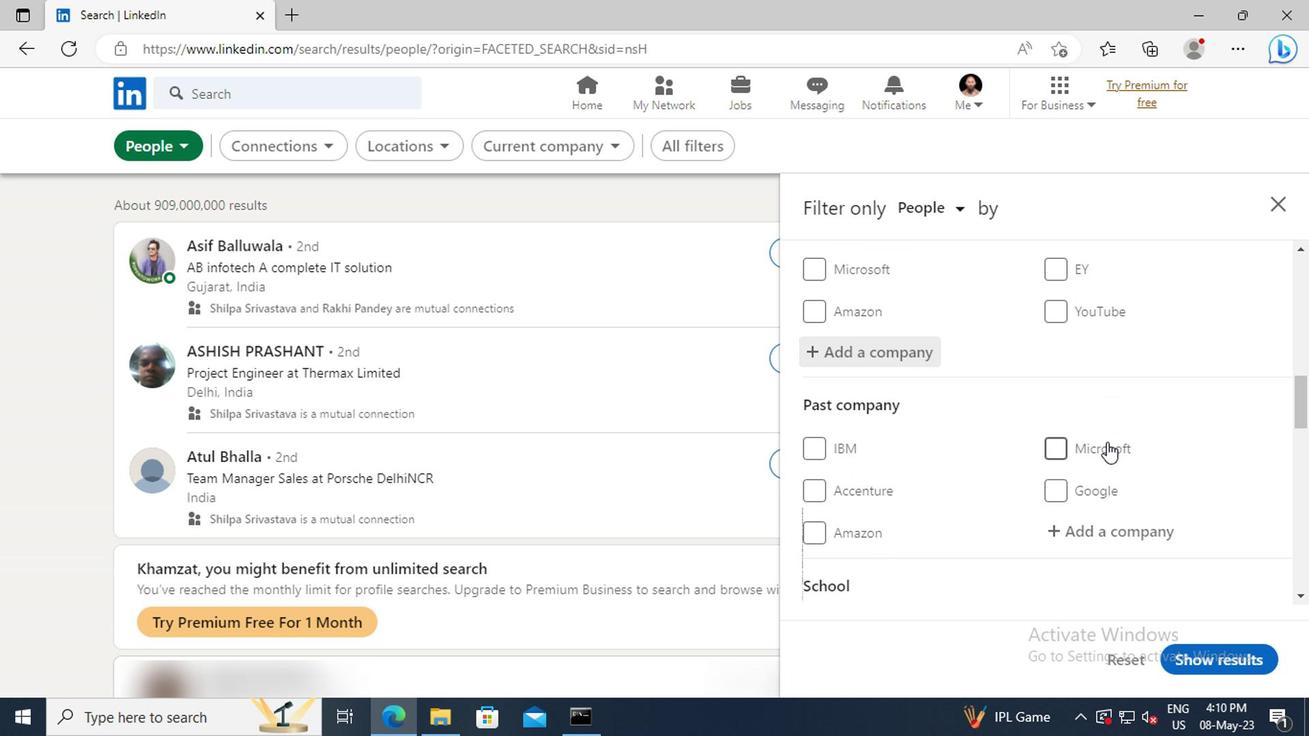 
Action: Mouse scrolled (1103, 435) with delta (0, -1)
Screenshot: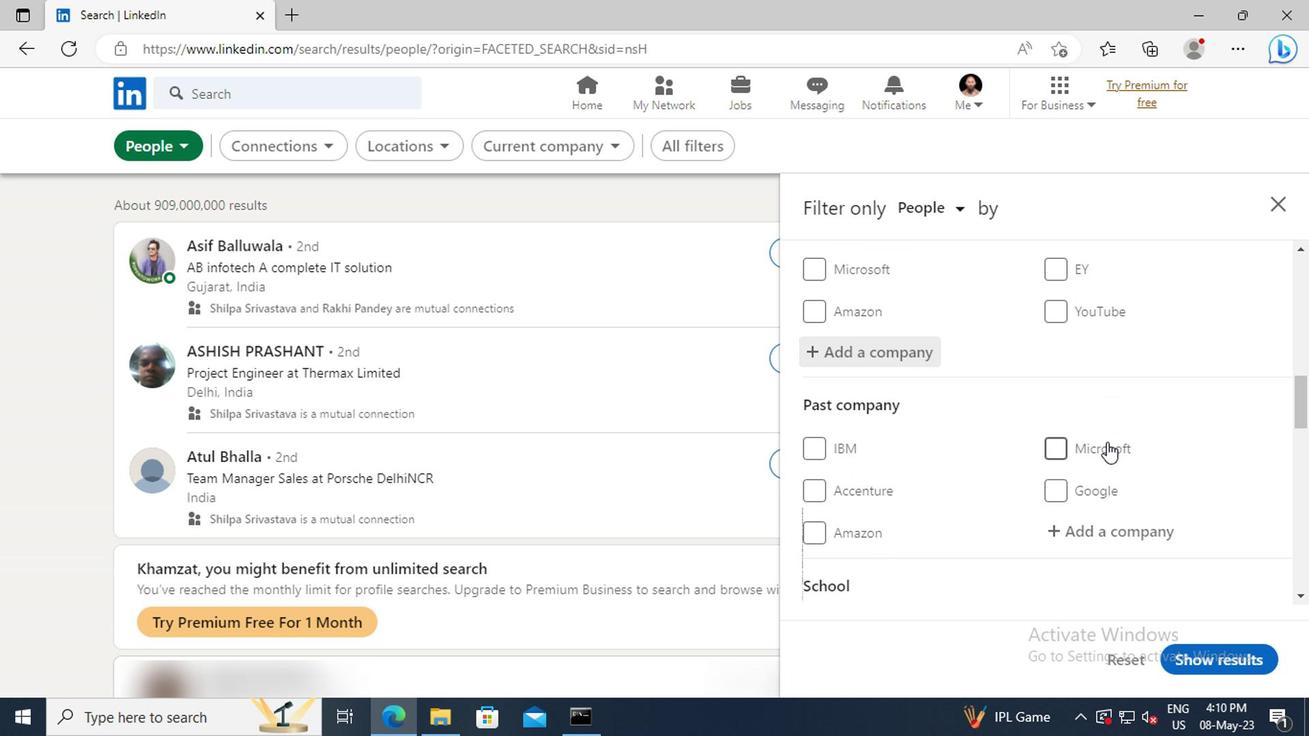 
Action: Mouse moved to (1099, 433)
Screenshot: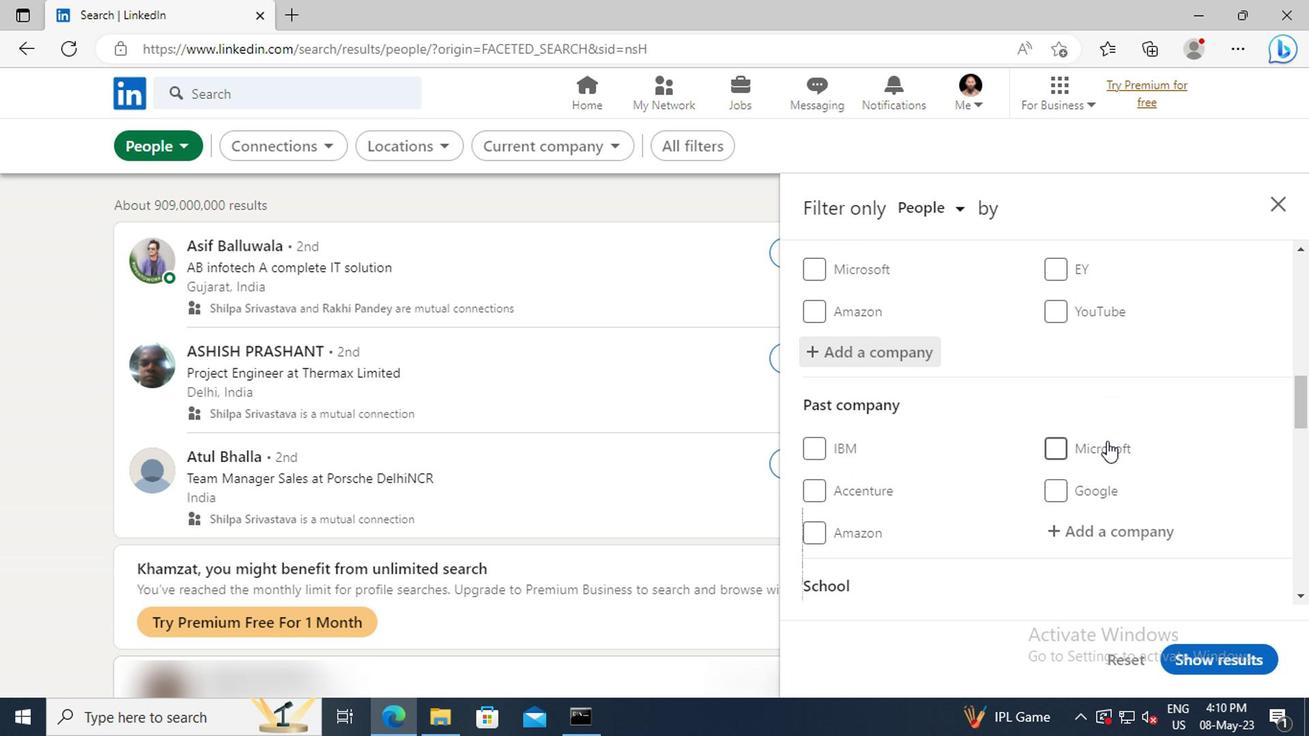 
Action: Mouse scrolled (1099, 432) with delta (0, 0)
Screenshot: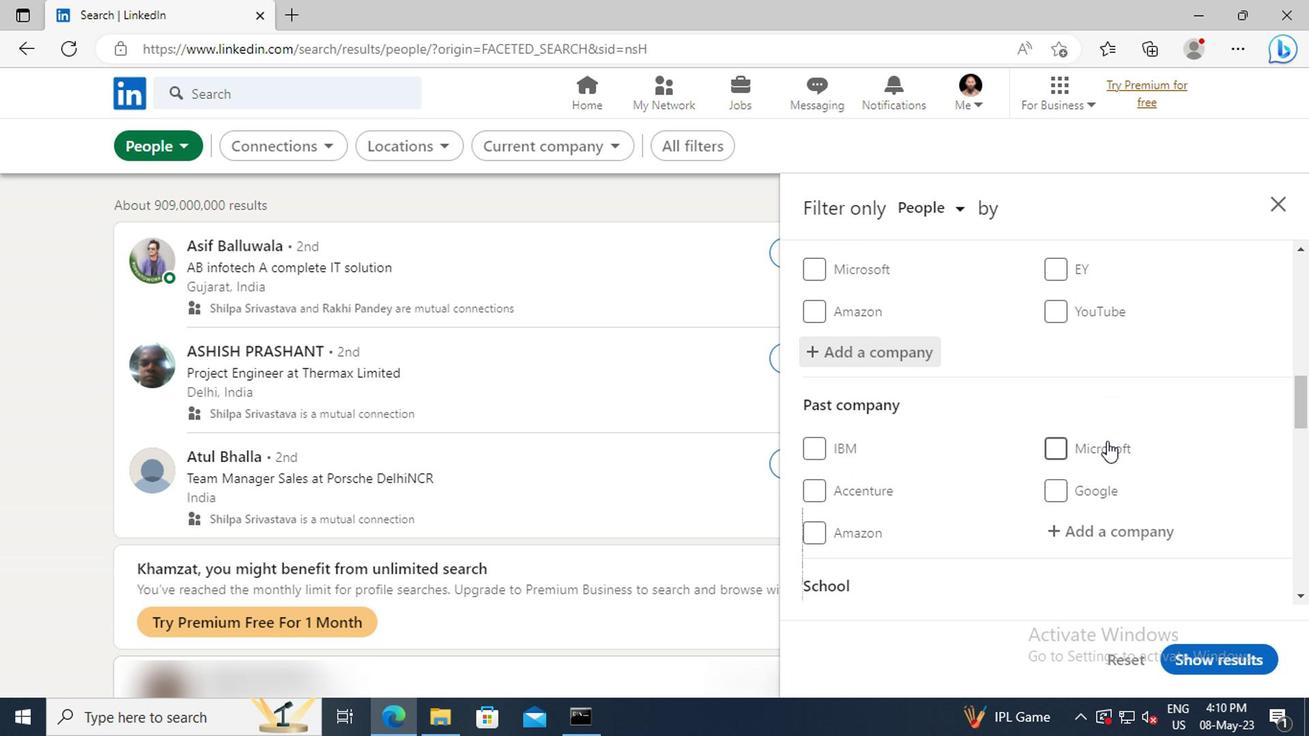 
Action: Mouse moved to (1096, 427)
Screenshot: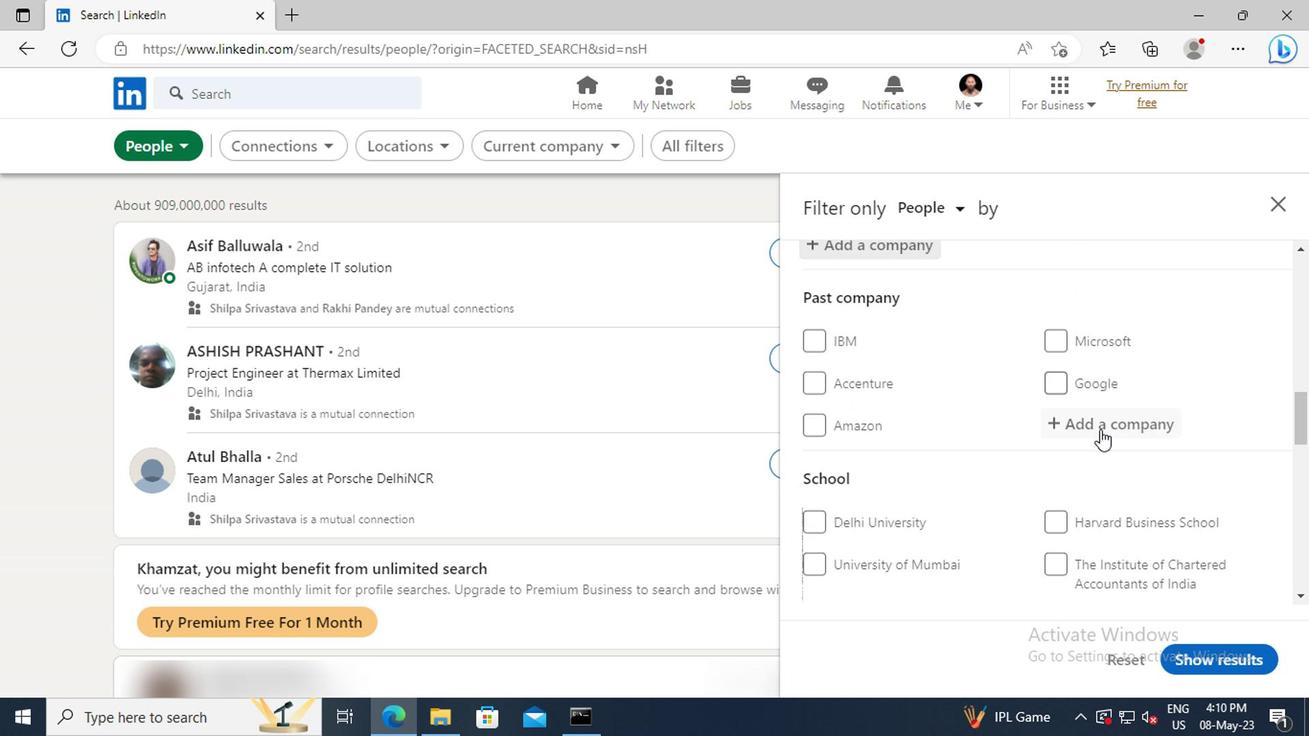 
Action: Mouse scrolled (1096, 426) with delta (0, -1)
Screenshot: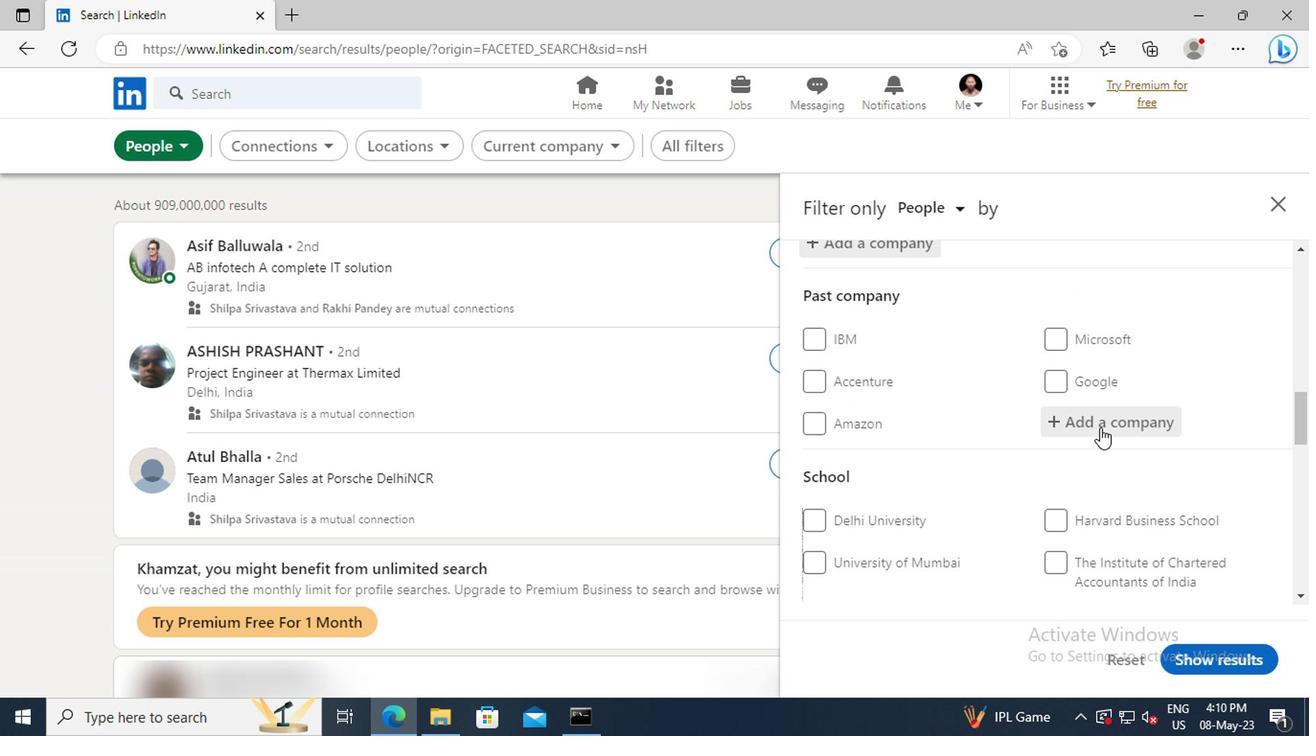 
Action: Mouse scrolled (1096, 426) with delta (0, -1)
Screenshot: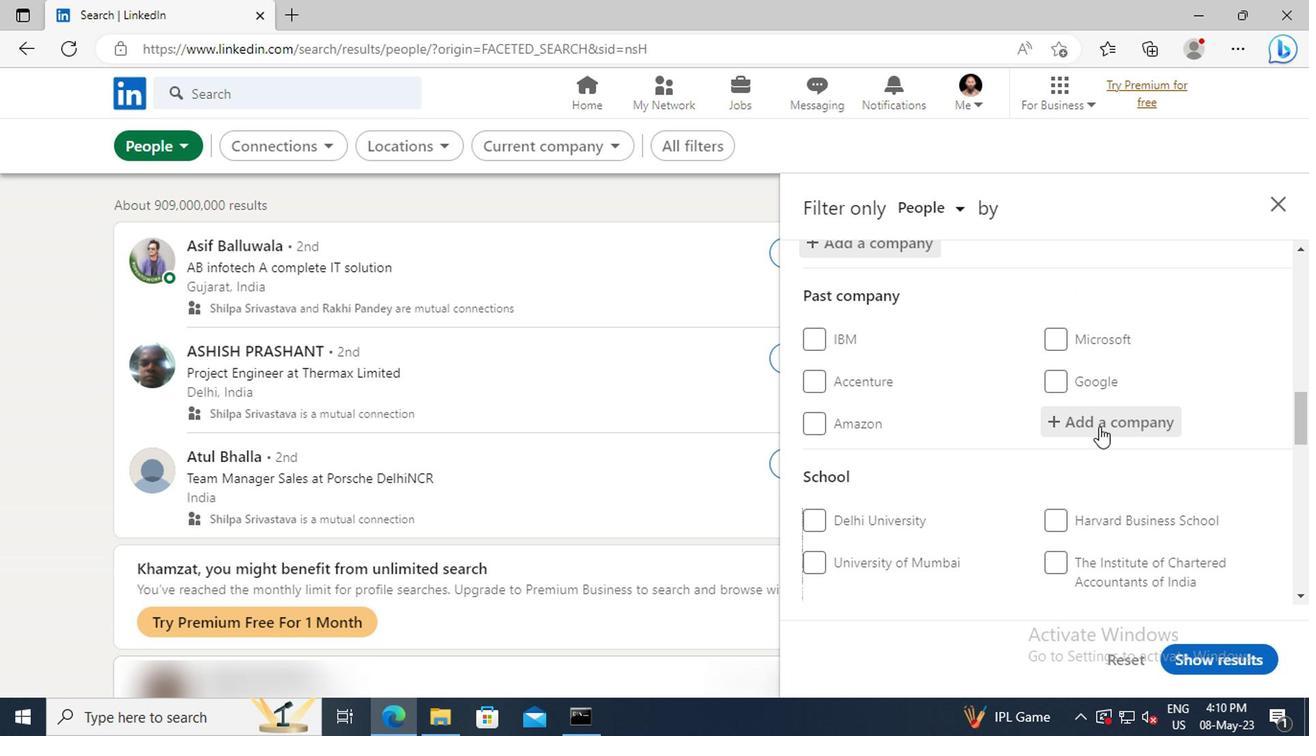 
Action: Mouse scrolled (1096, 426) with delta (0, -1)
Screenshot: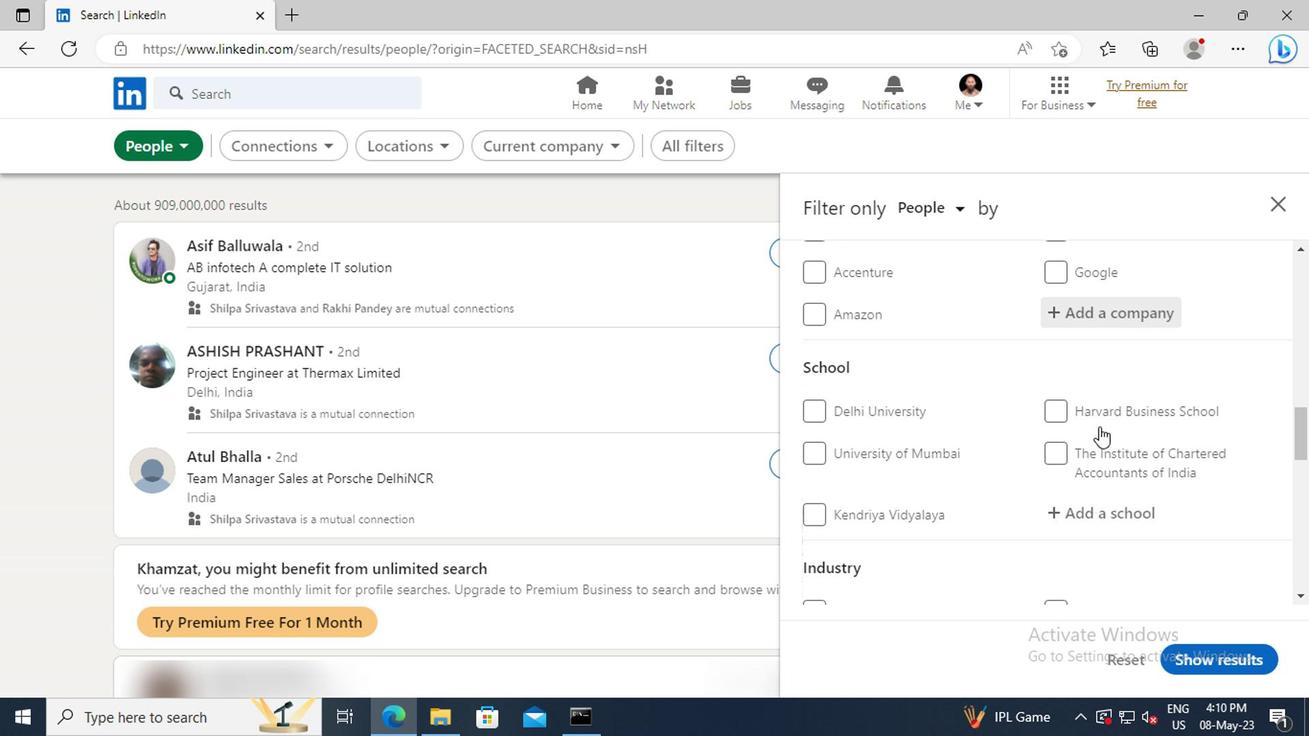
Action: Mouse scrolled (1096, 426) with delta (0, -1)
Screenshot: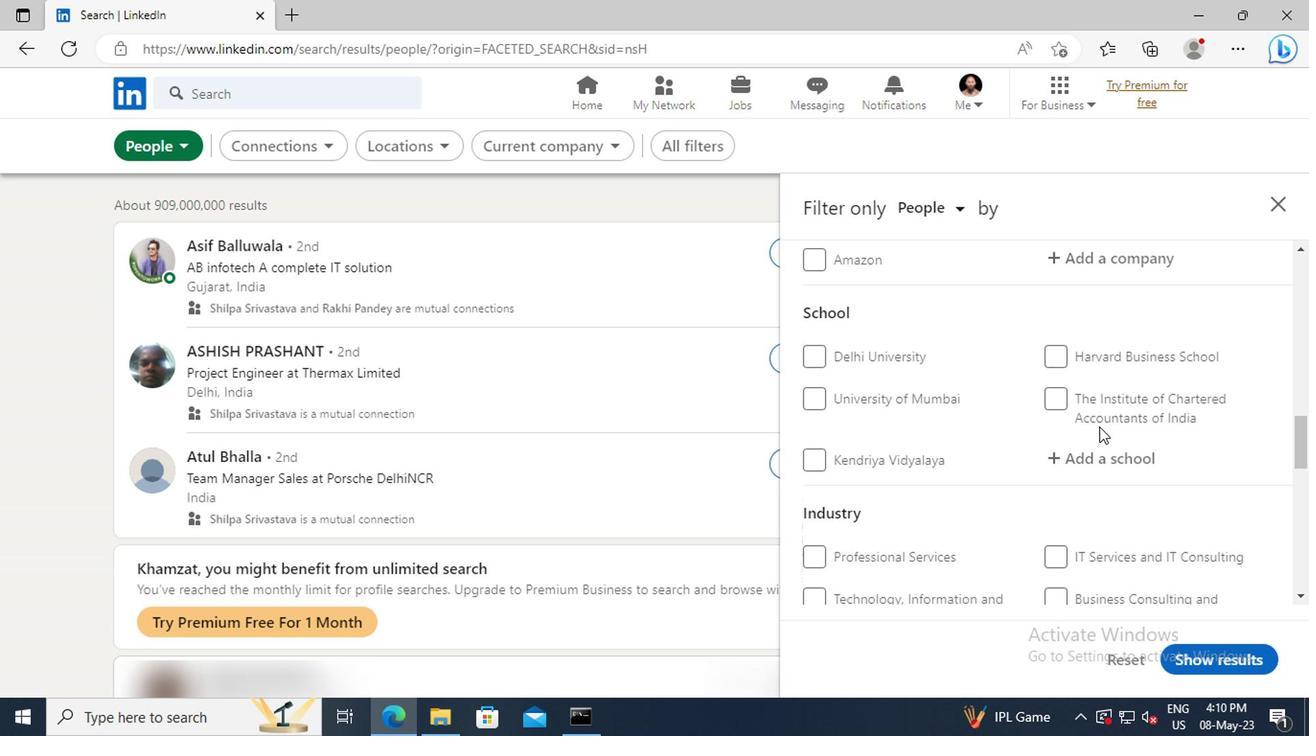 
Action: Mouse moved to (1094, 412)
Screenshot: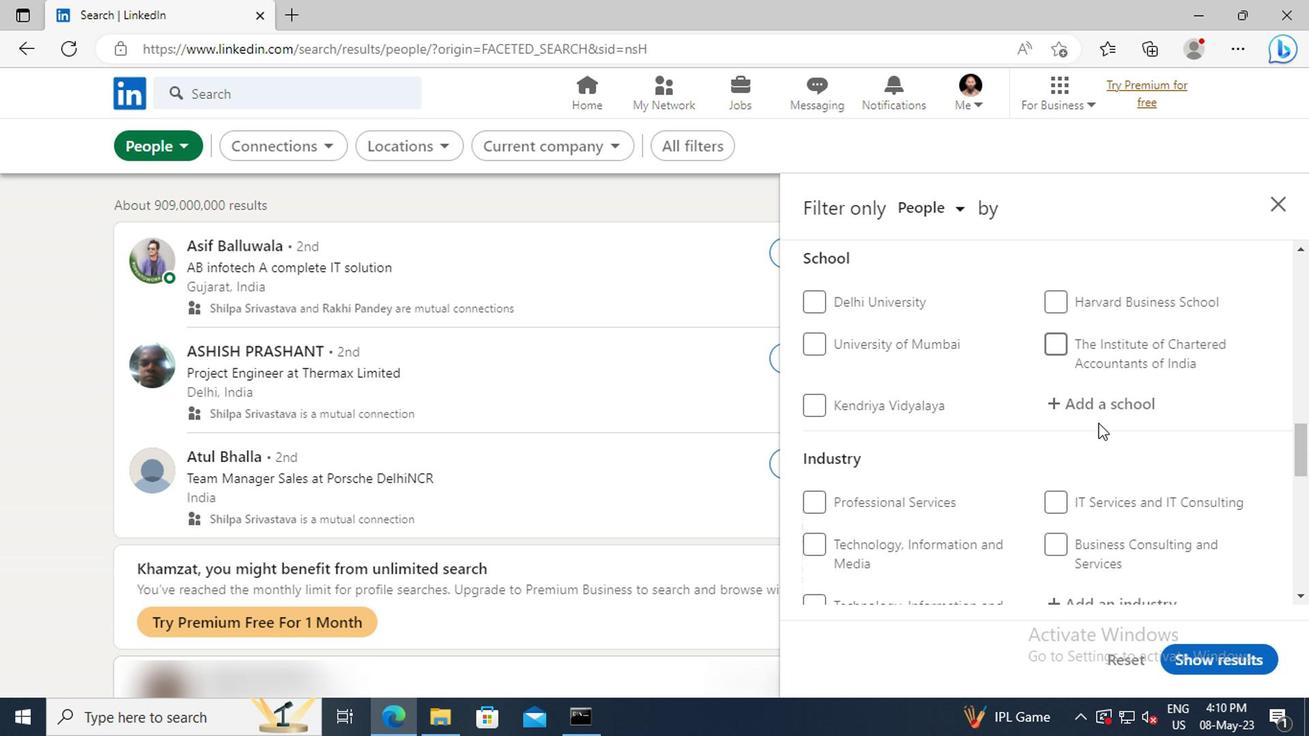 
Action: Mouse pressed left at (1094, 412)
Screenshot: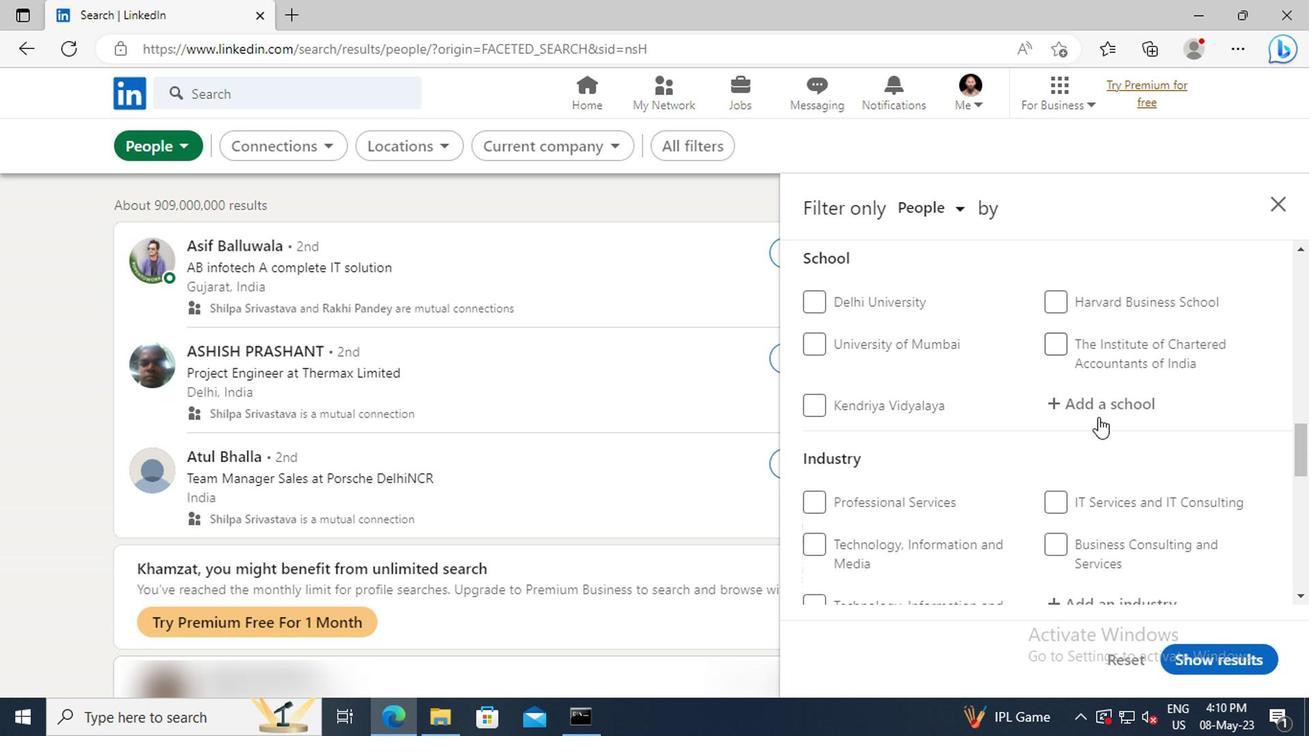 
Action: Key pressed <Key.shift>ARYA<Key.space><Key.shift>COLLEG
Screenshot: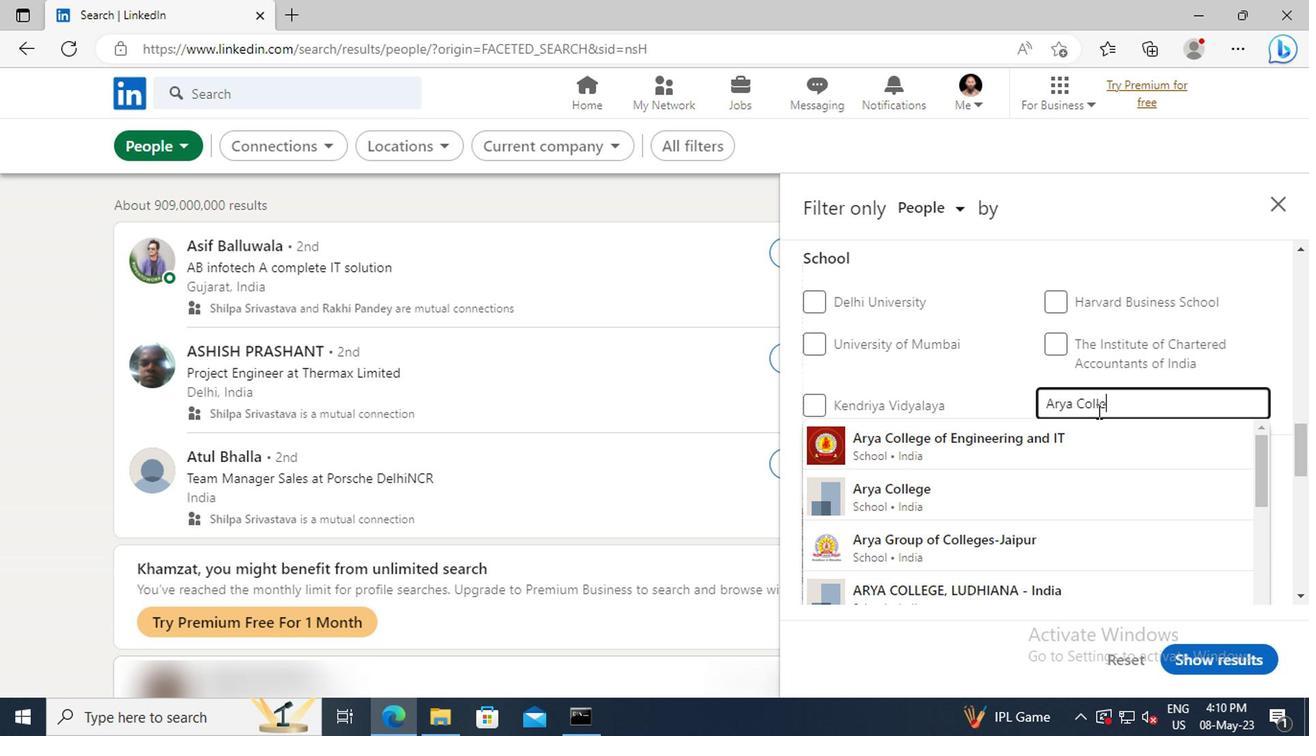 
Action: Mouse moved to (1096, 437)
Screenshot: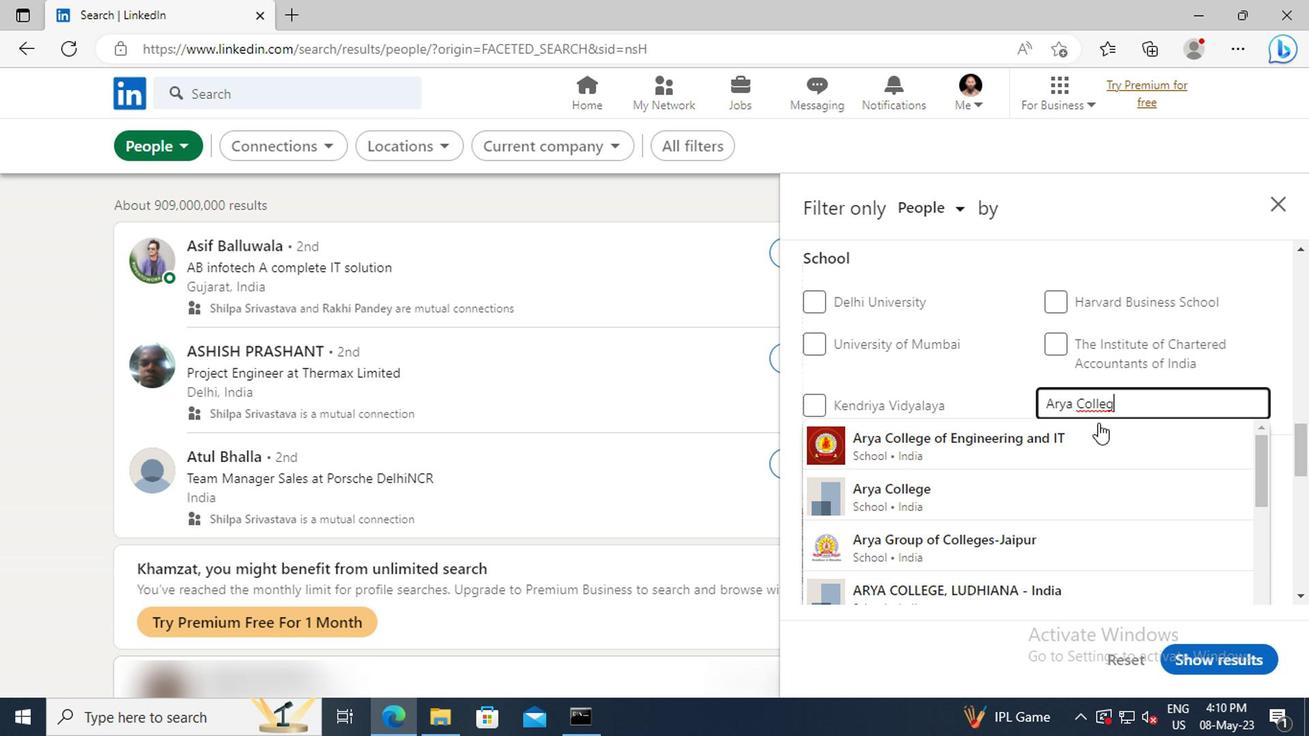 
Action: Mouse pressed left at (1096, 437)
Screenshot: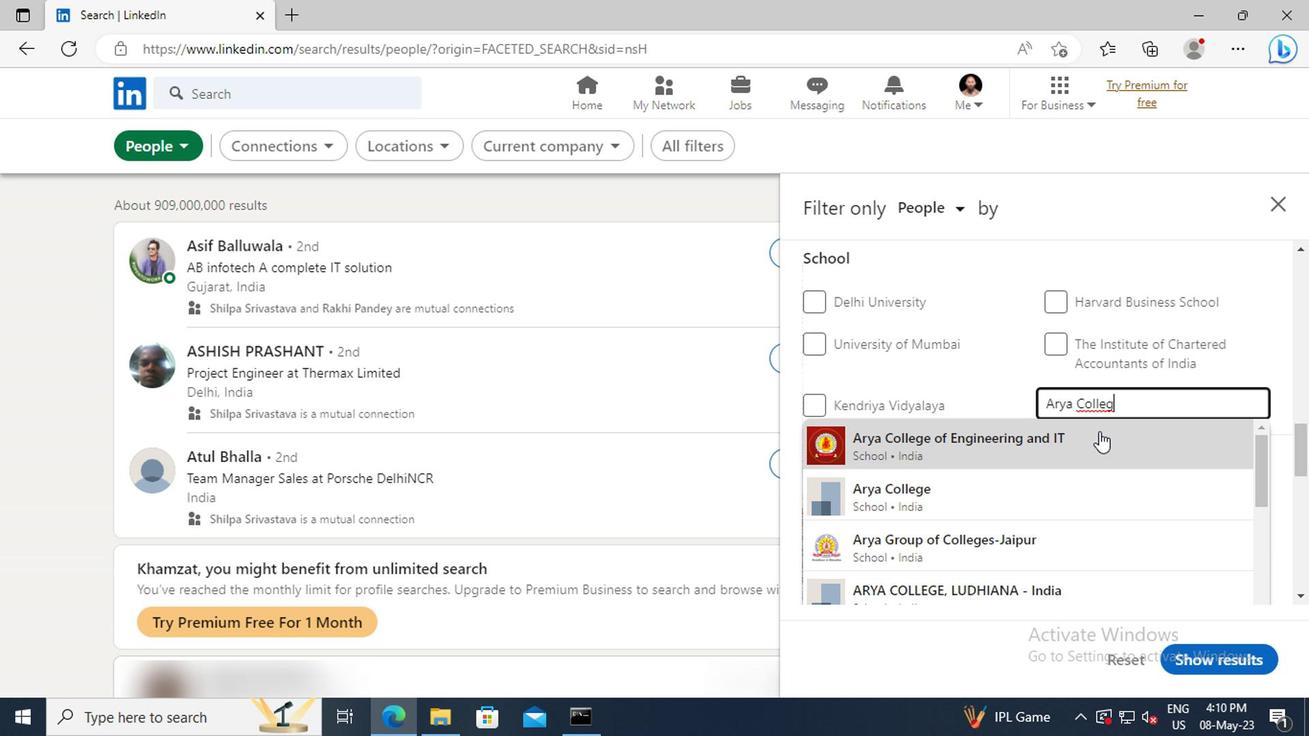 
Action: Mouse moved to (1096, 437)
Screenshot: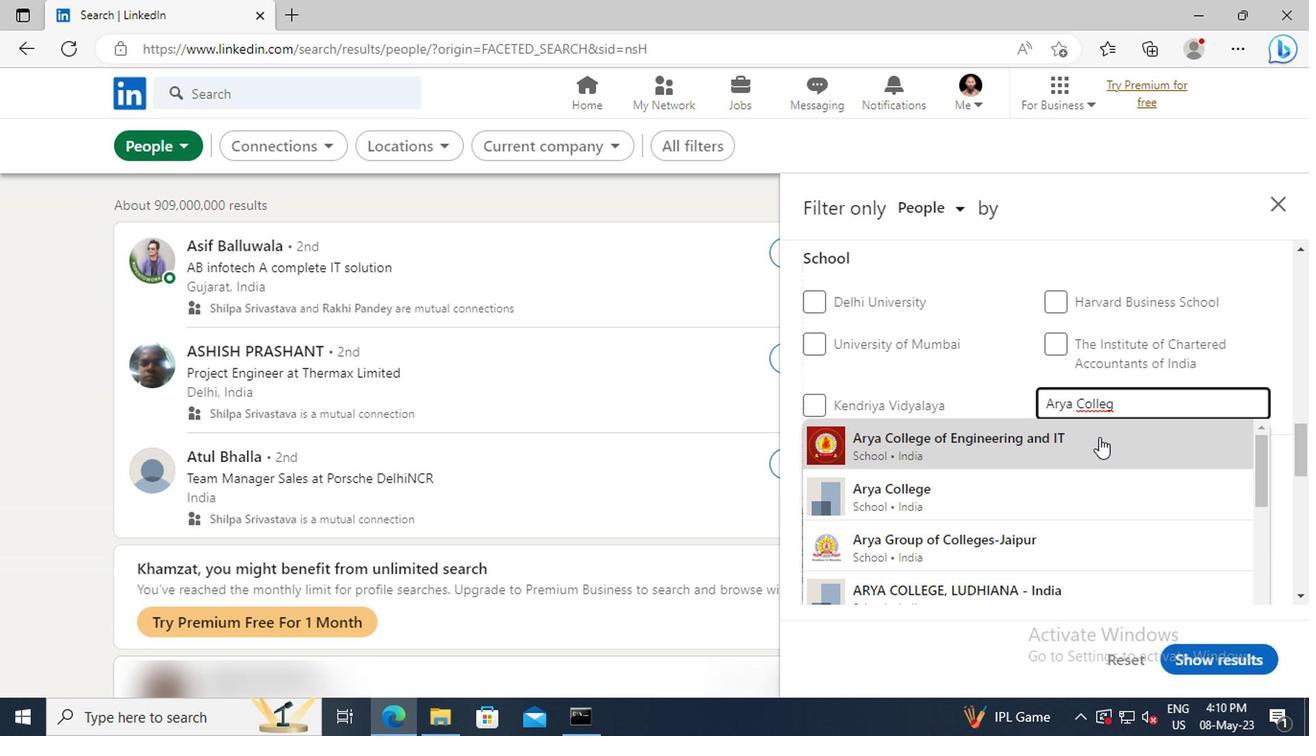 
Action: Mouse scrolled (1096, 437) with delta (0, 0)
Screenshot: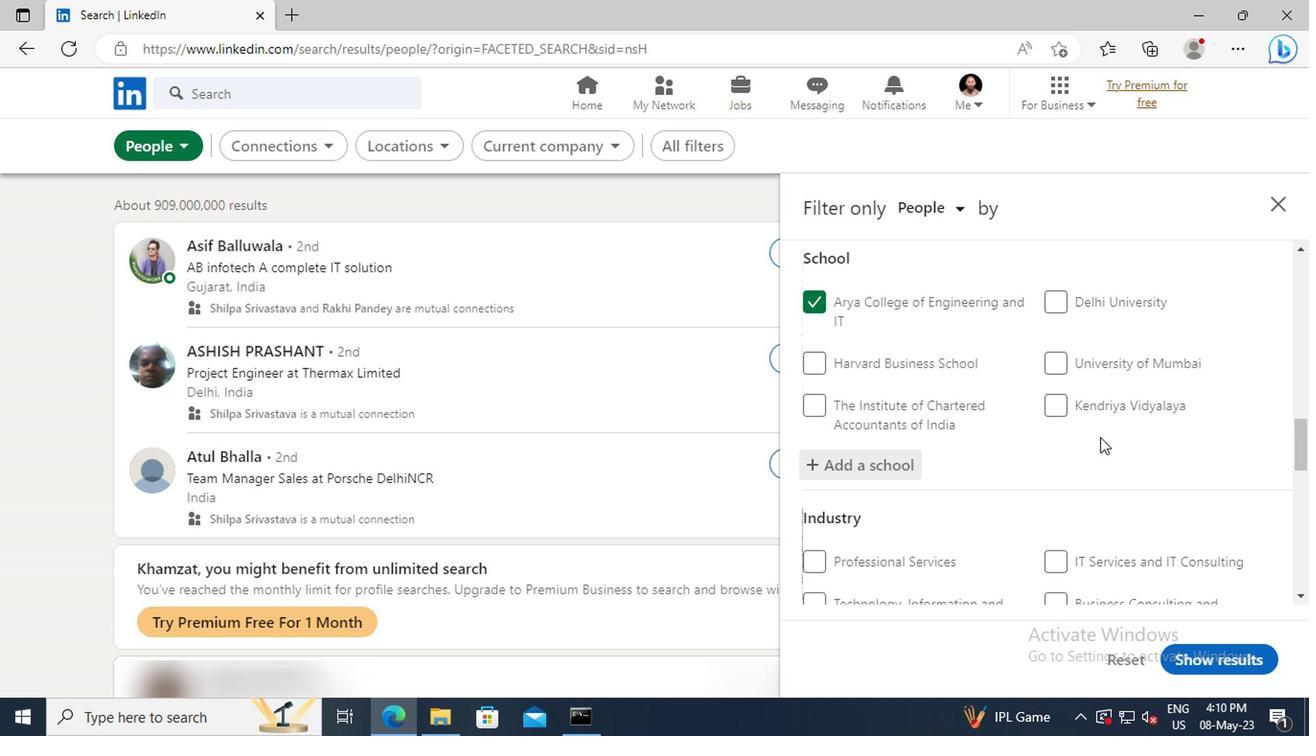 
Action: Mouse scrolled (1096, 437) with delta (0, 0)
Screenshot: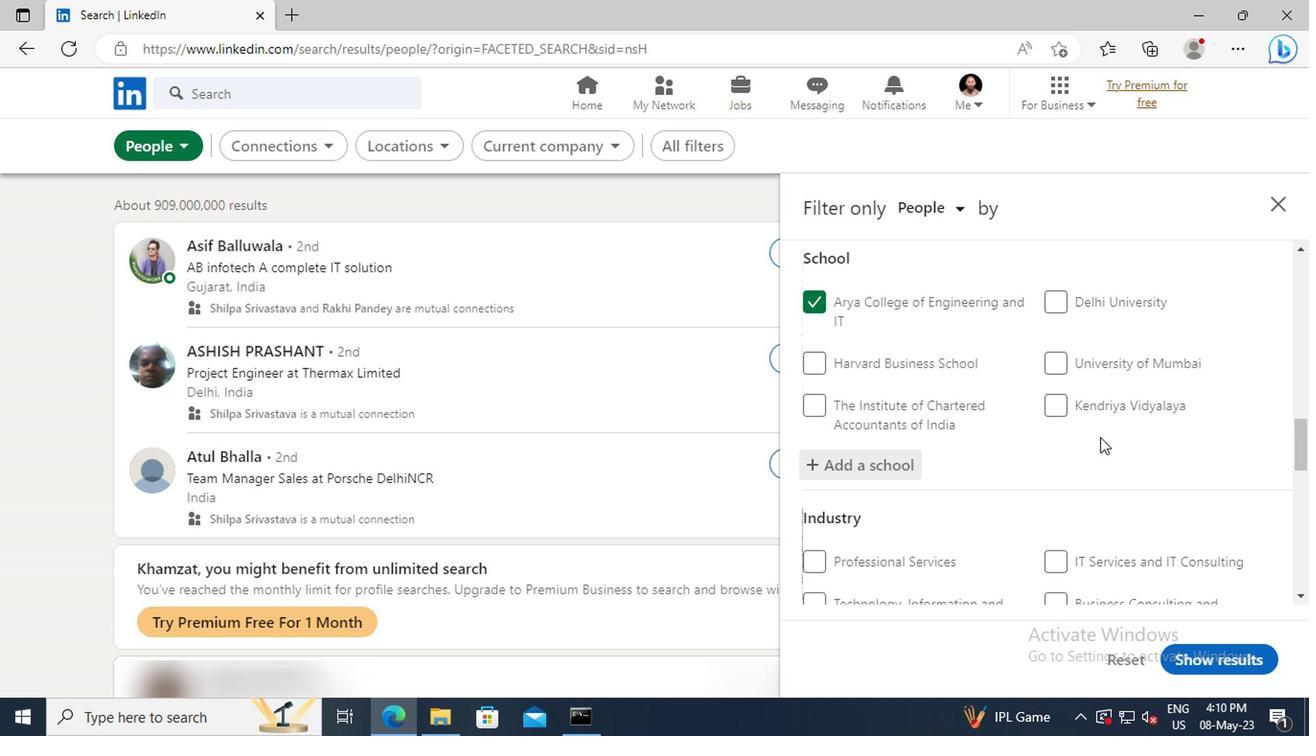 
Action: Mouse moved to (1096, 437)
Screenshot: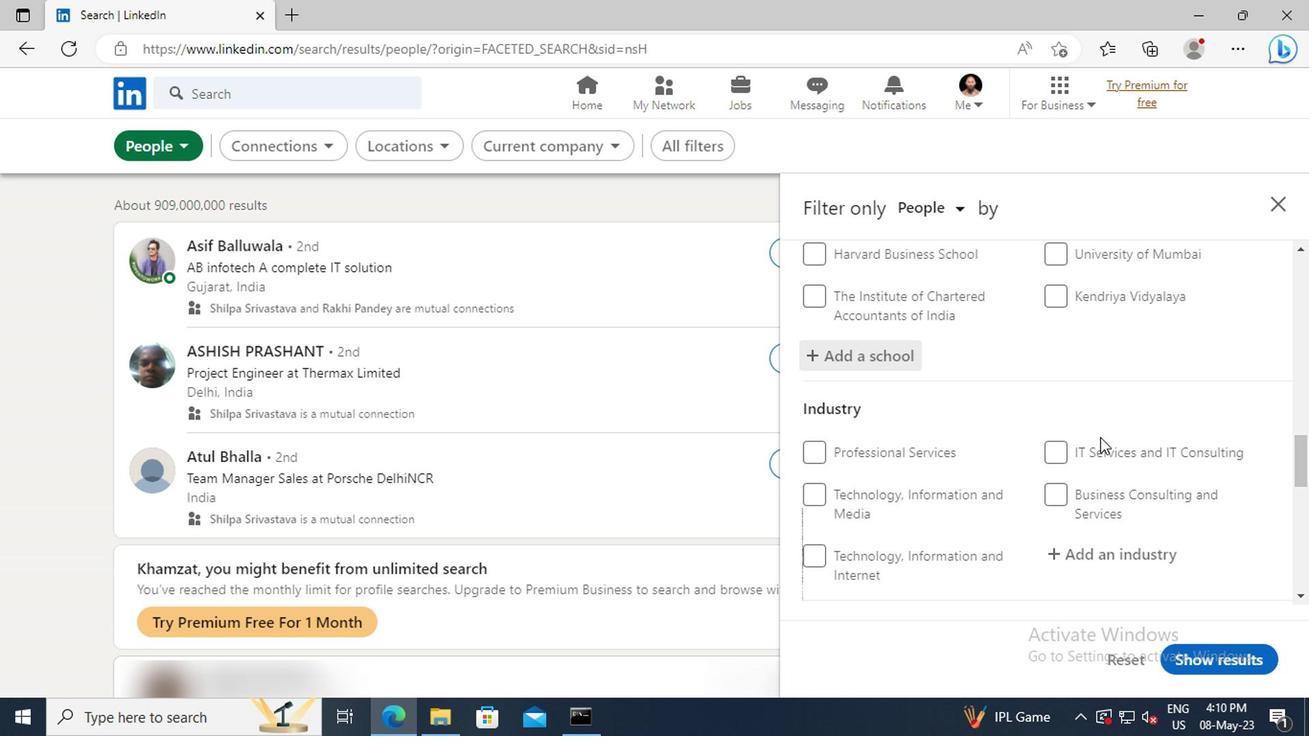 
Action: Mouse scrolled (1096, 437) with delta (0, 0)
Screenshot: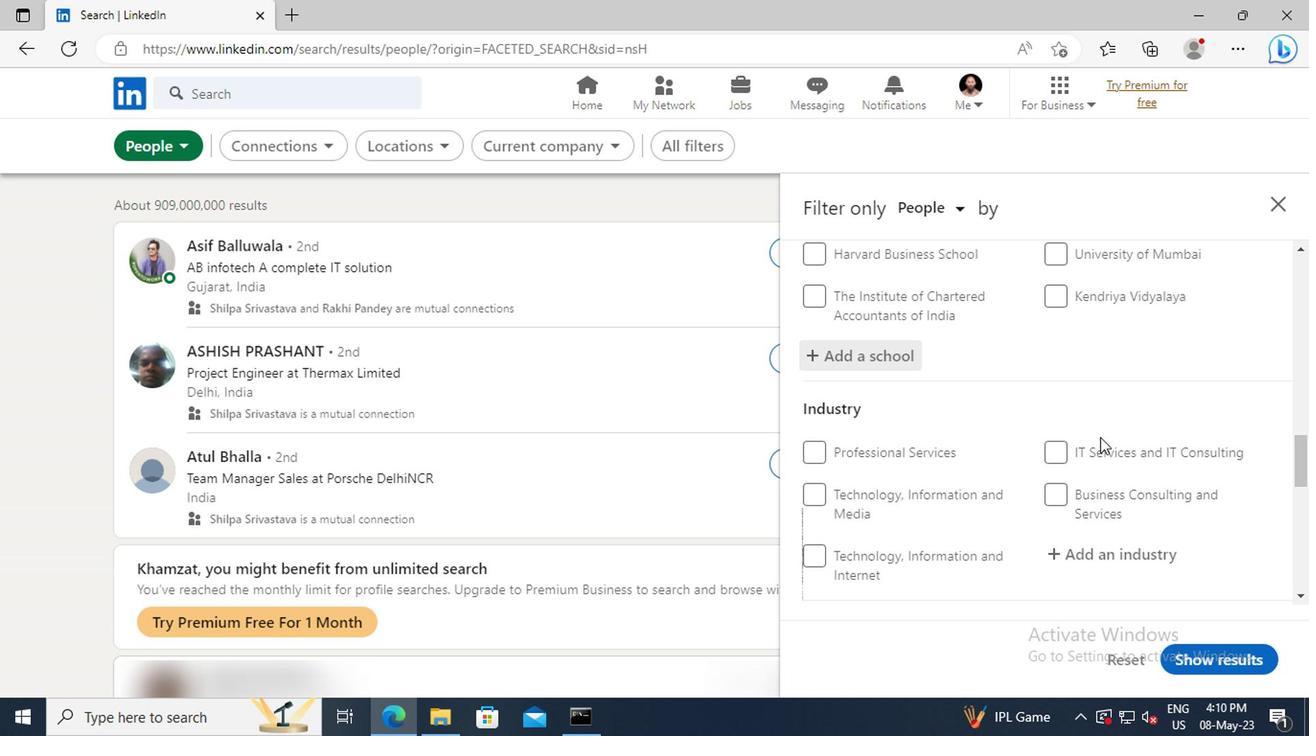 
Action: Mouse scrolled (1096, 437) with delta (0, 0)
Screenshot: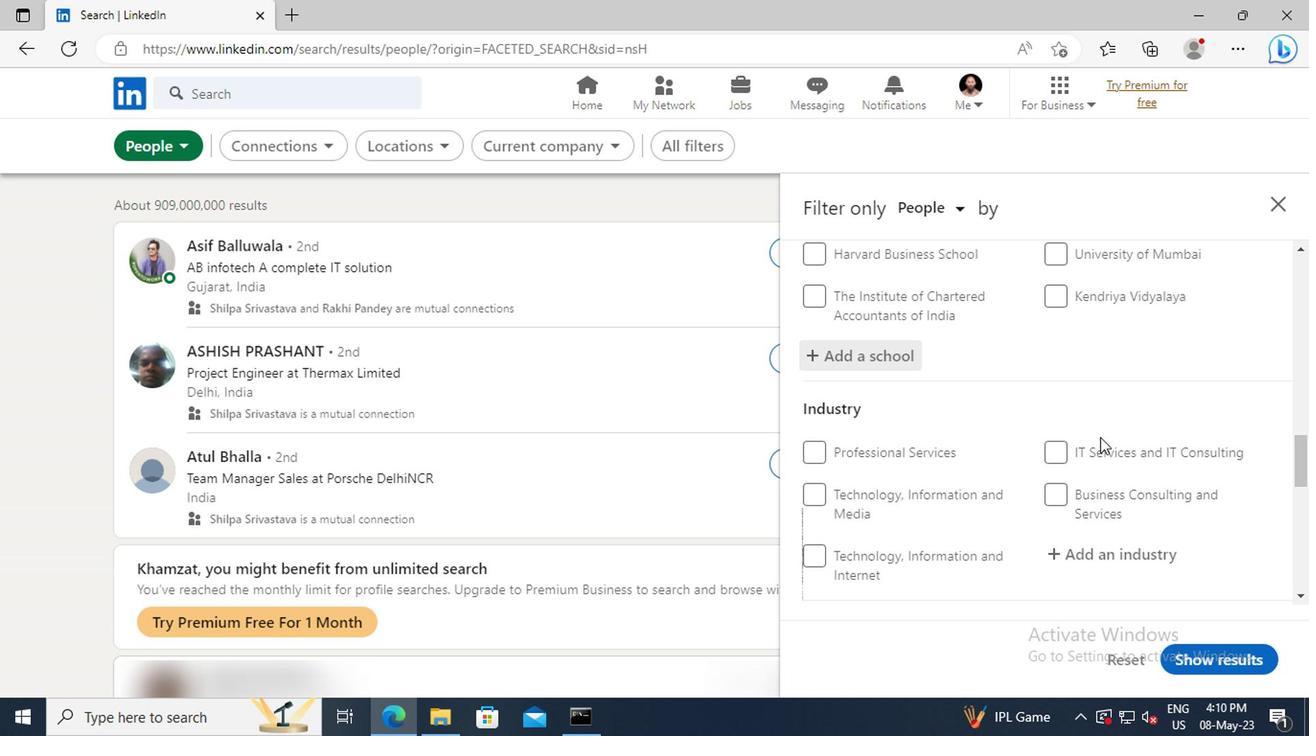 
Action: Mouse moved to (1098, 445)
Screenshot: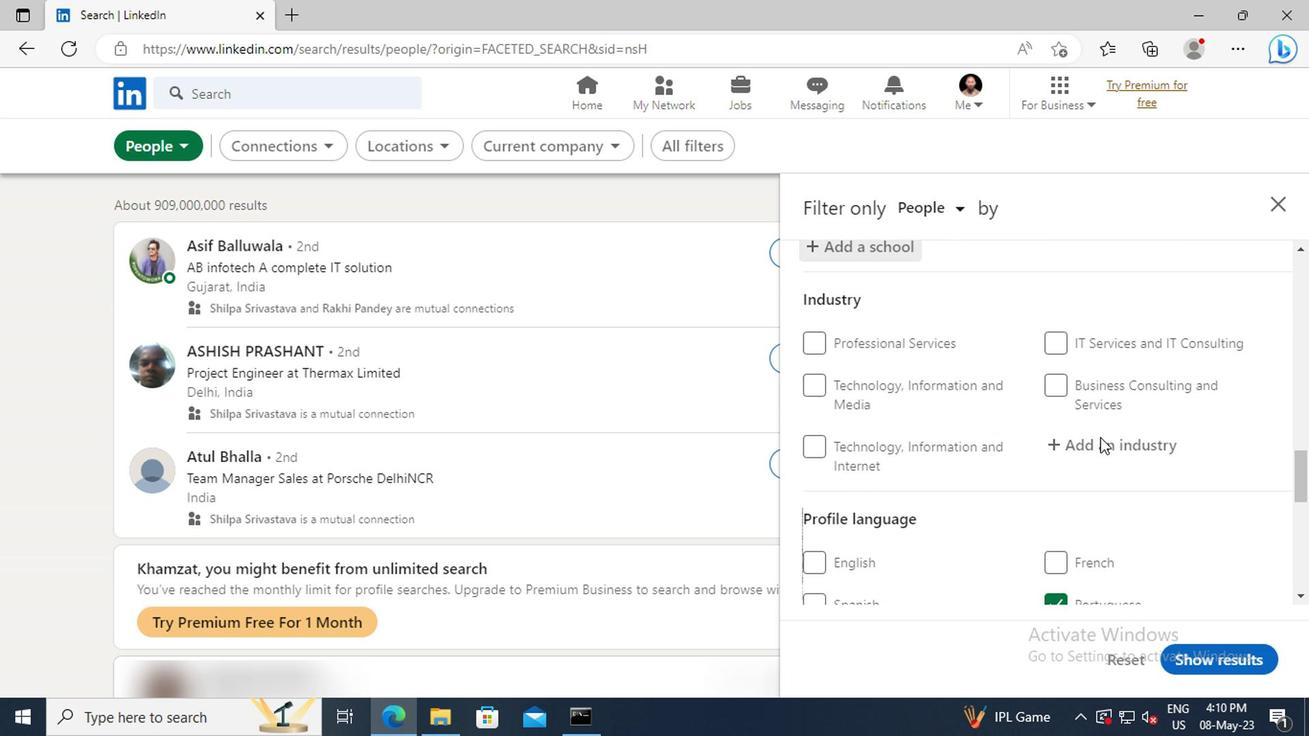 
Action: Mouse pressed left at (1098, 445)
Screenshot: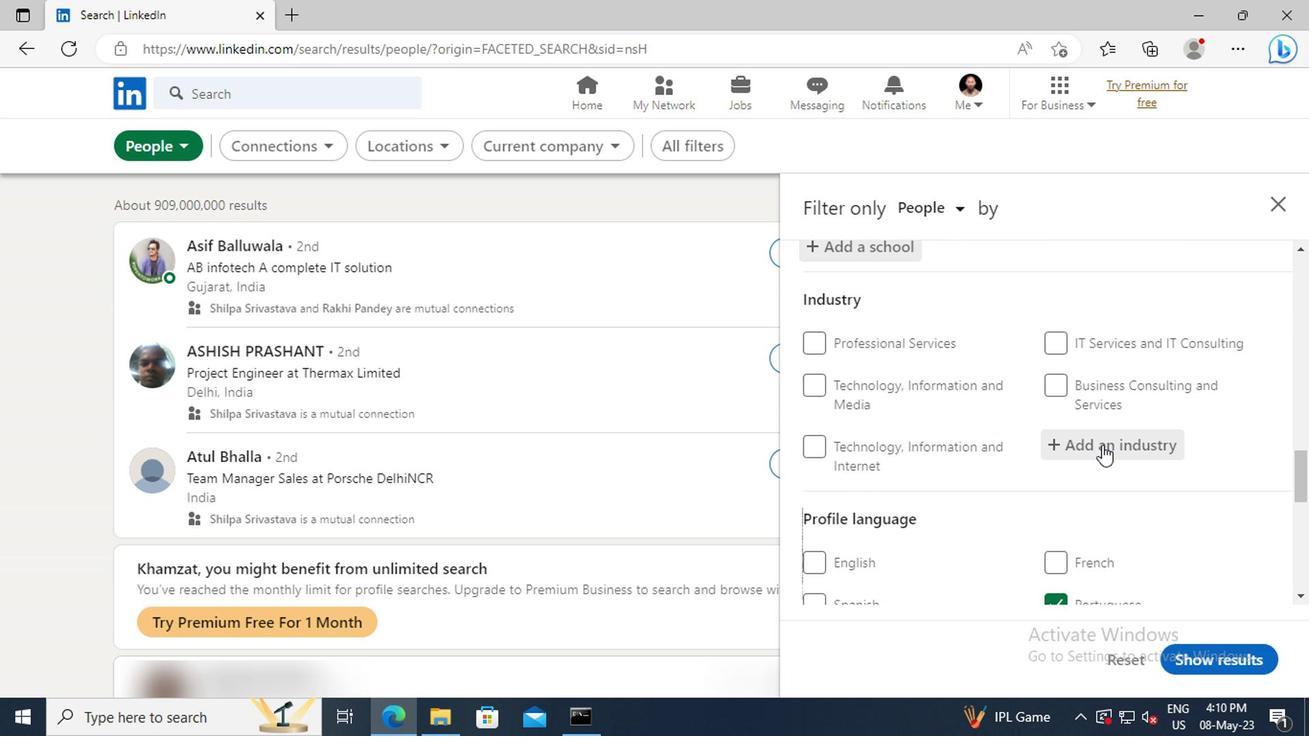 
Action: Key pressed <Key.shift>ROBOTI
Screenshot: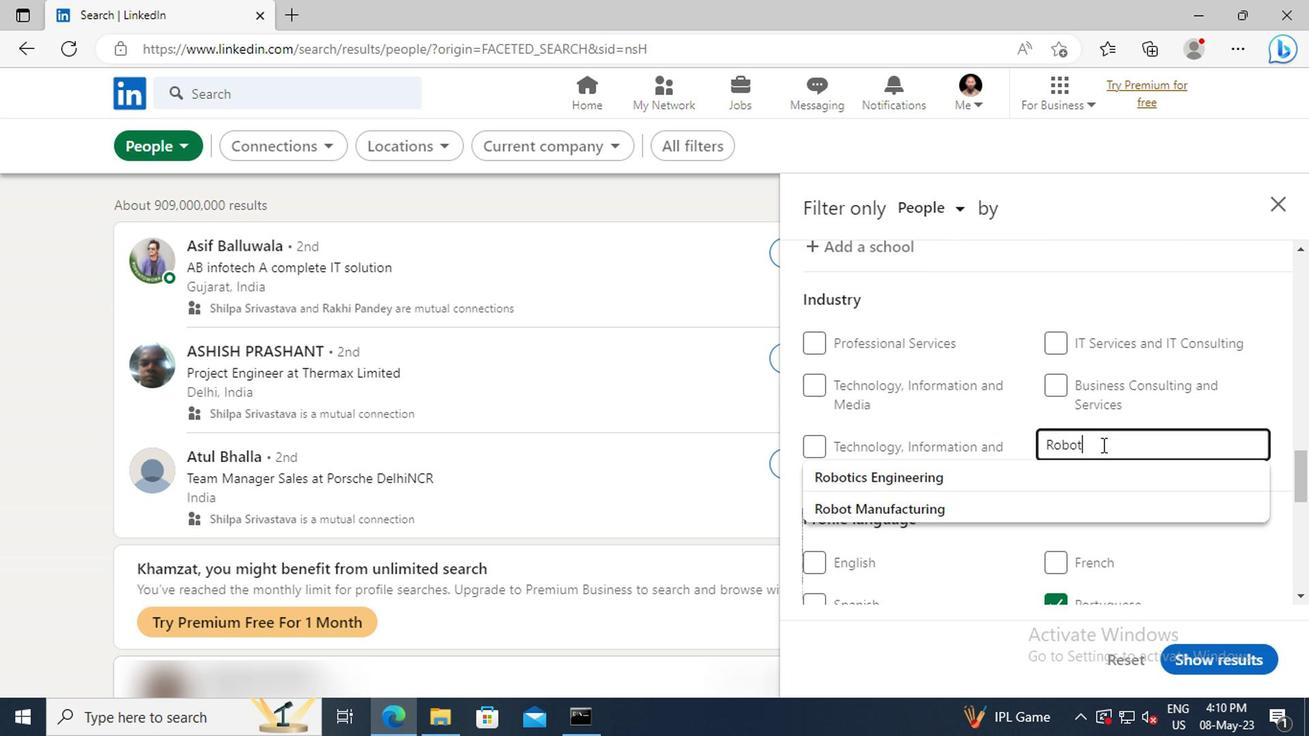 
Action: Mouse moved to (1107, 473)
Screenshot: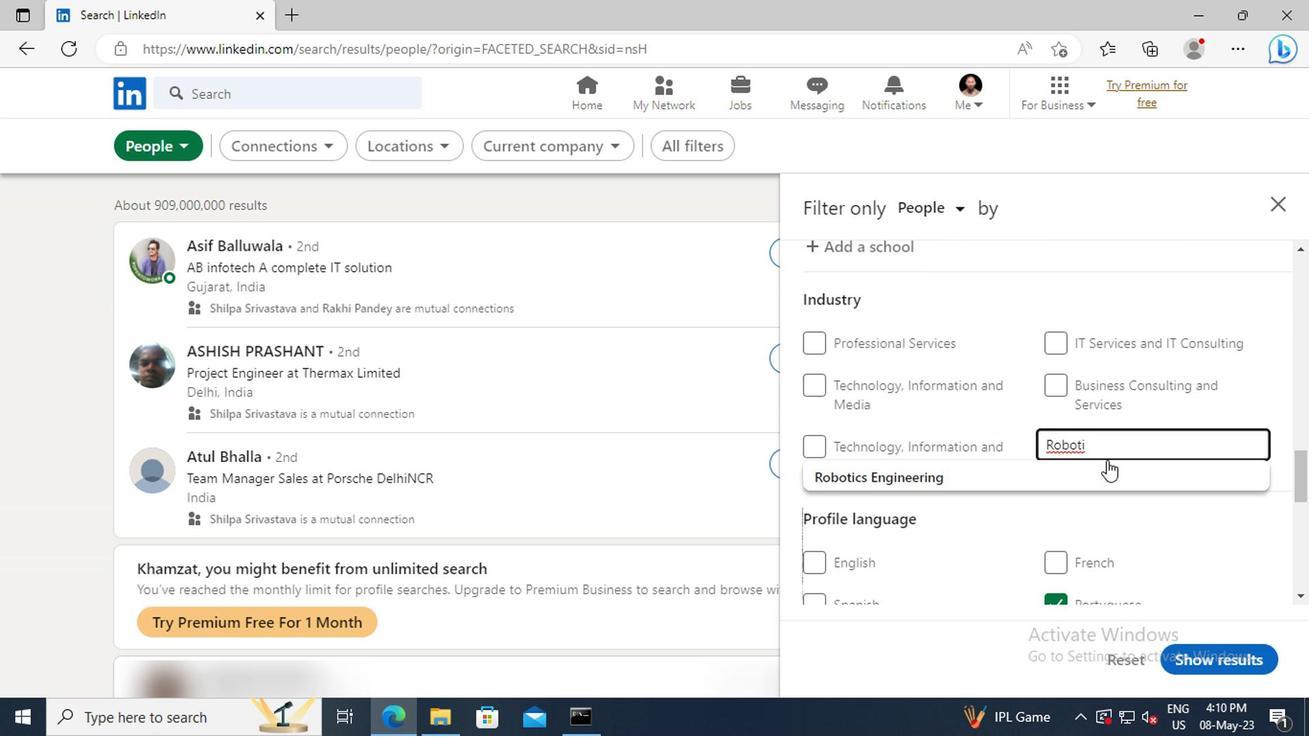 
Action: Mouse pressed left at (1107, 473)
Screenshot: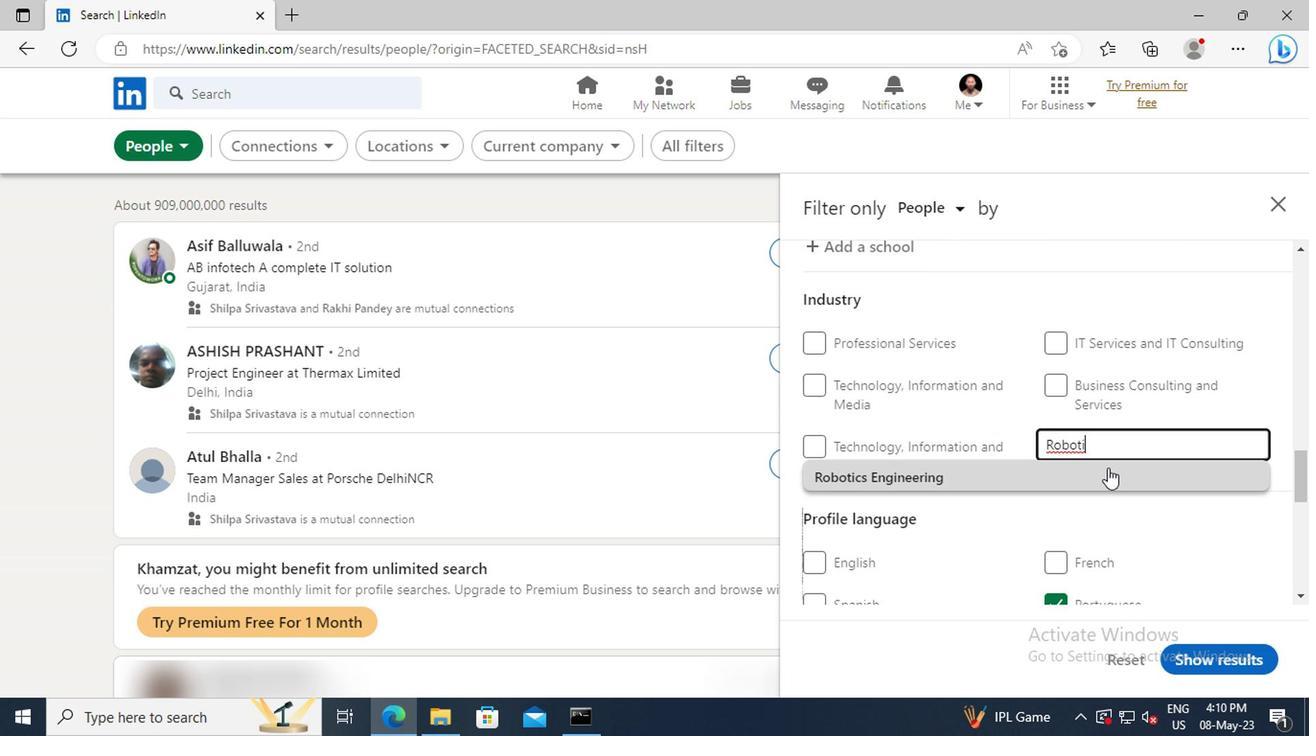 
Action: Mouse moved to (1120, 467)
Screenshot: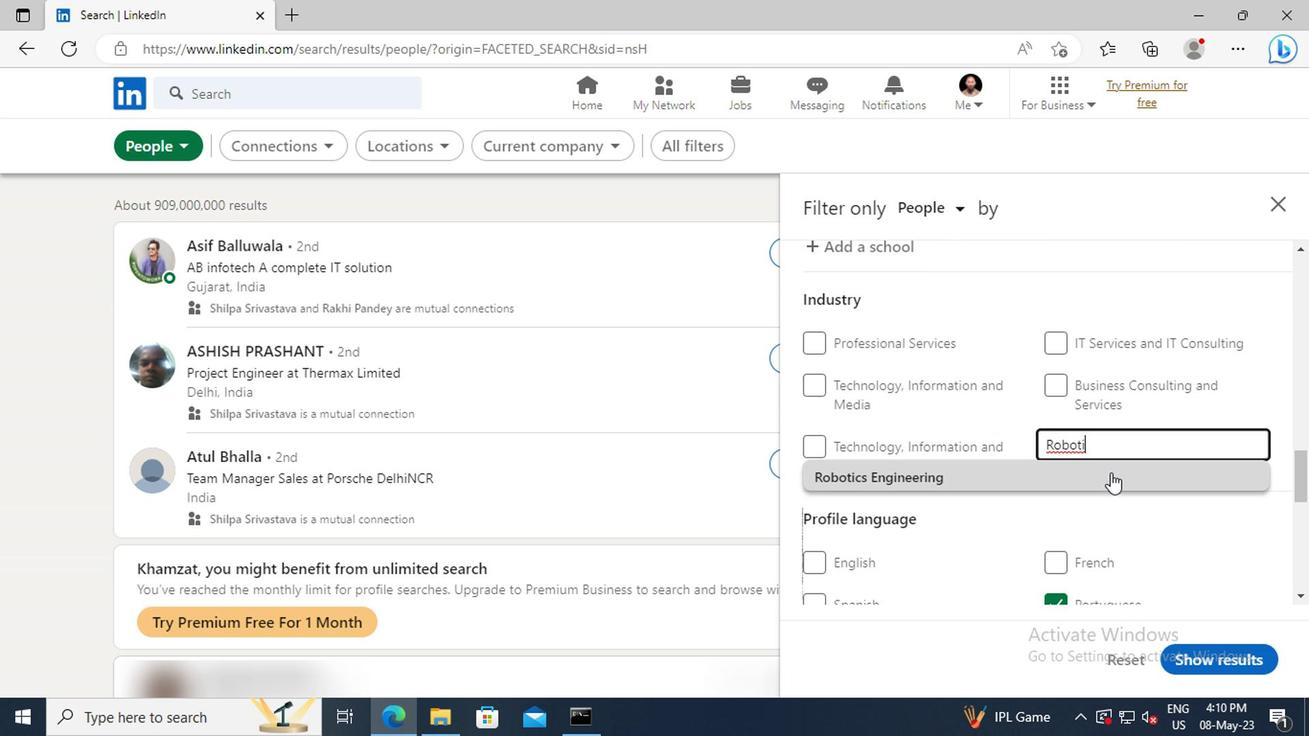 
Action: Mouse scrolled (1120, 466) with delta (0, 0)
Screenshot: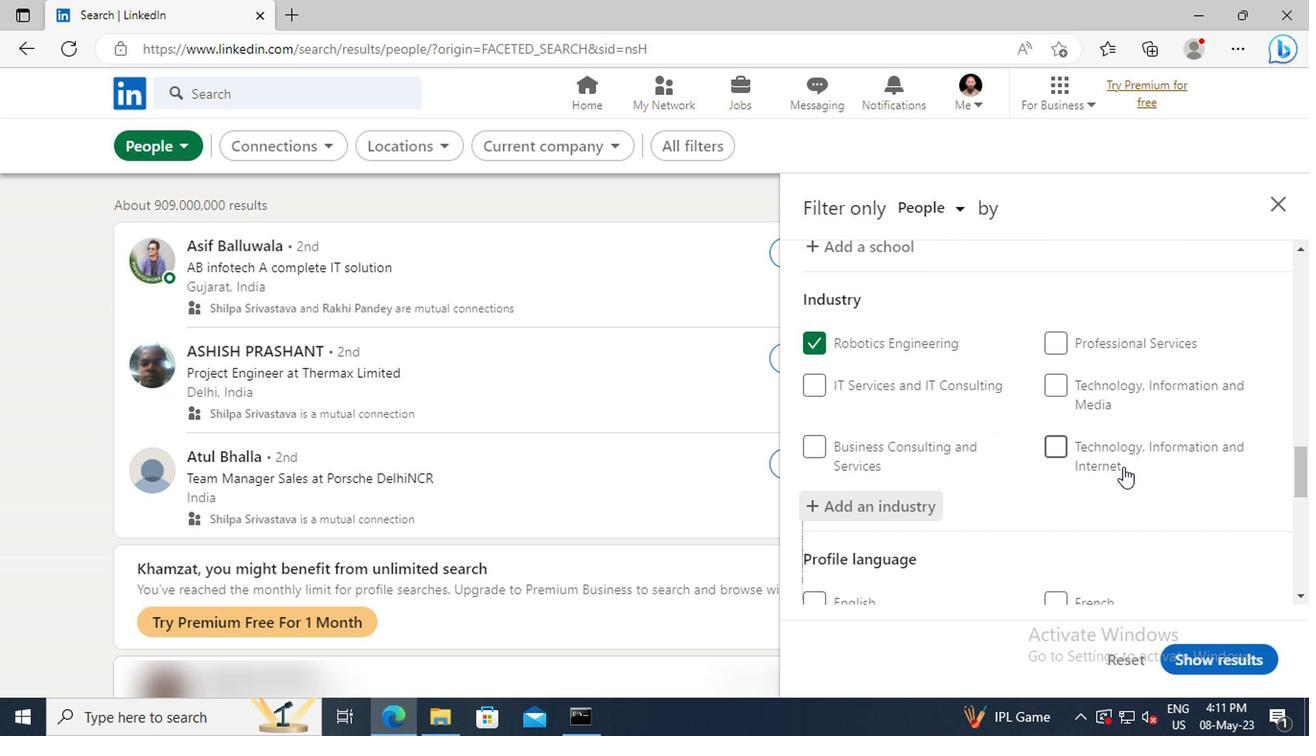 
Action: Mouse moved to (1120, 466)
Screenshot: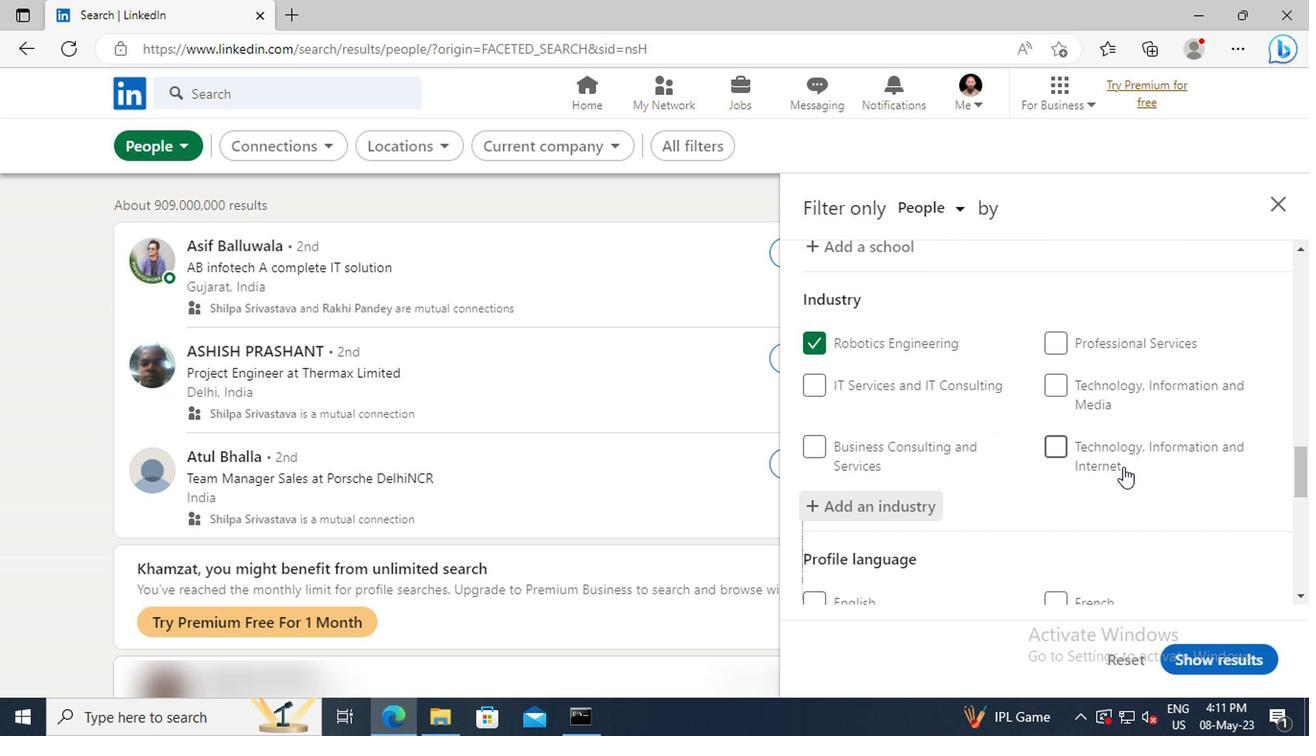 
Action: Mouse scrolled (1120, 465) with delta (0, -1)
Screenshot: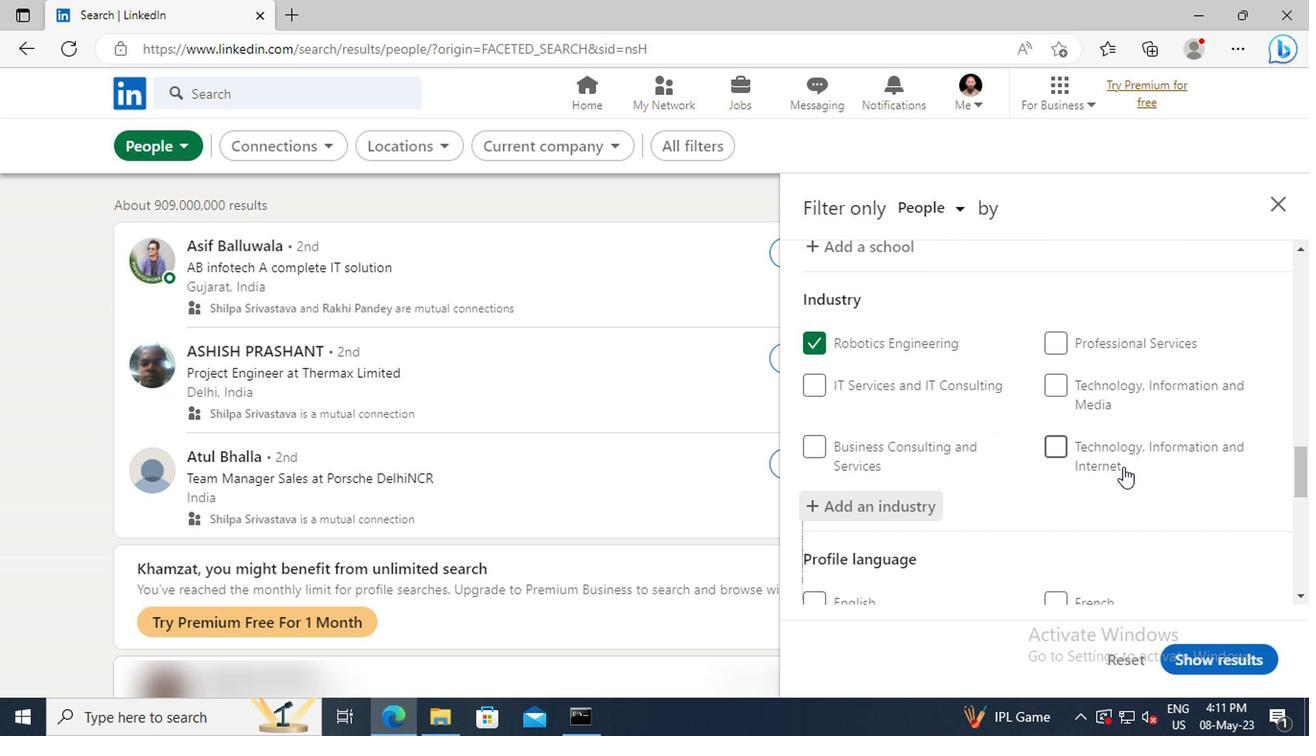 
Action: Mouse moved to (1117, 449)
Screenshot: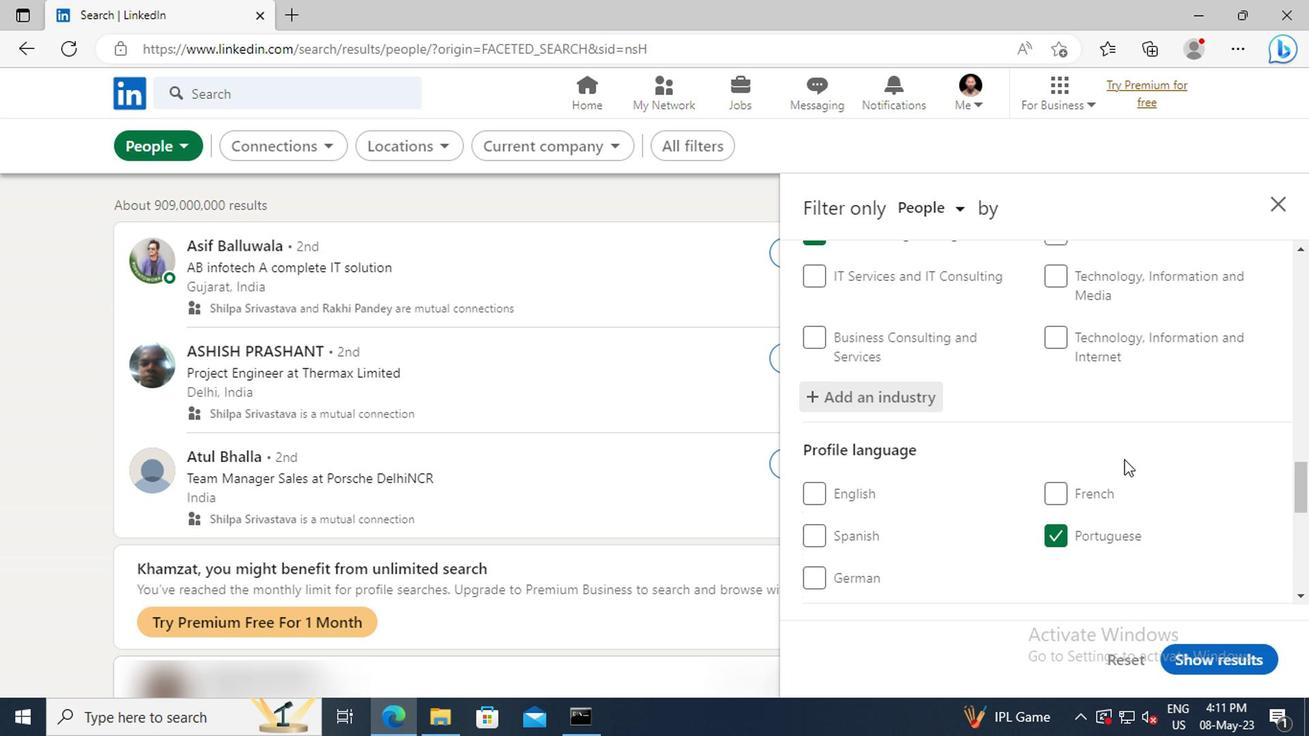 
Action: Mouse scrolled (1117, 448) with delta (0, -1)
Screenshot: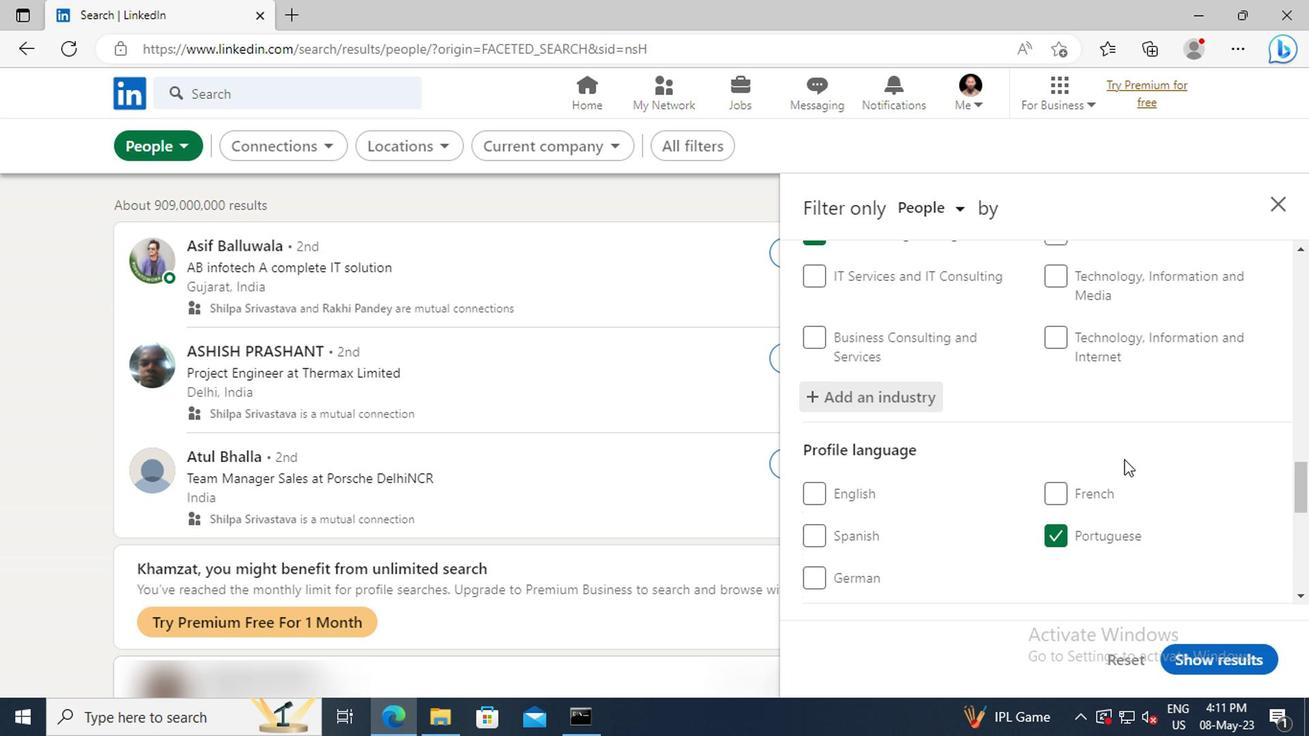
Action: Mouse moved to (1115, 445)
Screenshot: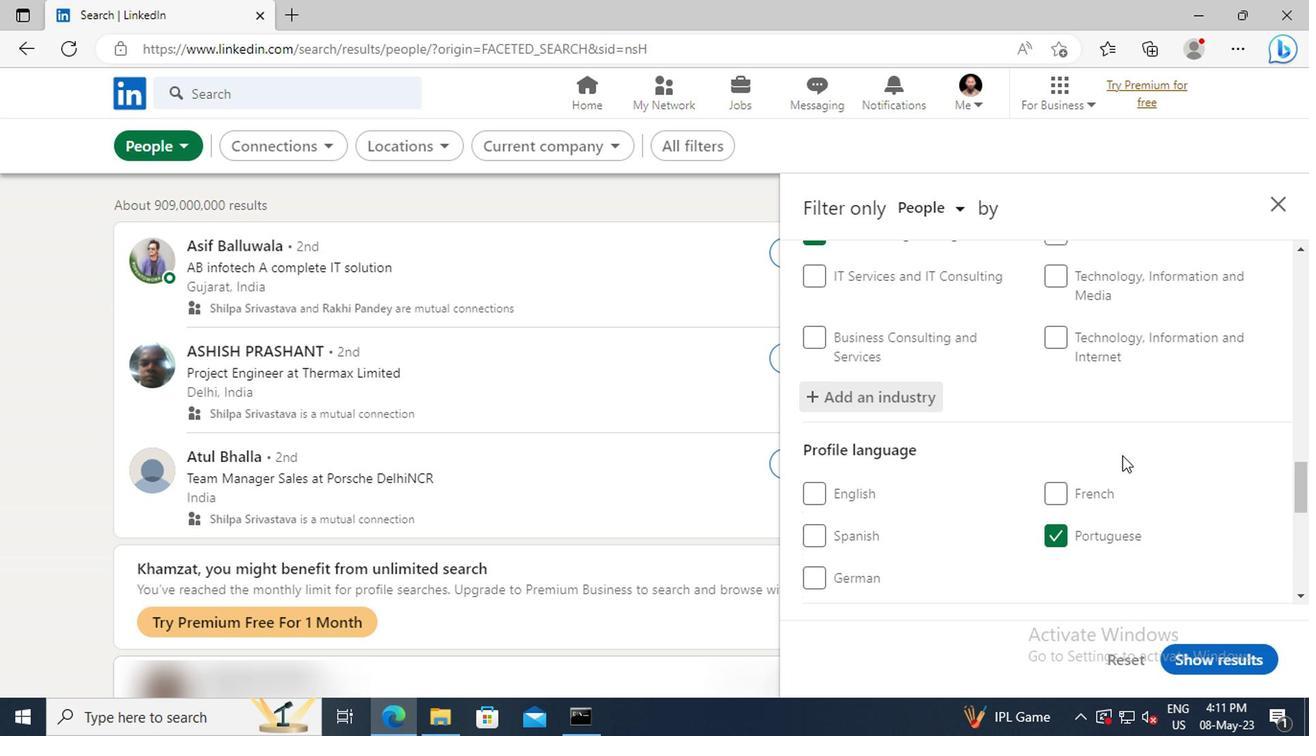 
Action: Mouse scrolled (1115, 444) with delta (0, 0)
Screenshot: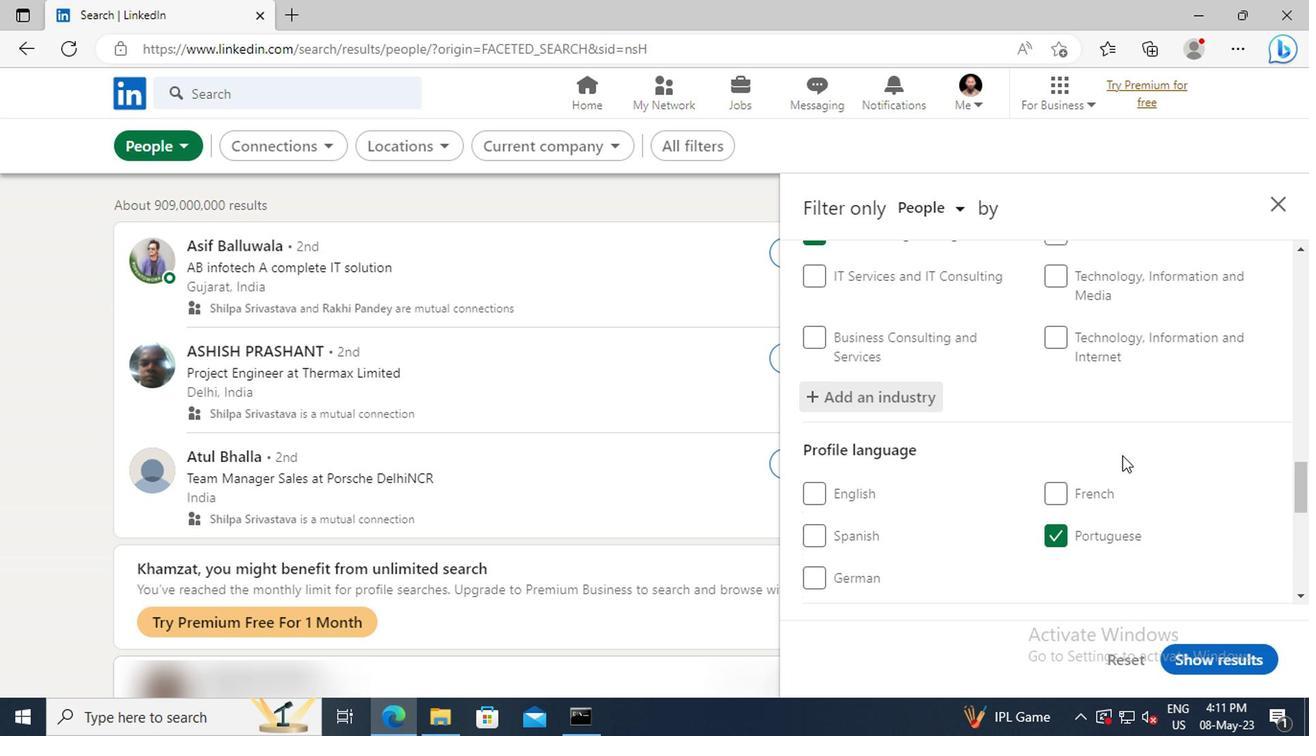 
Action: Mouse moved to (1114, 431)
Screenshot: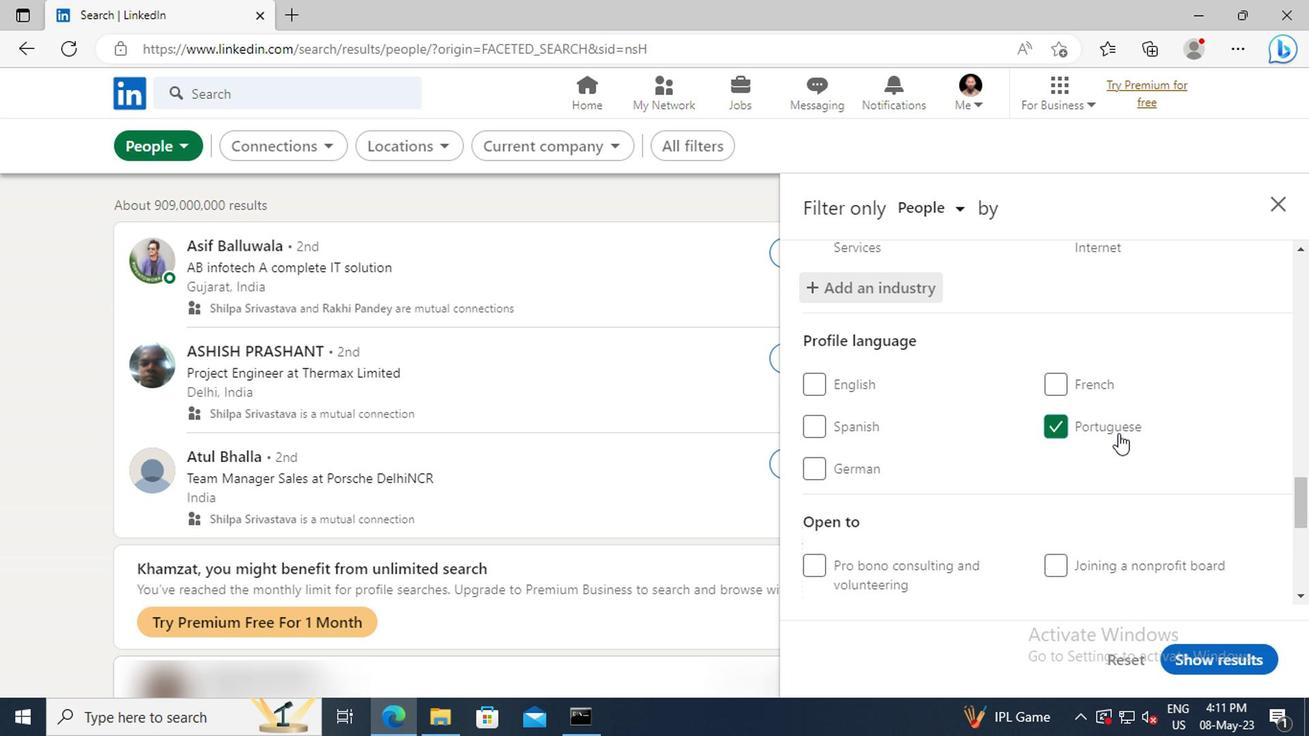 
Action: Mouse scrolled (1114, 430) with delta (0, 0)
Screenshot: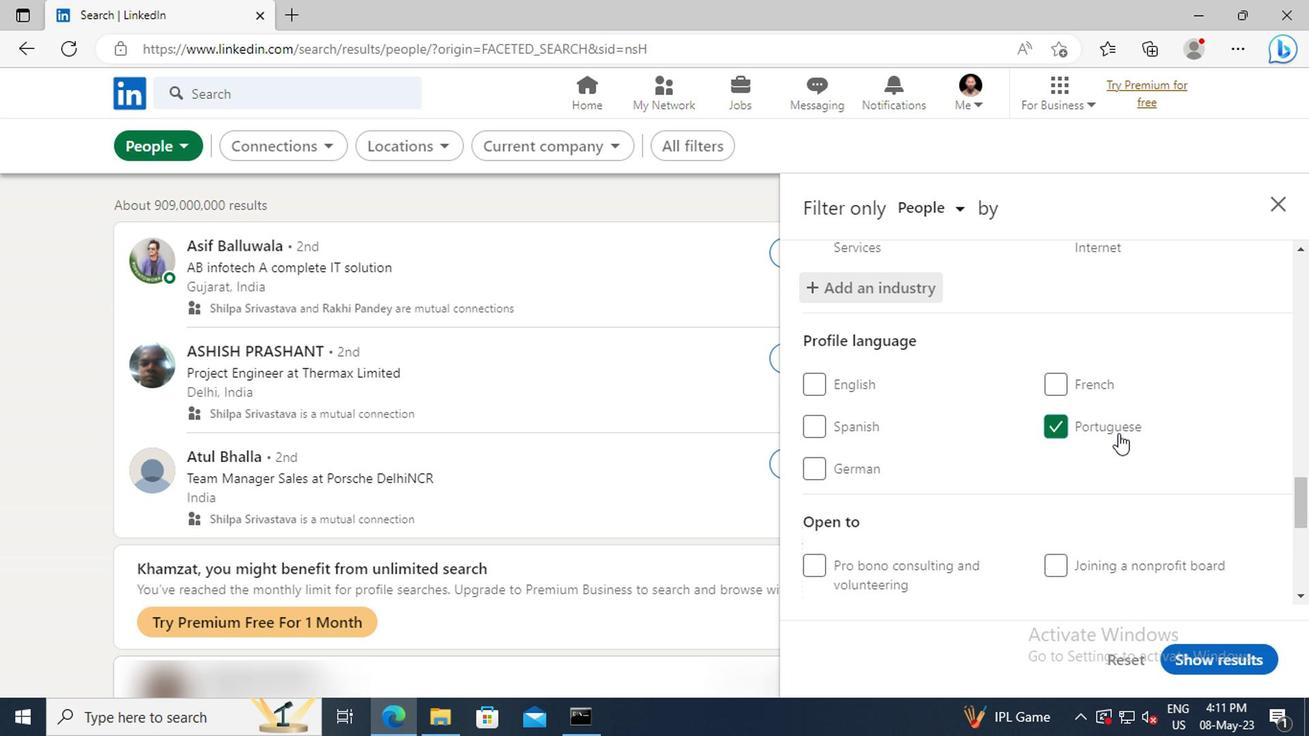 
Action: Mouse moved to (1113, 429)
Screenshot: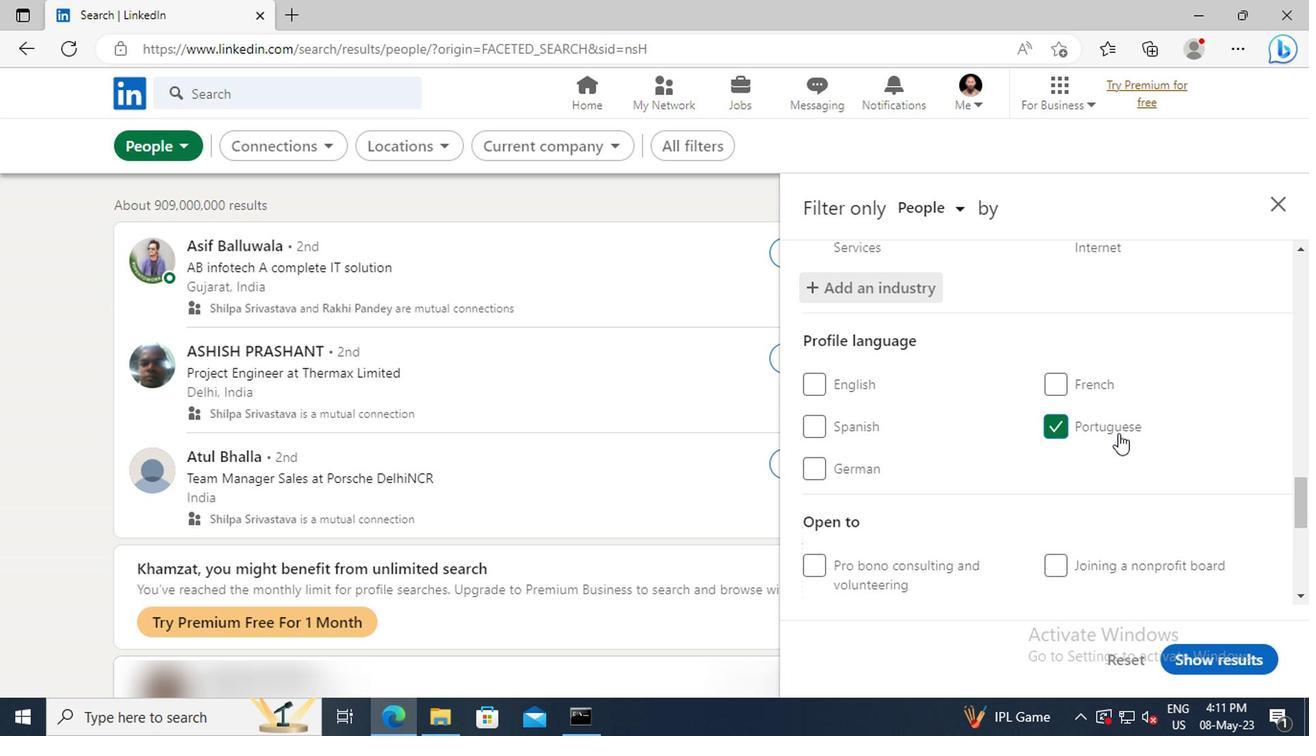 
Action: Mouse scrolled (1113, 428) with delta (0, 0)
Screenshot: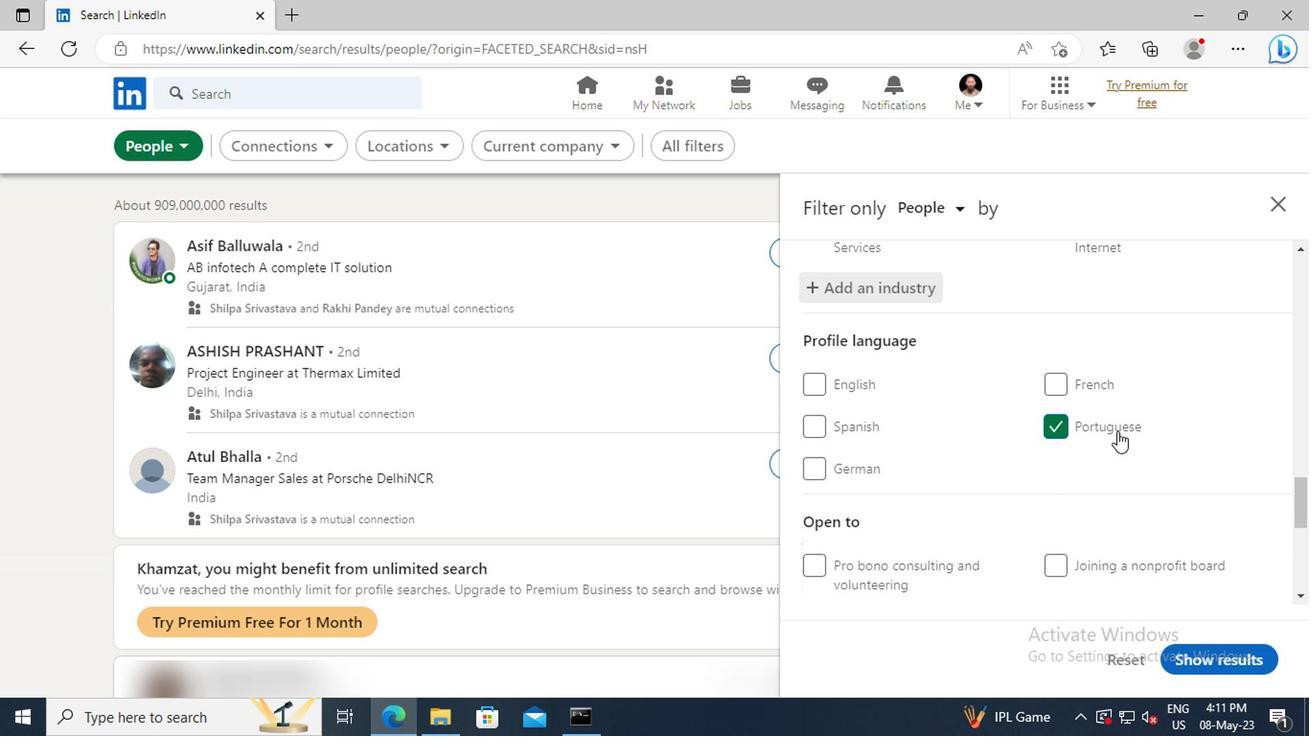 
Action: Mouse moved to (1113, 424)
Screenshot: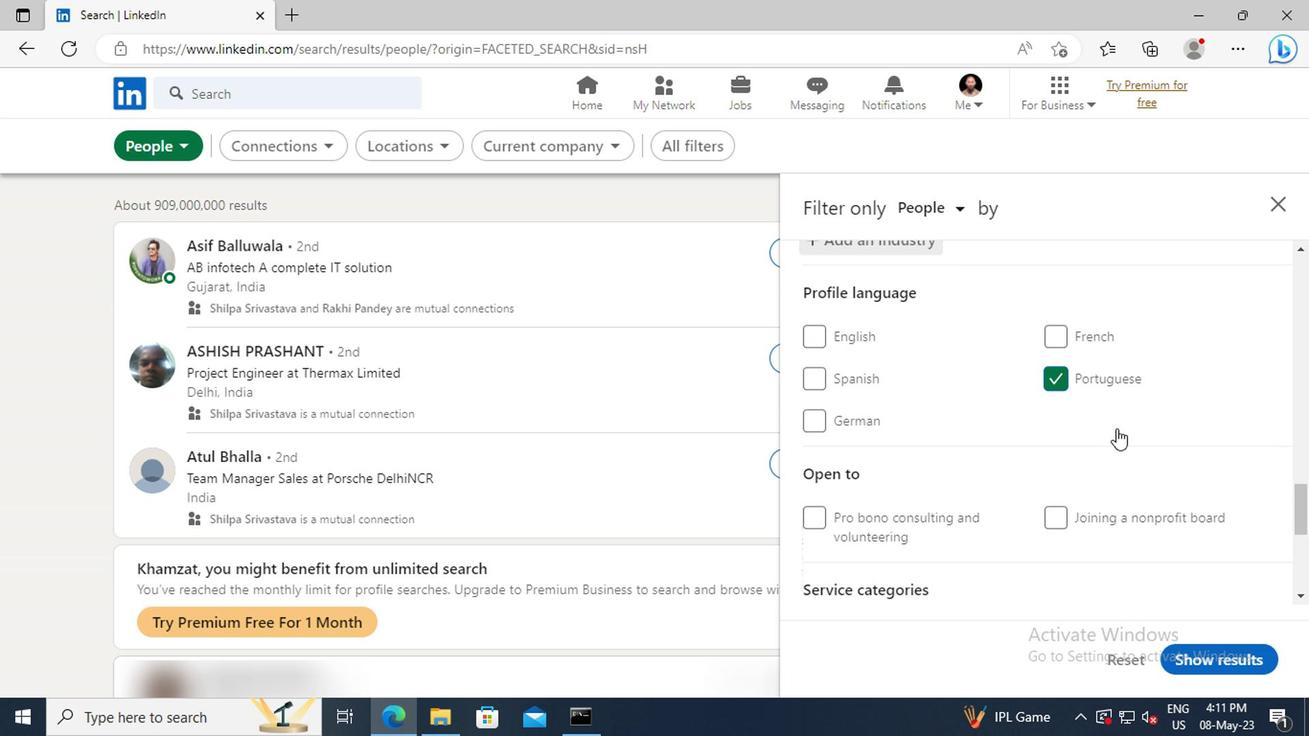 
Action: Mouse scrolled (1113, 423) with delta (0, 0)
Screenshot: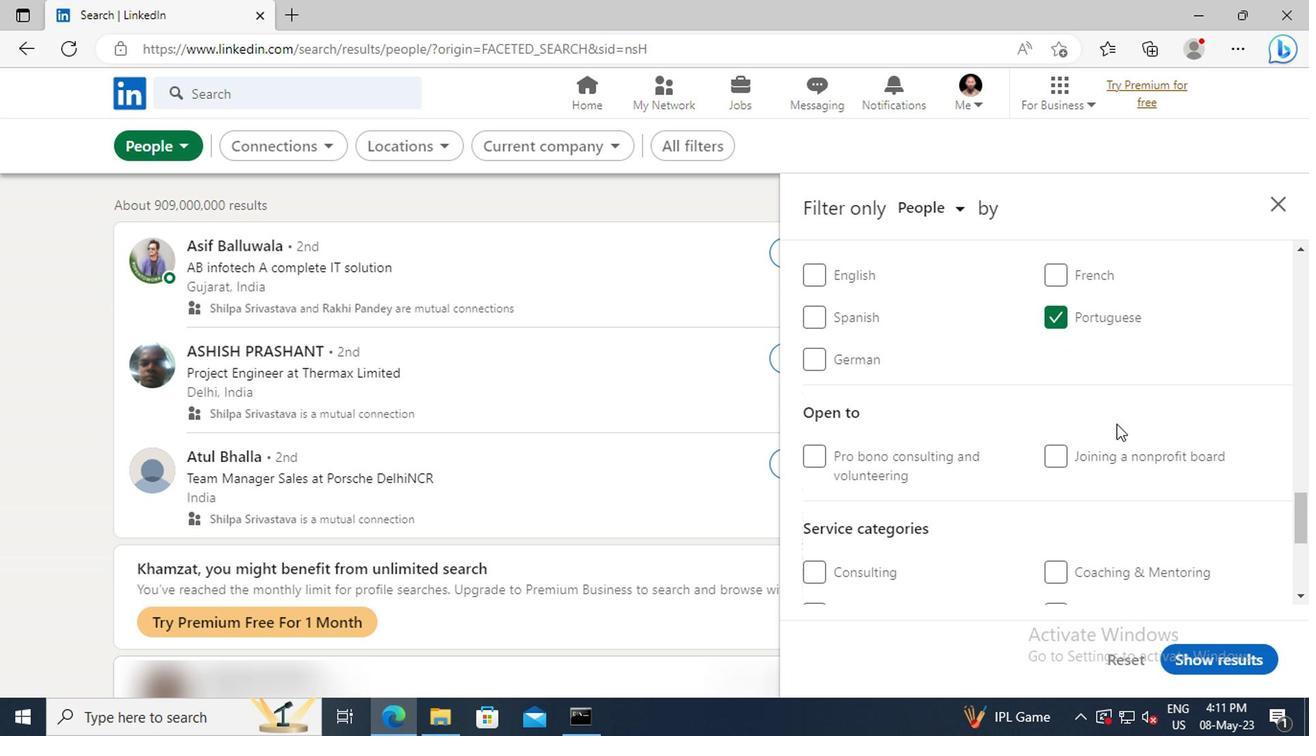 
Action: Mouse scrolled (1113, 423) with delta (0, 0)
Screenshot: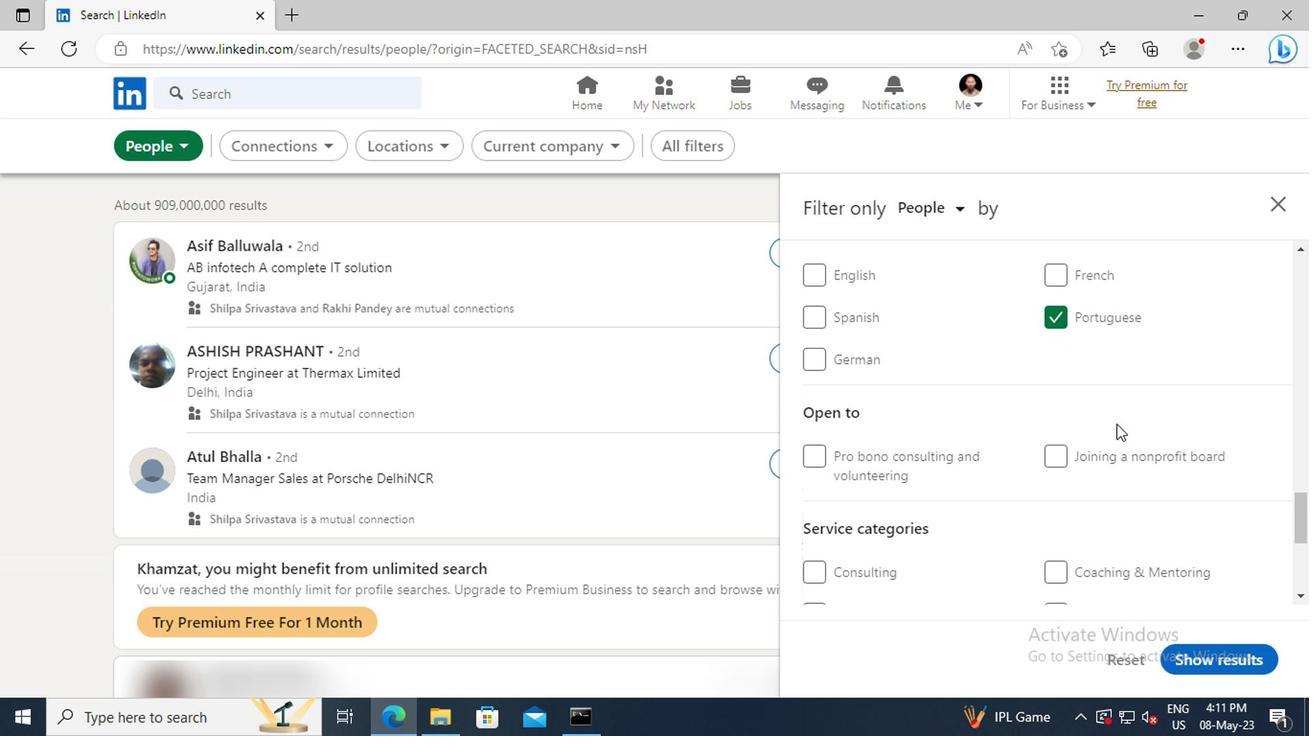 
Action: Mouse moved to (1113, 423)
Screenshot: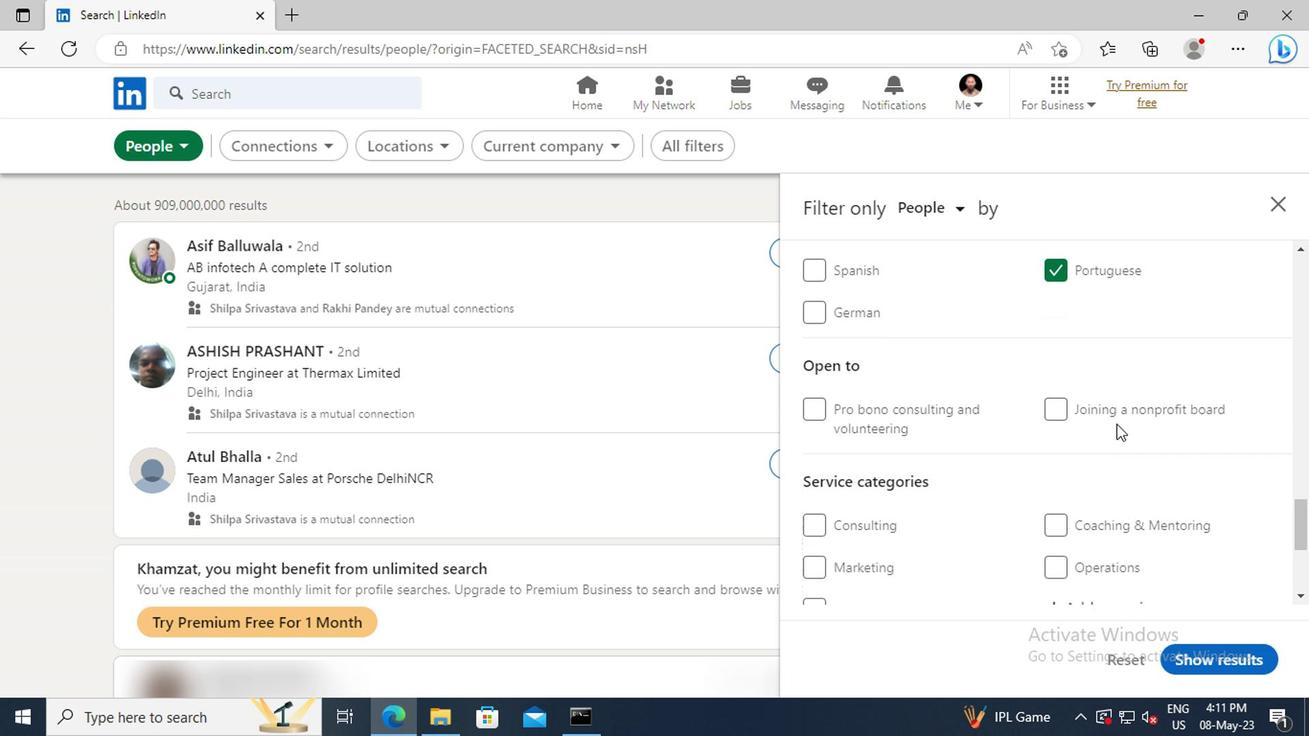 
Action: Mouse scrolled (1113, 422) with delta (0, 0)
Screenshot: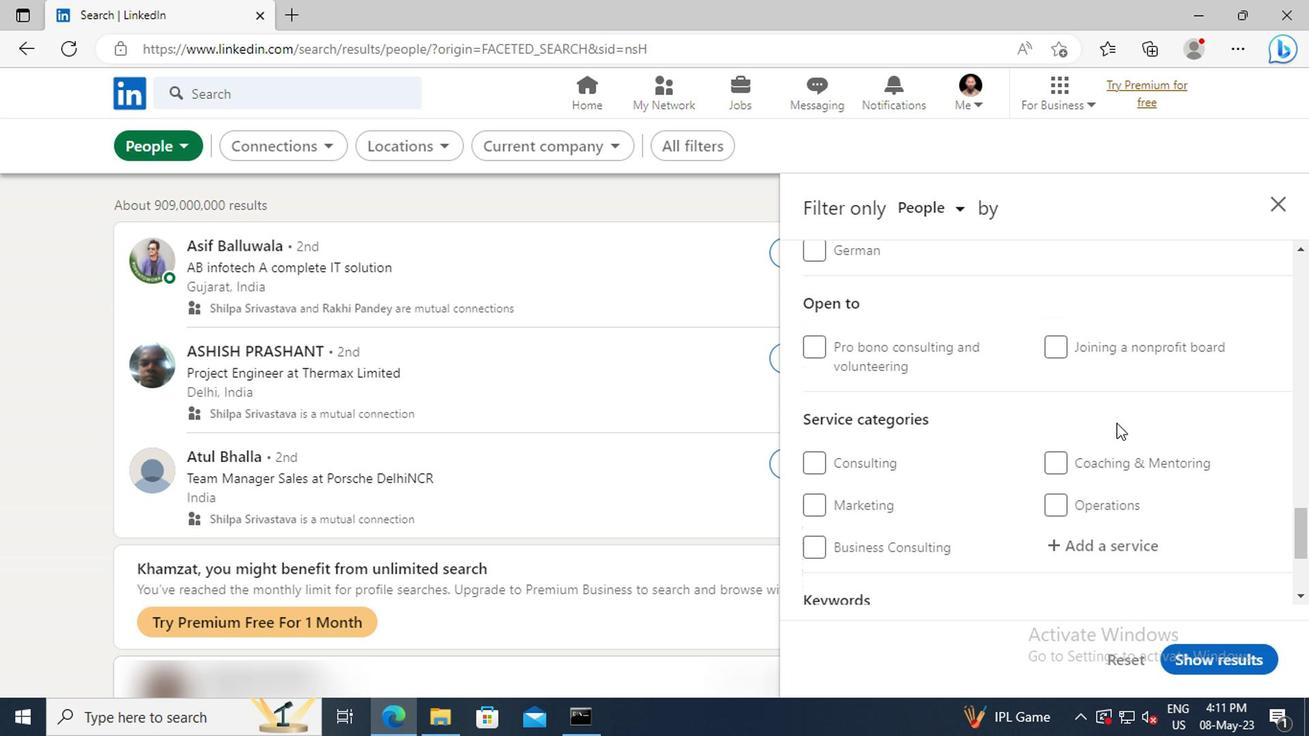 
Action: Mouse scrolled (1113, 422) with delta (0, 0)
Screenshot: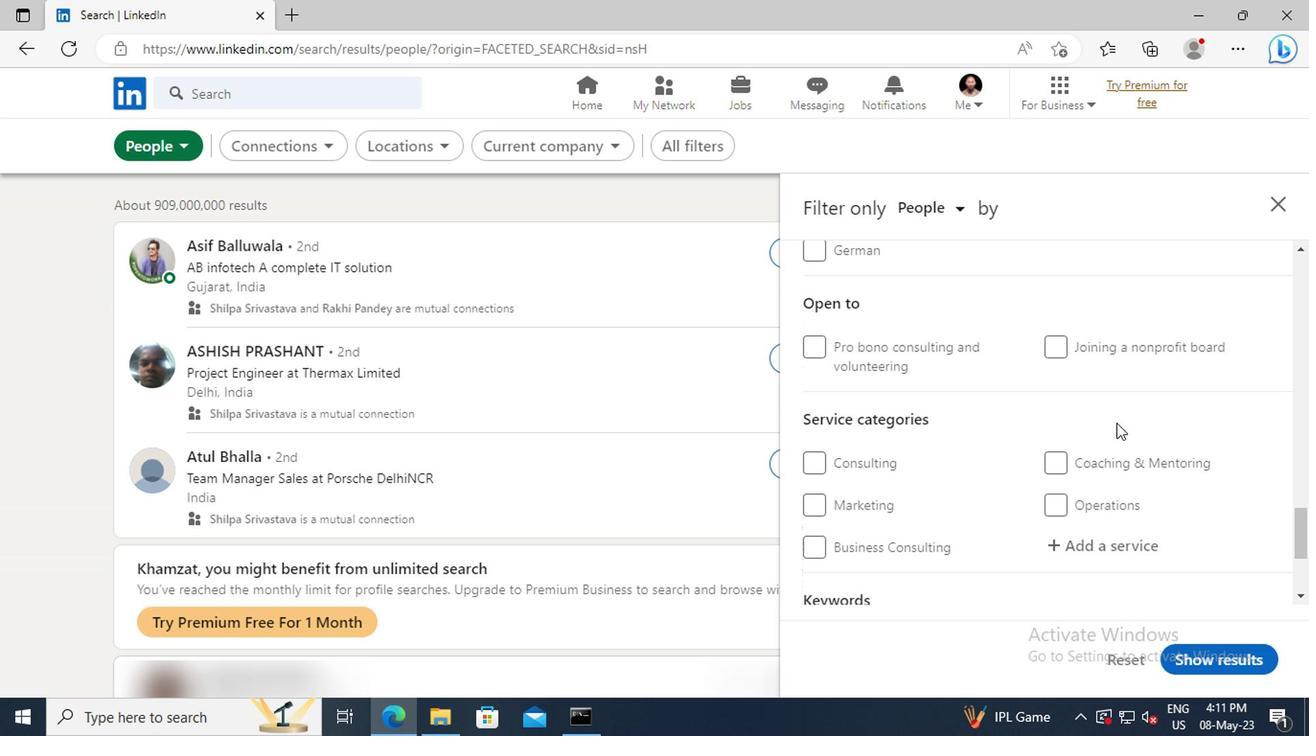 
Action: Mouse moved to (1112, 431)
Screenshot: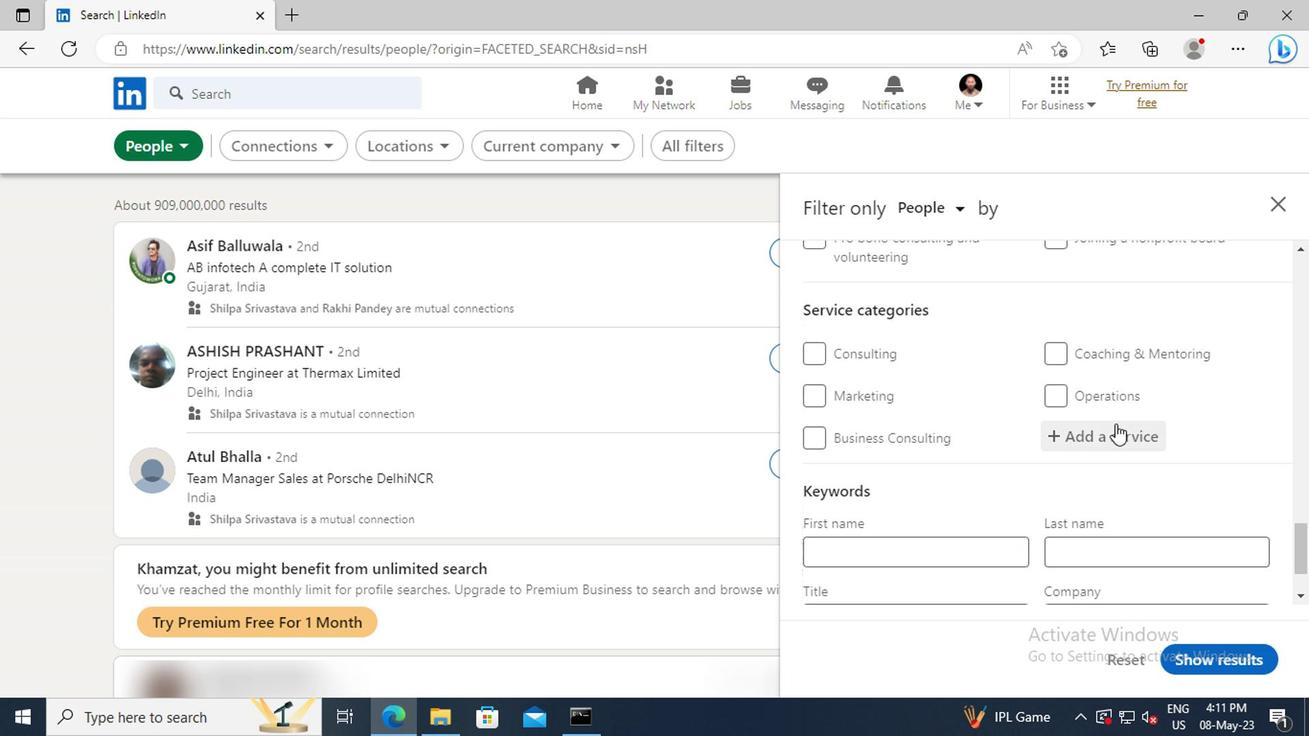 
Action: Mouse pressed left at (1112, 431)
Screenshot: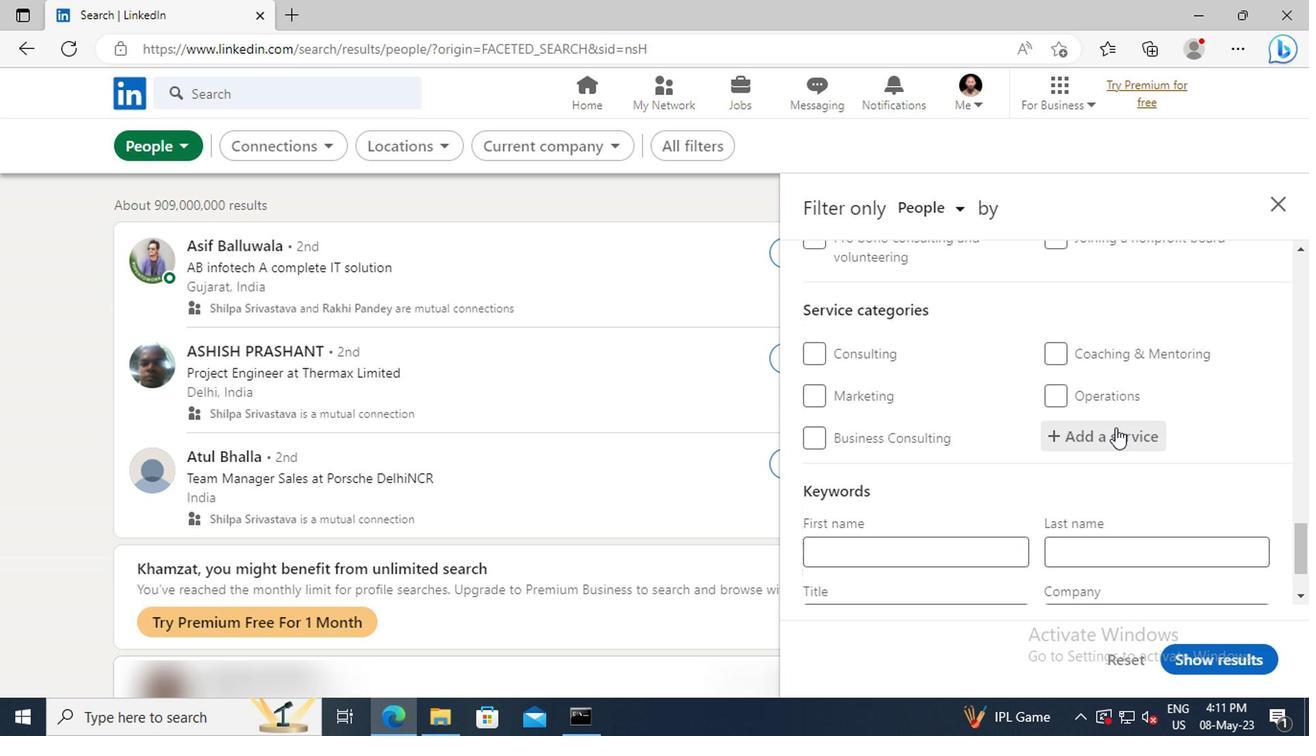 
Action: Mouse moved to (1113, 432)
Screenshot: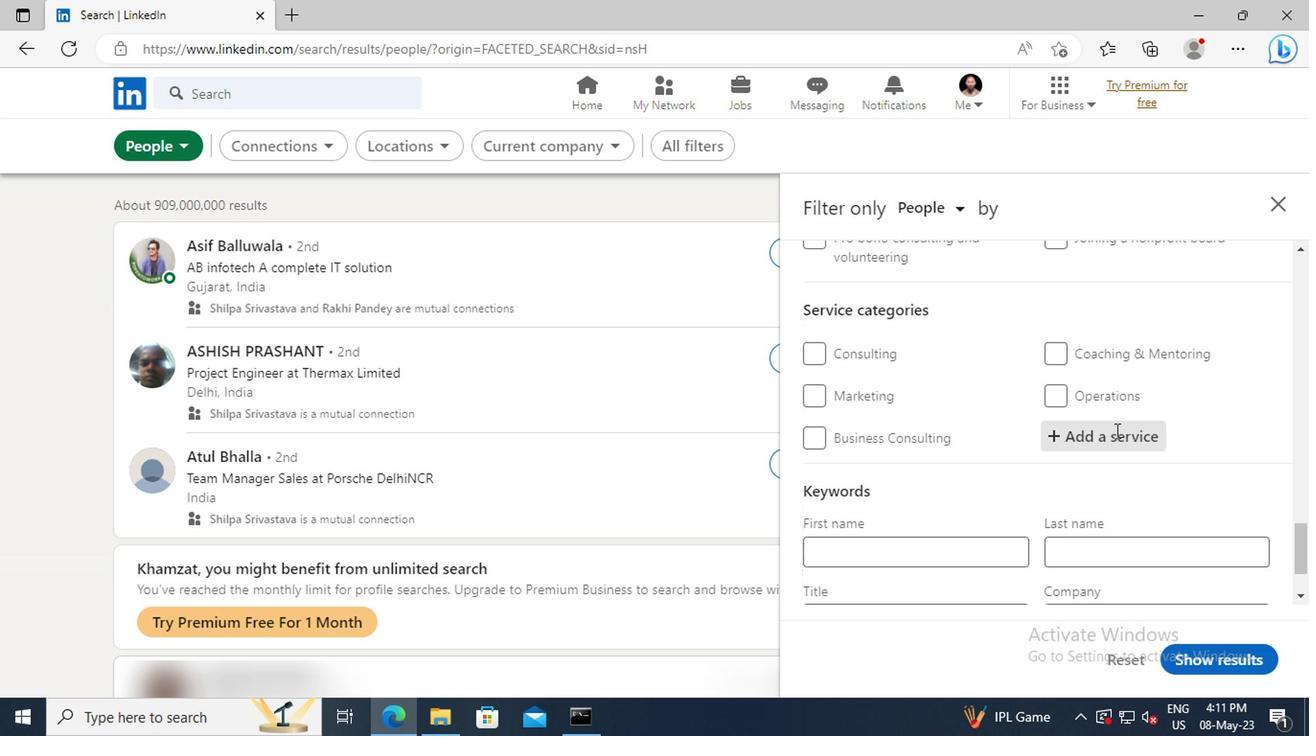 
Action: Key pressed I<Key.shift>OS<Key.space><Key.shift>D
Screenshot: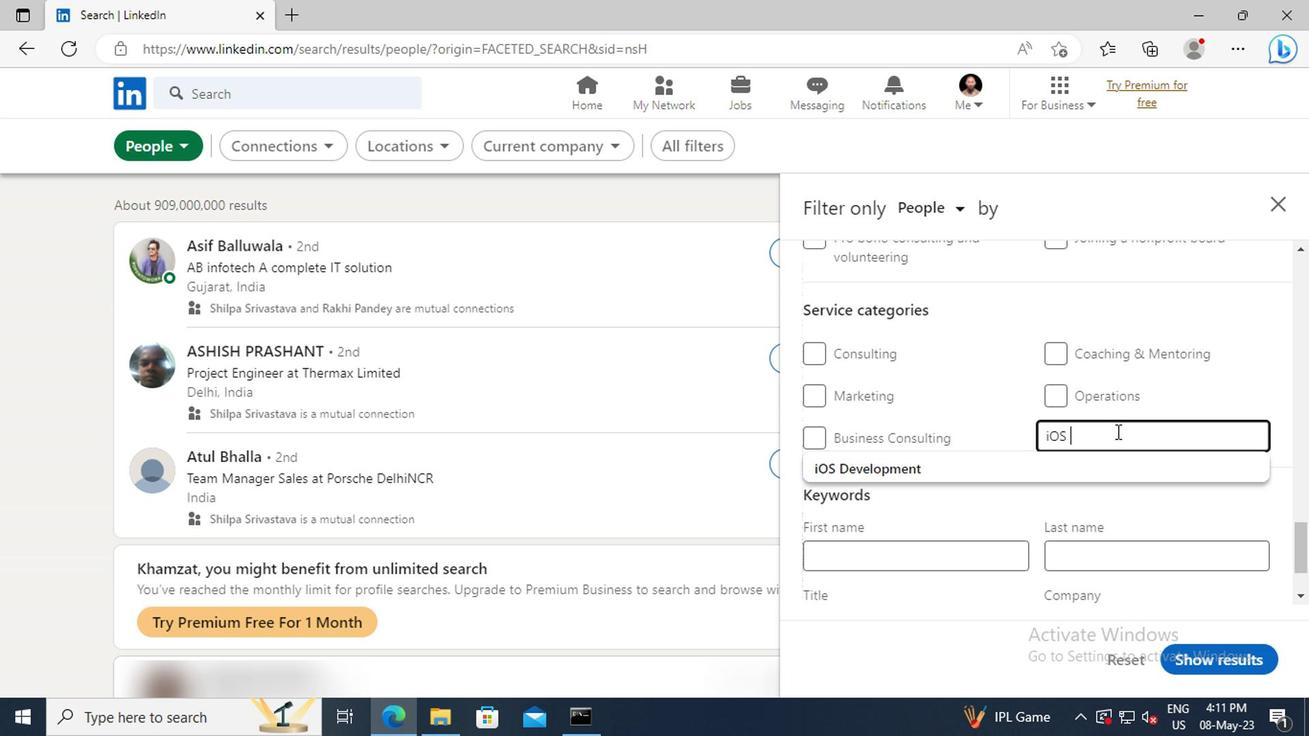 
Action: Mouse moved to (1114, 466)
Screenshot: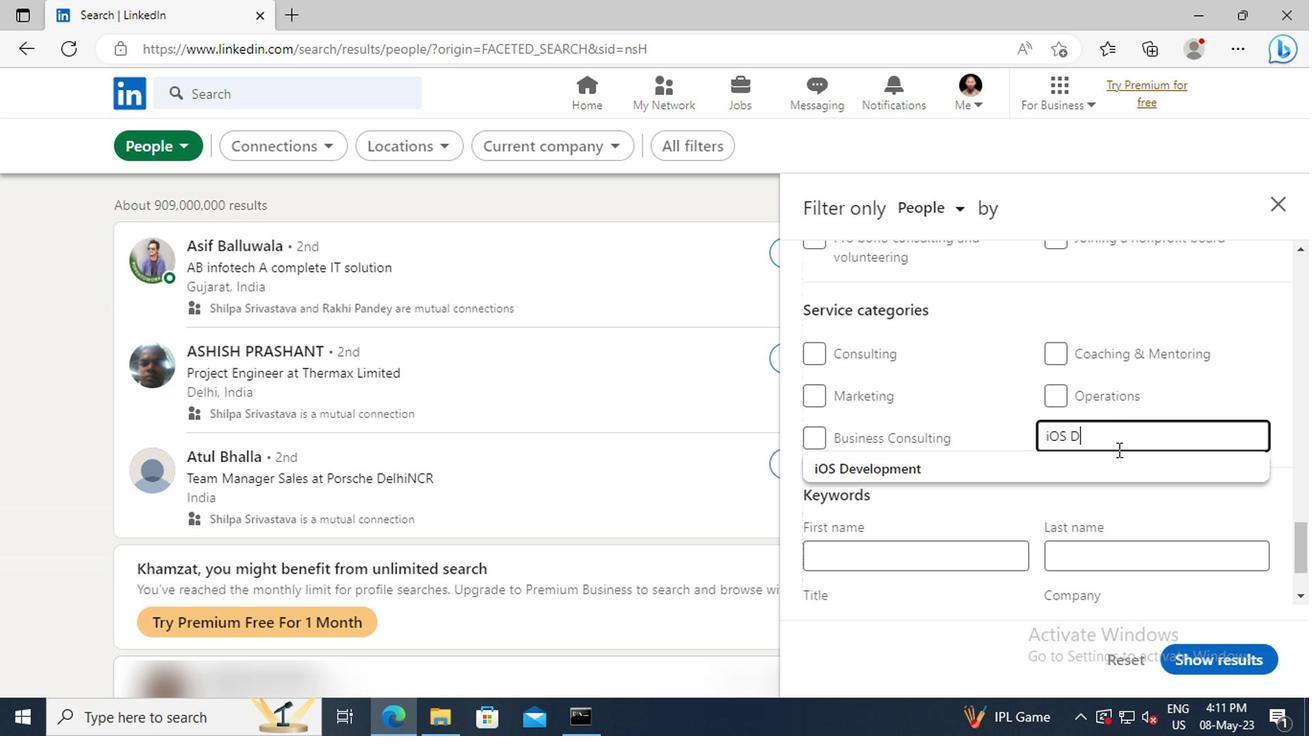 
Action: Mouse pressed left at (1114, 466)
Screenshot: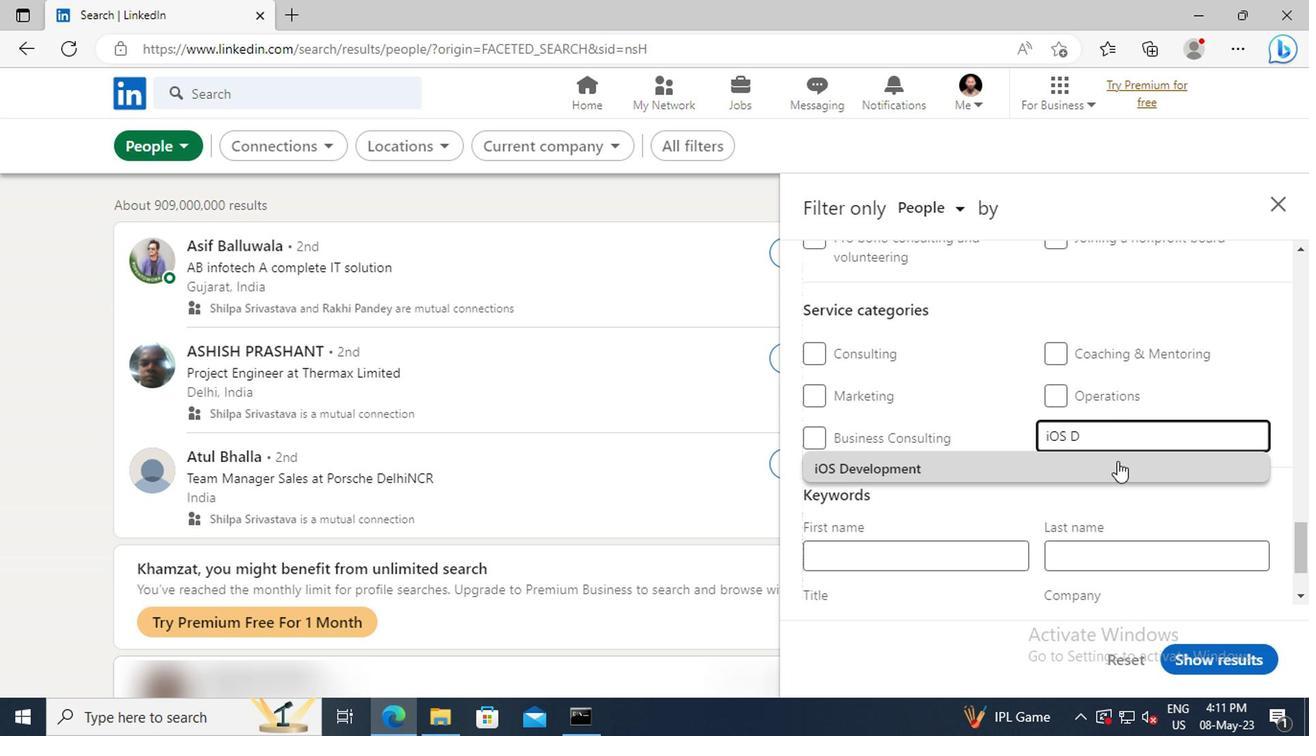 
Action: Mouse moved to (1114, 467)
Screenshot: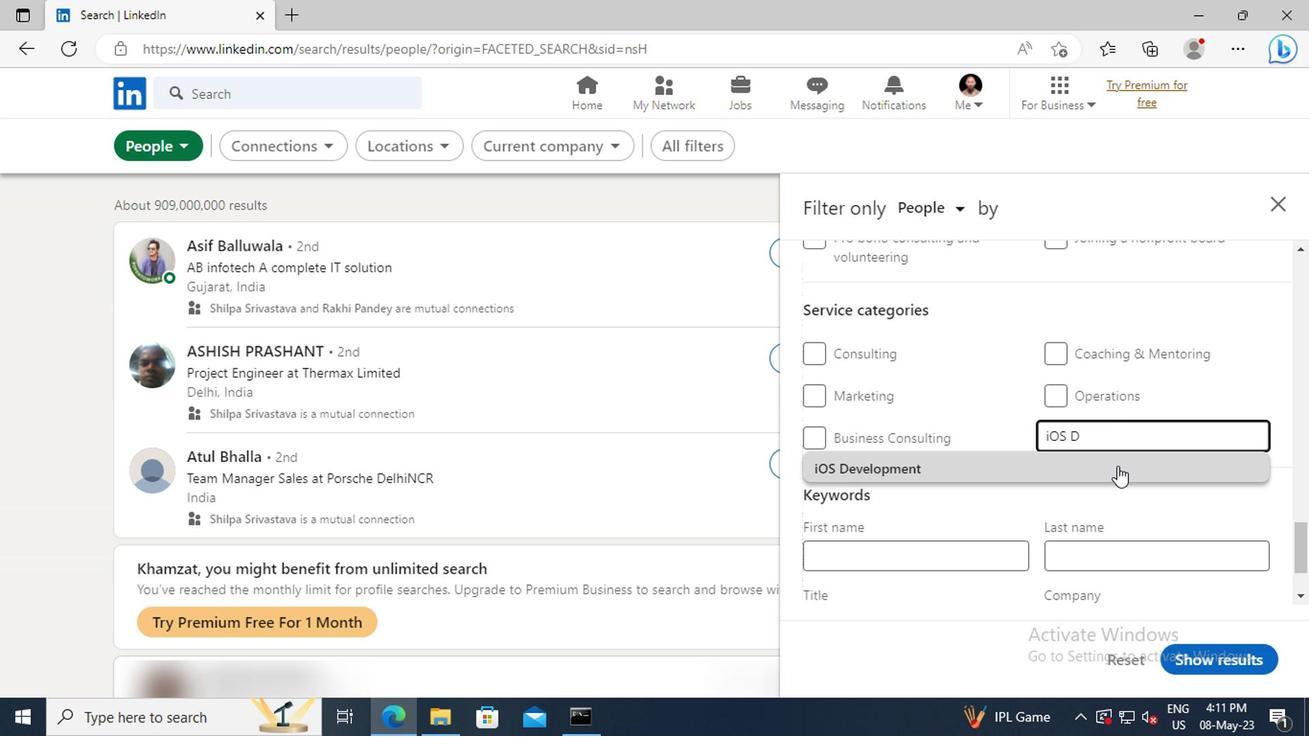 
Action: Mouse scrolled (1114, 466) with delta (0, 0)
Screenshot: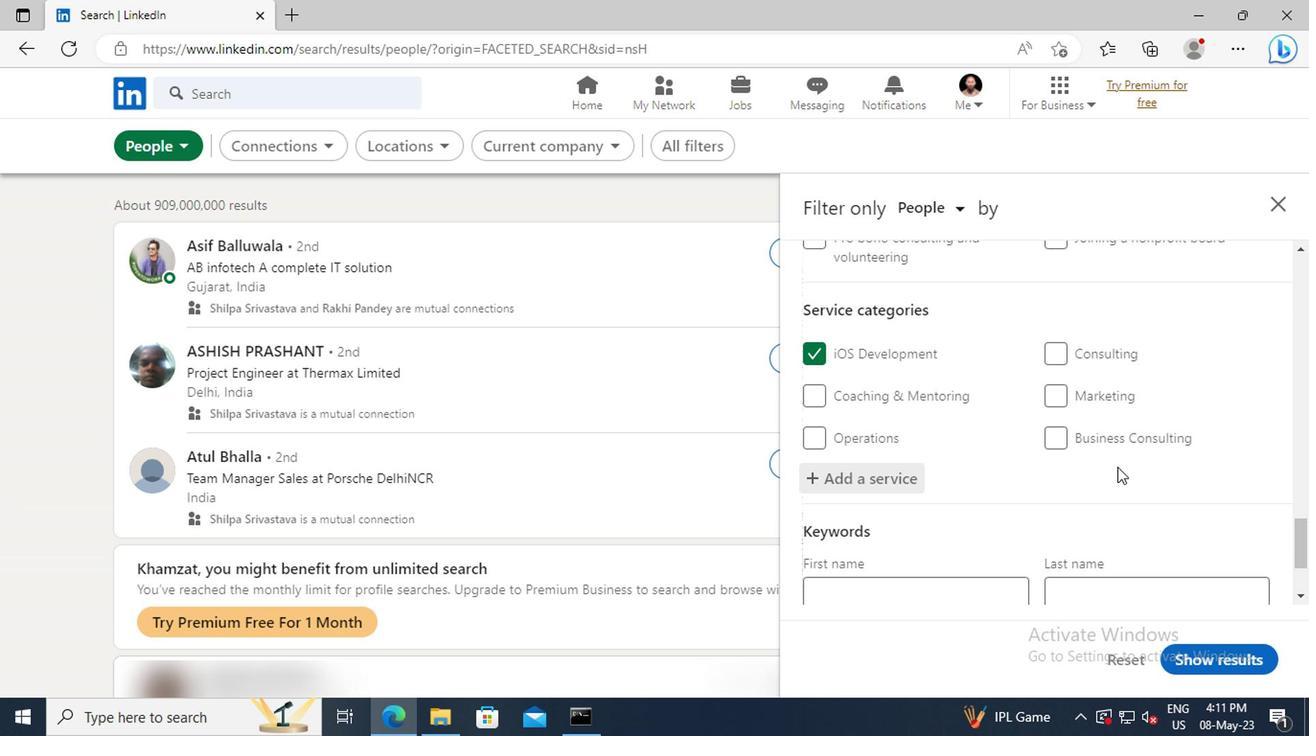 
Action: Mouse scrolled (1114, 466) with delta (0, 0)
Screenshot: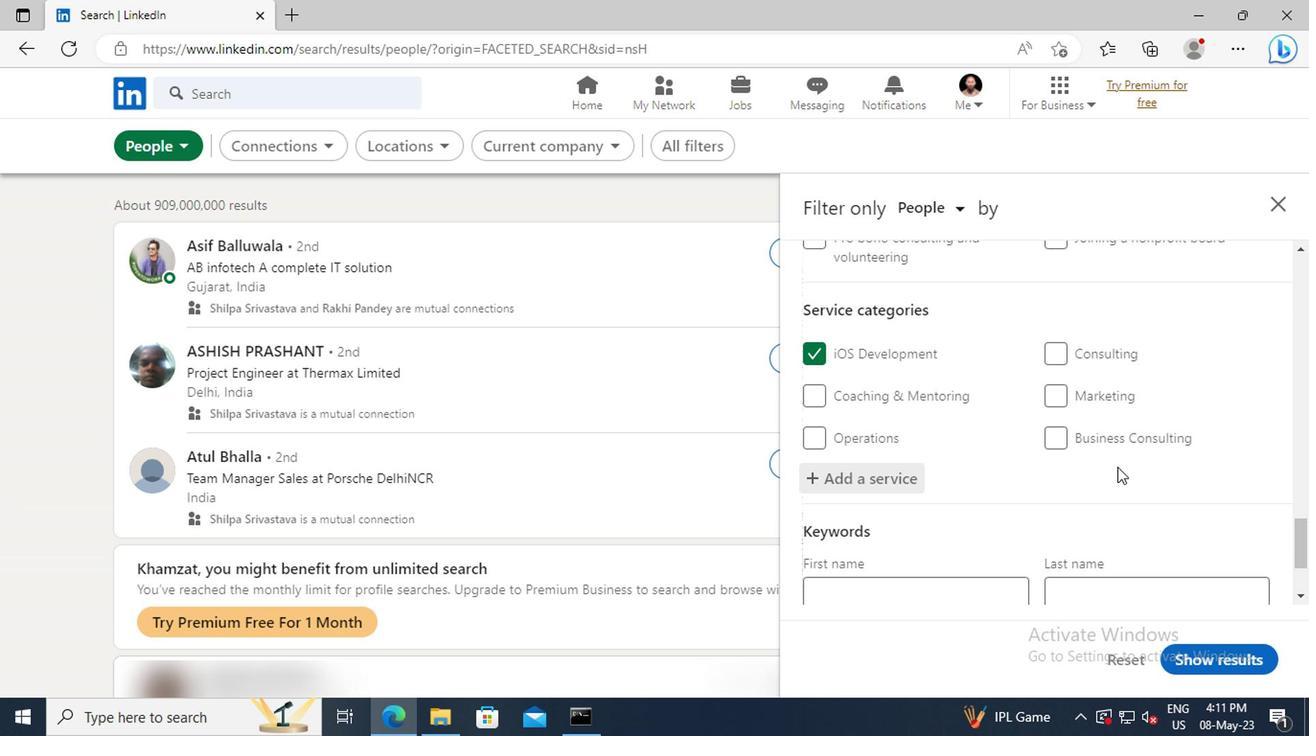 
Action: Mouse scrolled (1114, 466) with delta (0, 0)
Screenshot: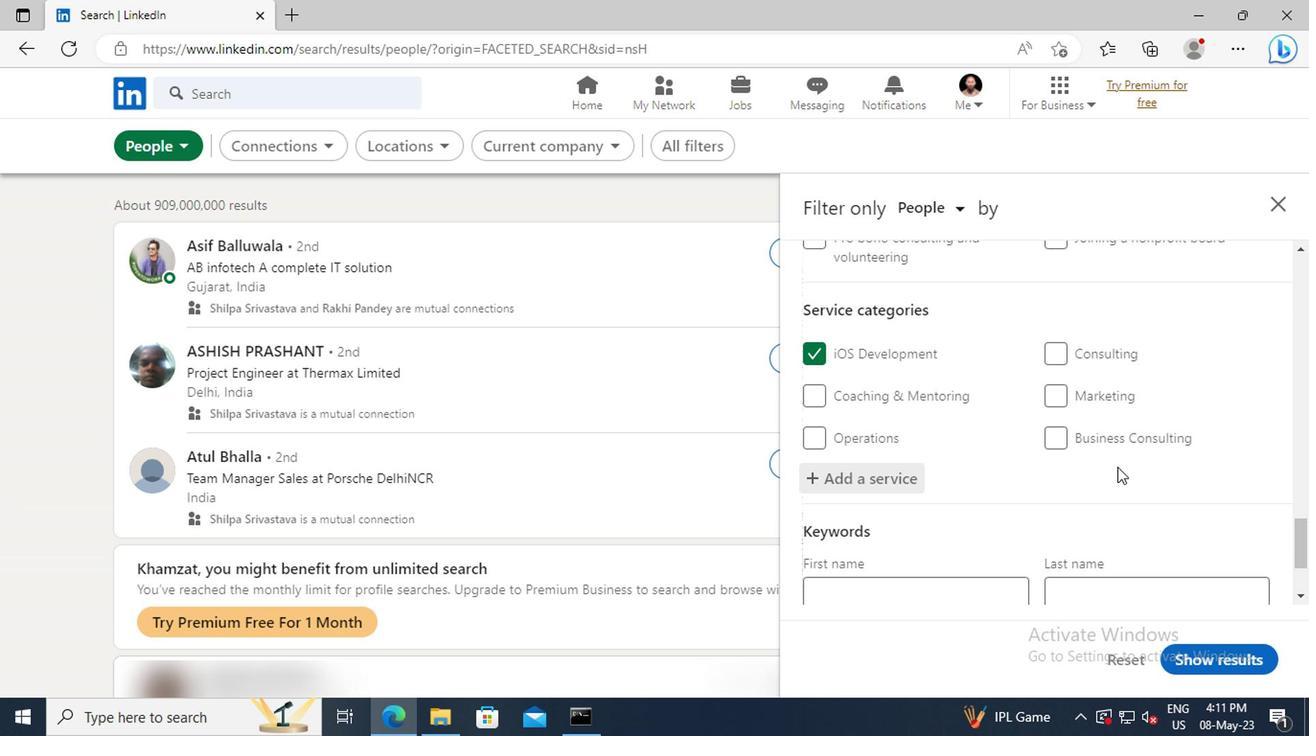 
Action: Mouse moved to (926, 519)
Screenshot: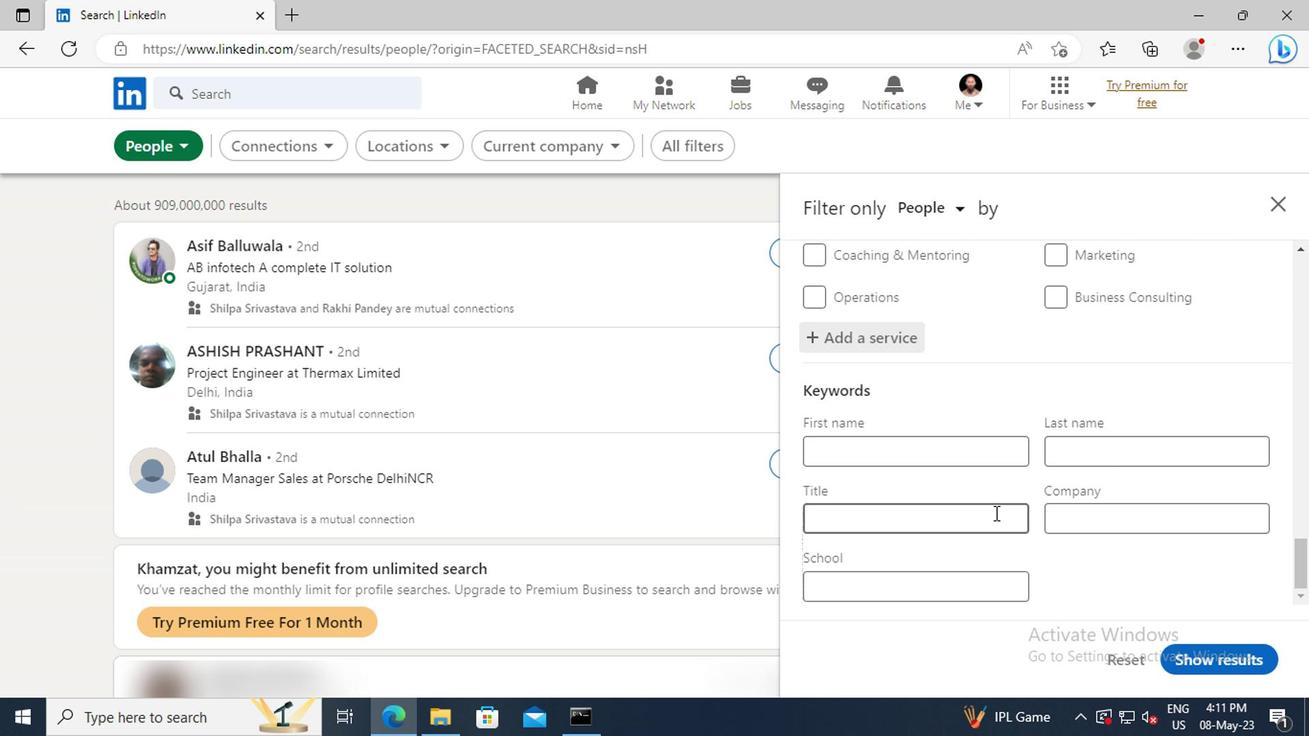 
Action: Mouse pressed left at (926, 519)
Screenshot: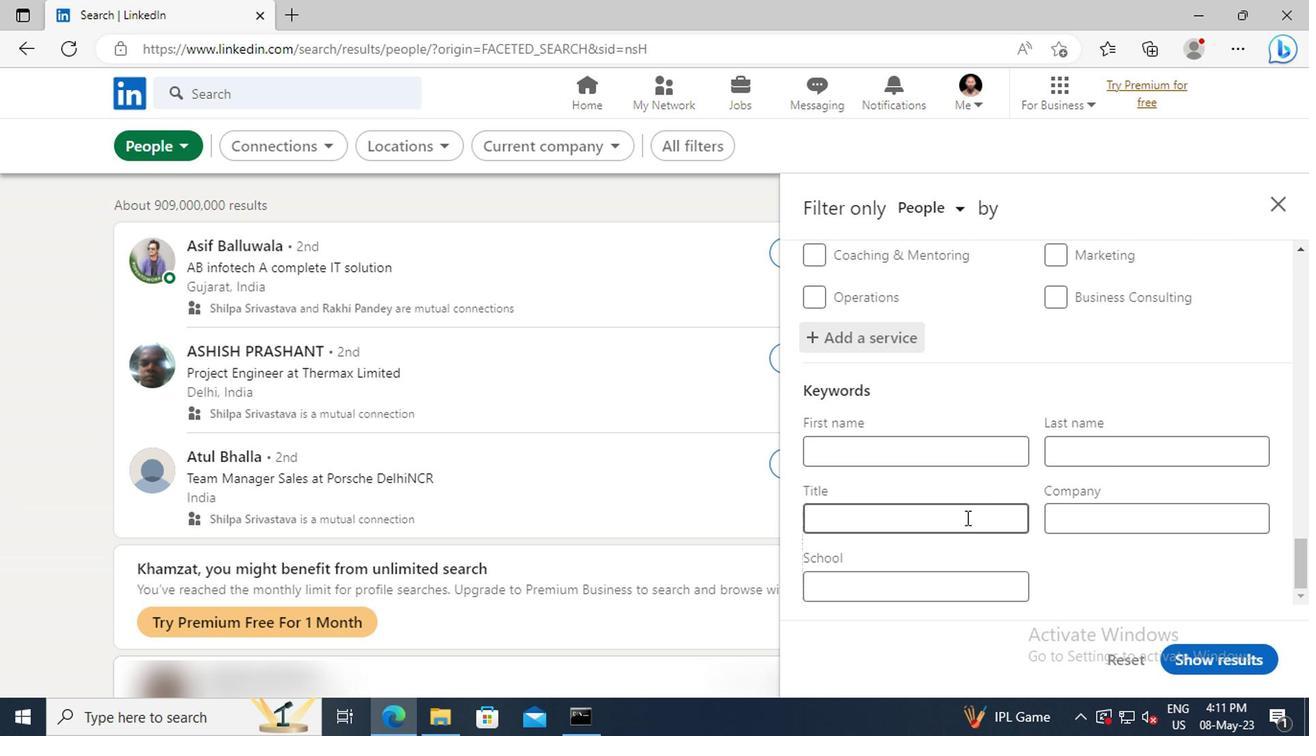 
Action: Key pressed <Key.shift>CAMERA<Key.space><Key.shift>OPERATOR<Key.enter>
Screenshot: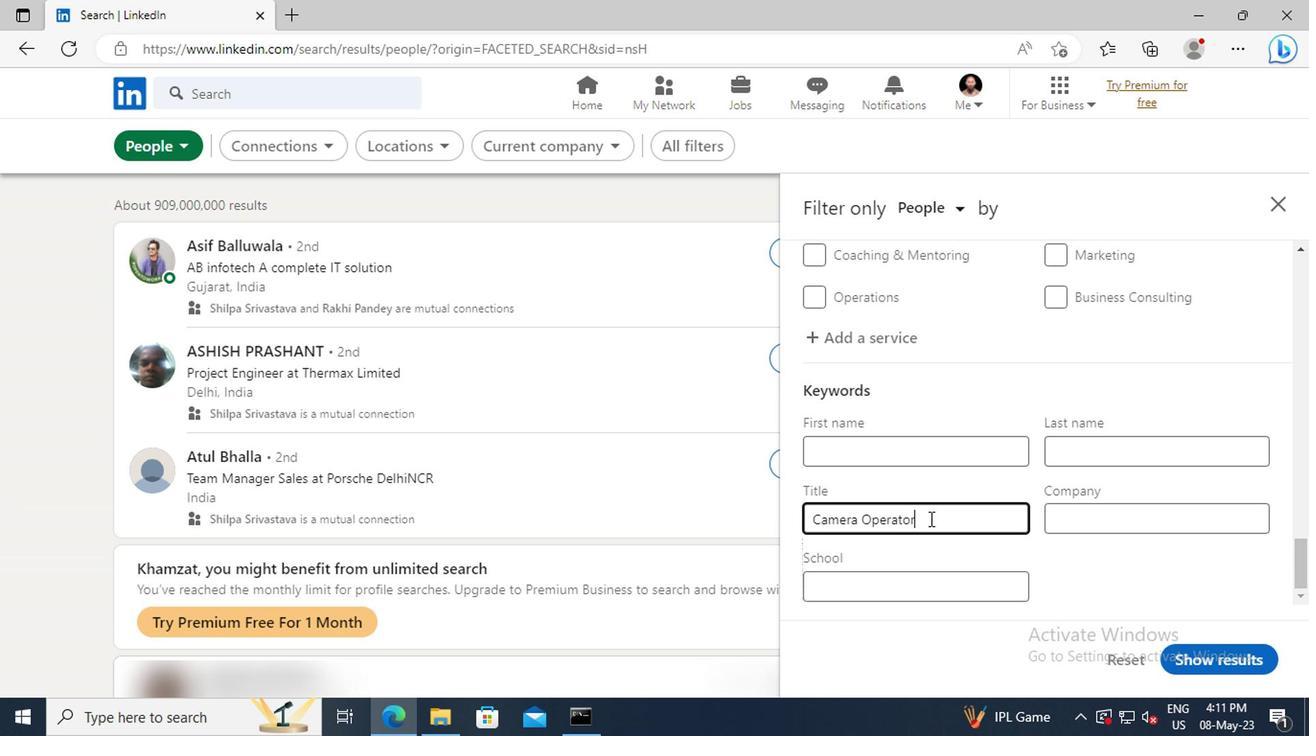 
Action: Mouse moved to (1179, 660)
Screenshot: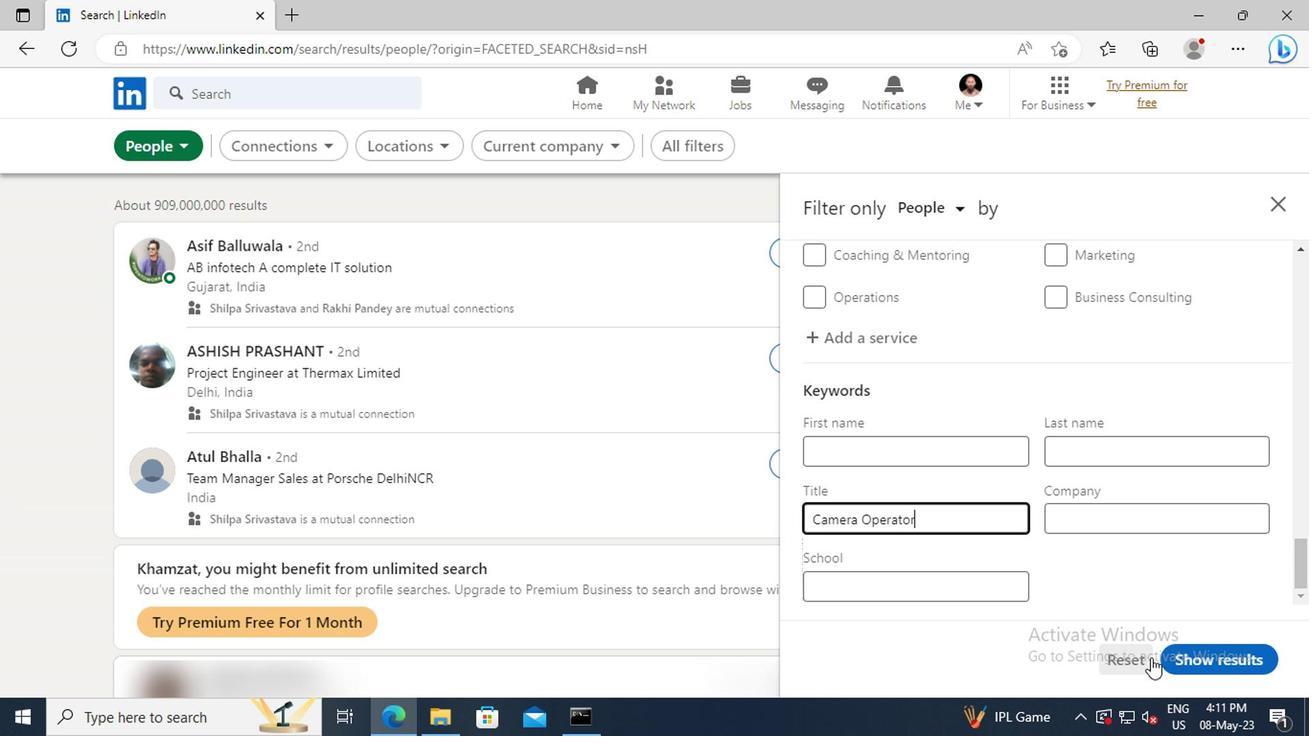 
Action: Mouse pressed left at (1179, 660)
Screenshot: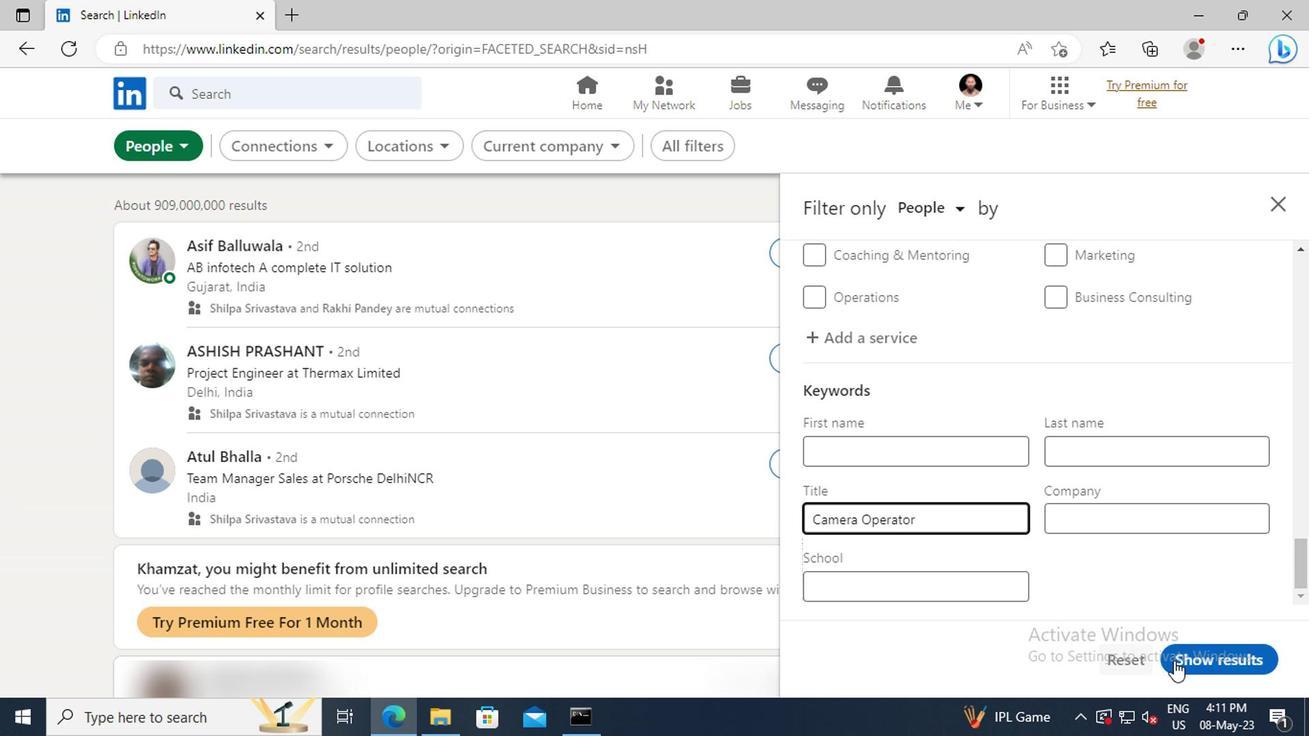 
